 Task: Find connections with filter location Epping with filter topic #Believewith filter profile language German with filter current company Iris Software Inc. with filter school SQL School (SQL Server DEV, DBA , MSBI & Power BI) Training Institute with filter industry Pet Services with filter service category Negotiation with filter keywords title Quality Control Coordinator
Action: Mouse moved to (203, 239)
Screenshot: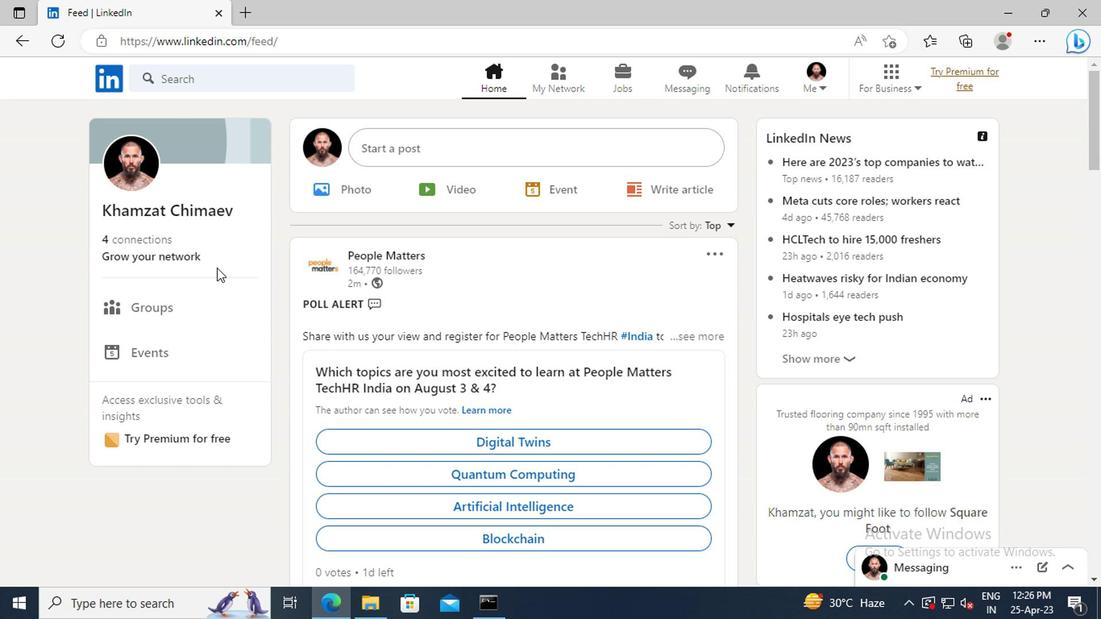 
Action: Mouse pressed left at (203, 239)
Screenshot: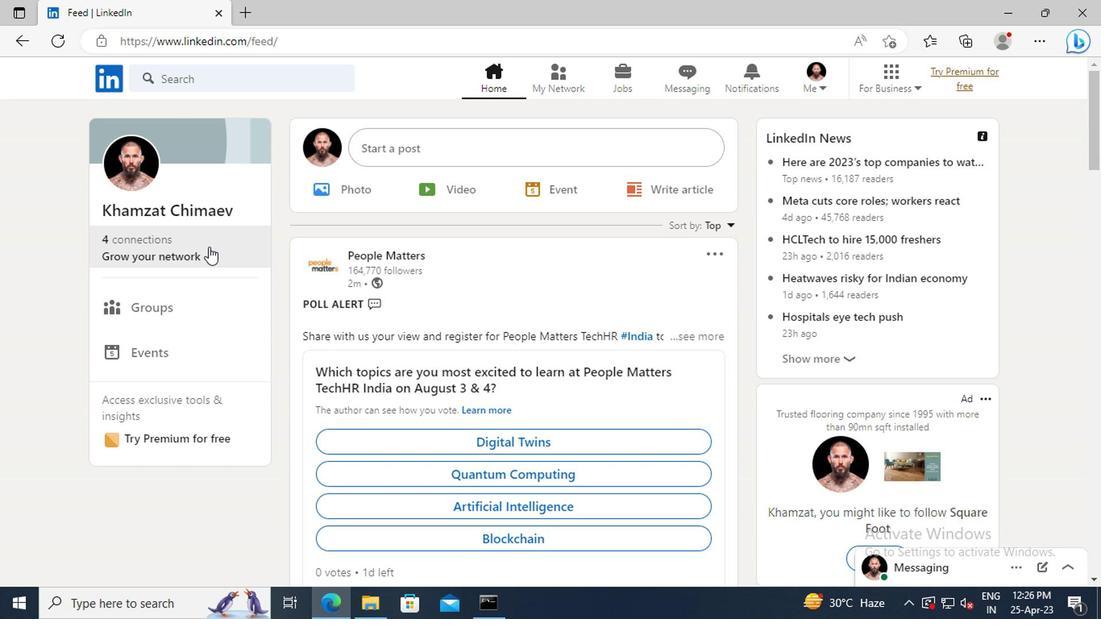 
Action: Mouse moved to (212, 176)
Screenshot: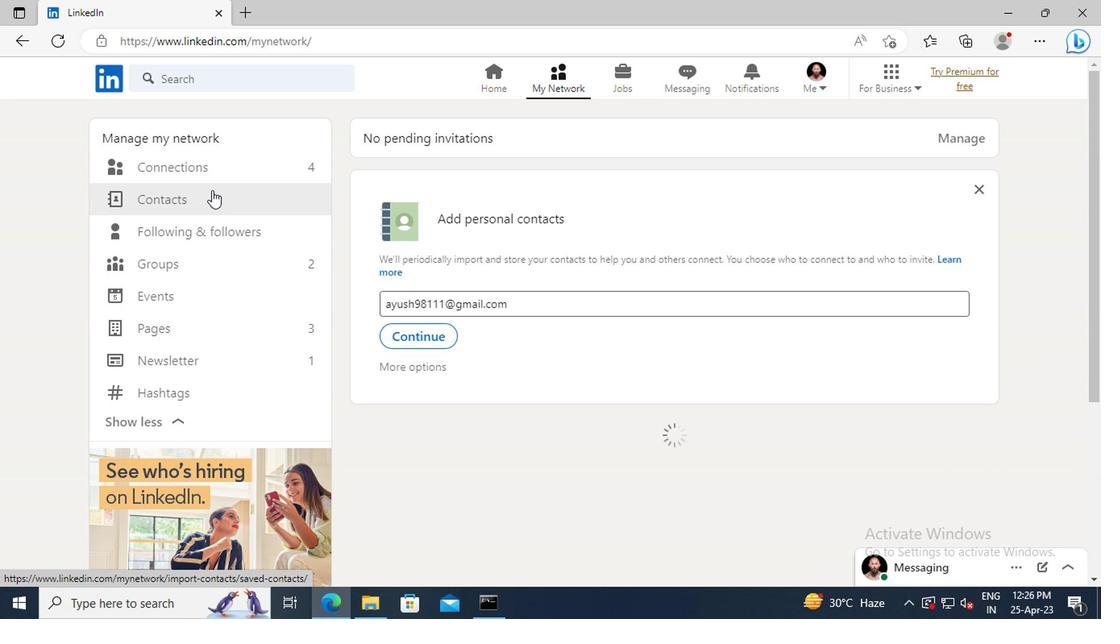 
Action: Mouse pressed left at (212, 176)
Screenshot: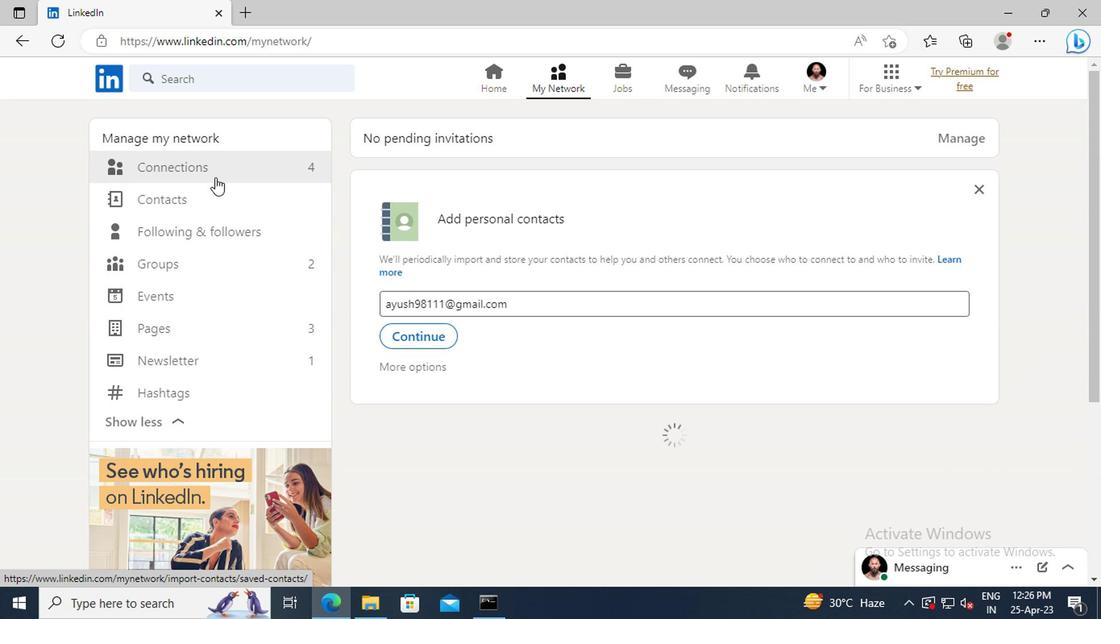 
Action: Mouse moved to (657, 171)
Screenshot: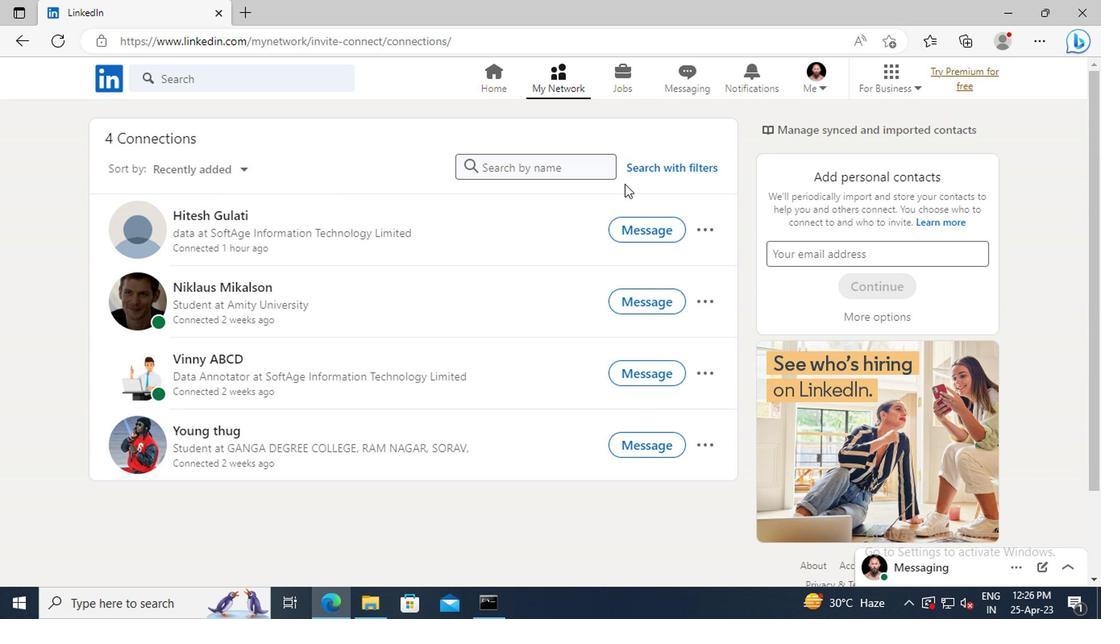 
Action: Mouse pressed left at (657, 171)
Screenshot: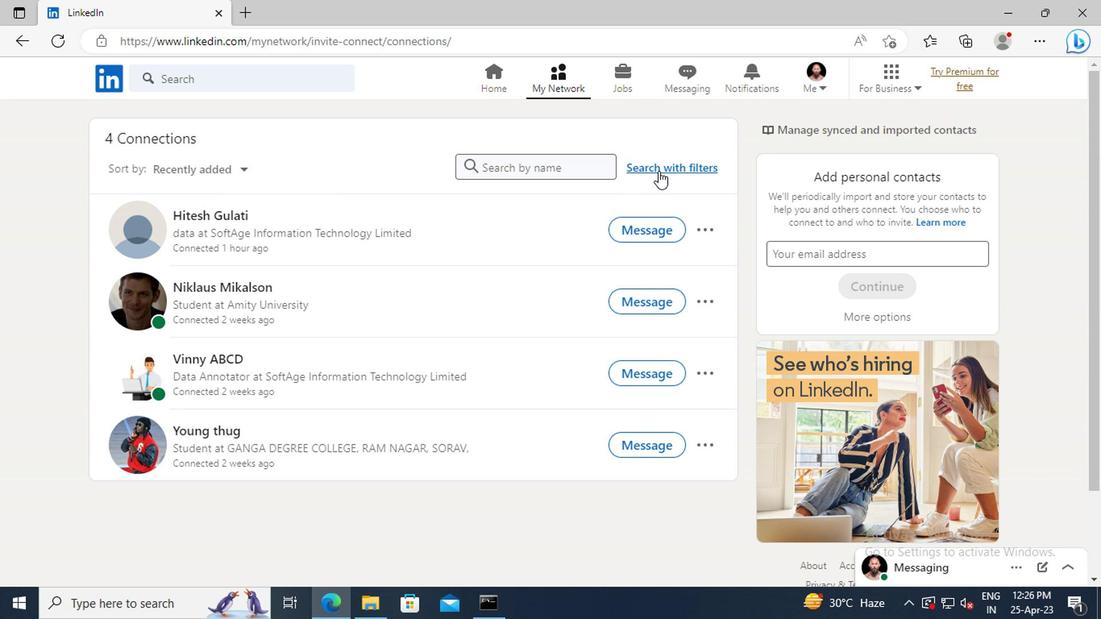 
Action: Mouse moved to (603, 128)
Screenshot: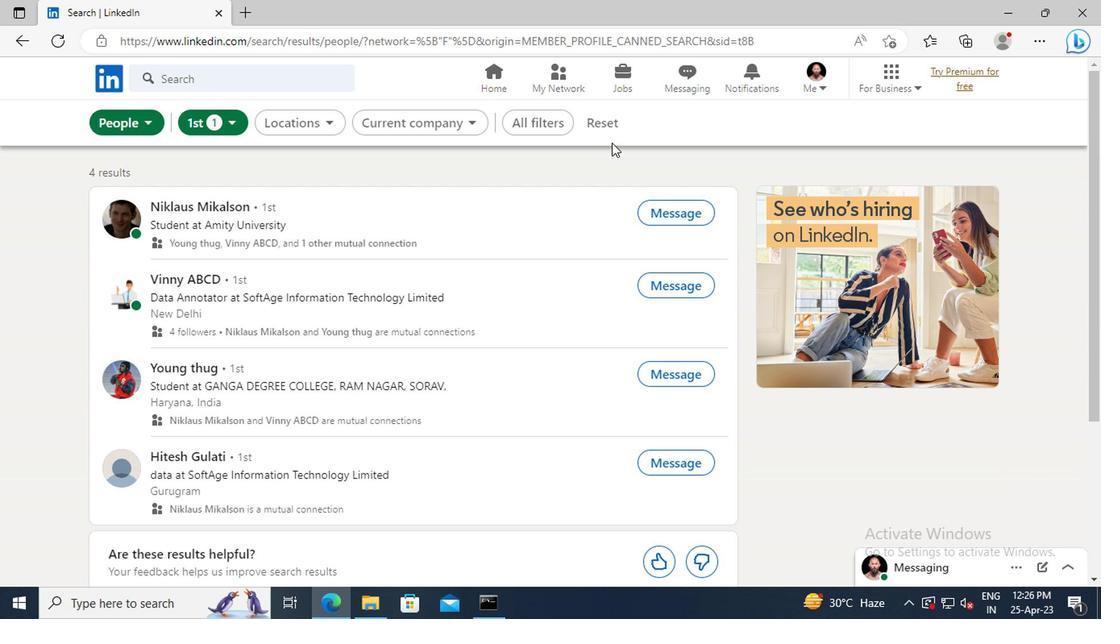 
Action: Mouse pressed left at (603, 128)
Screenshot: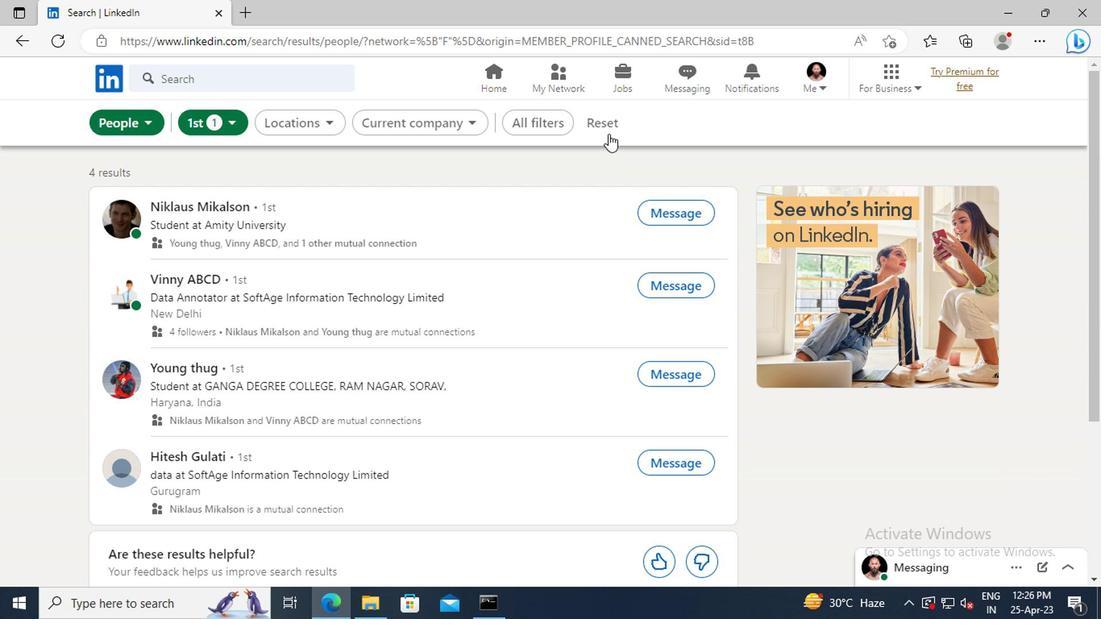 
Action: Mouse moved to (573, 129)
Screenshot: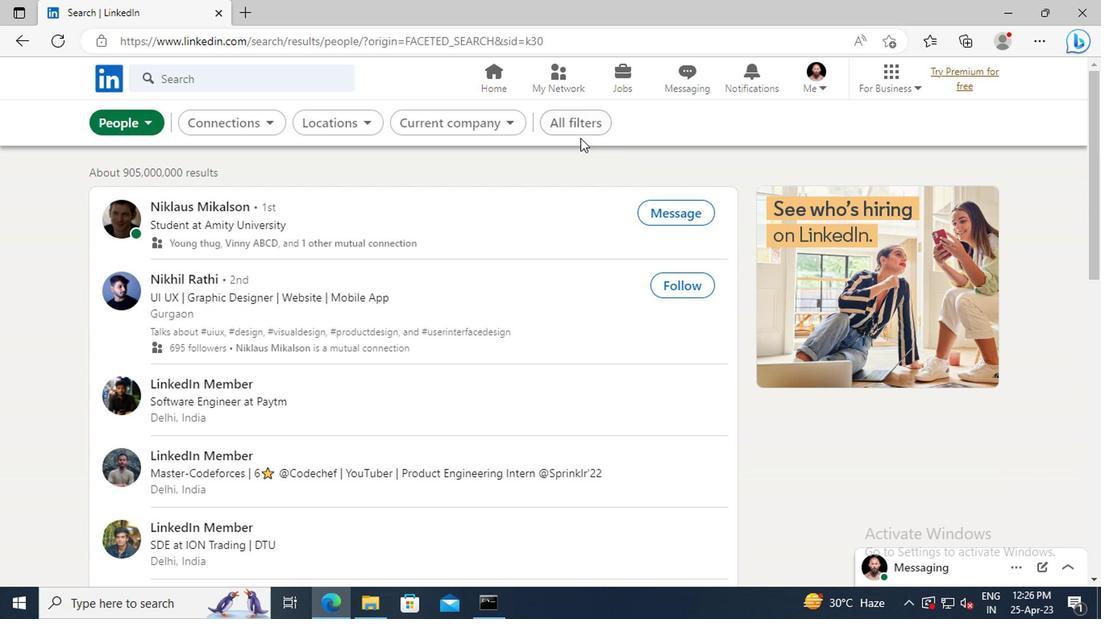 
Action: Mouse pressed left at (573, 129)
Screenshot: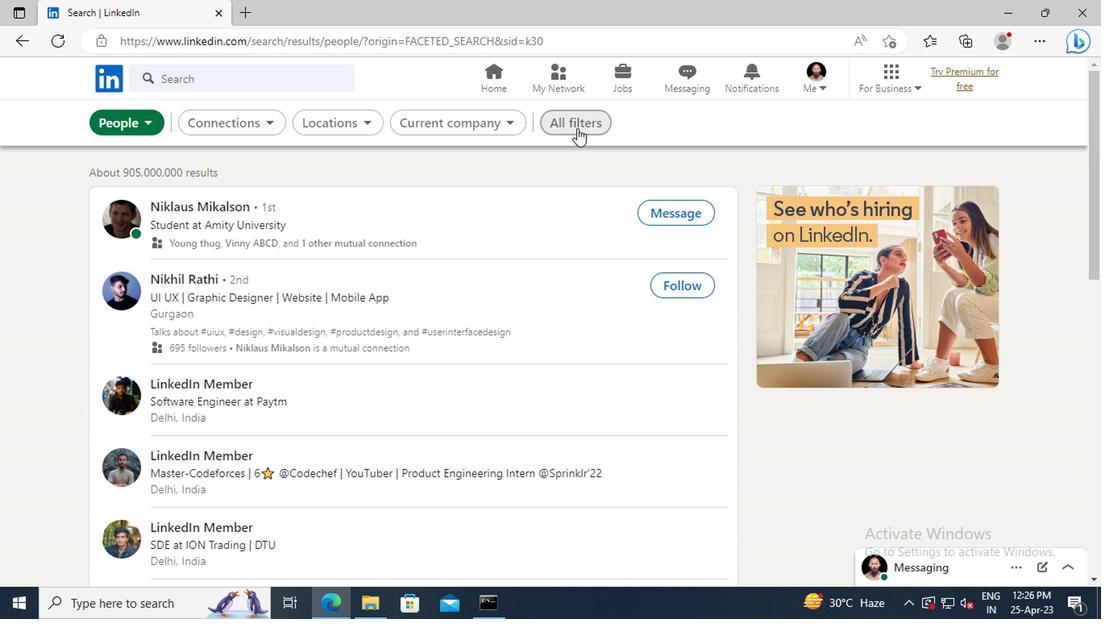 
Action: Mouse moved to (860, 271)
Screenshot: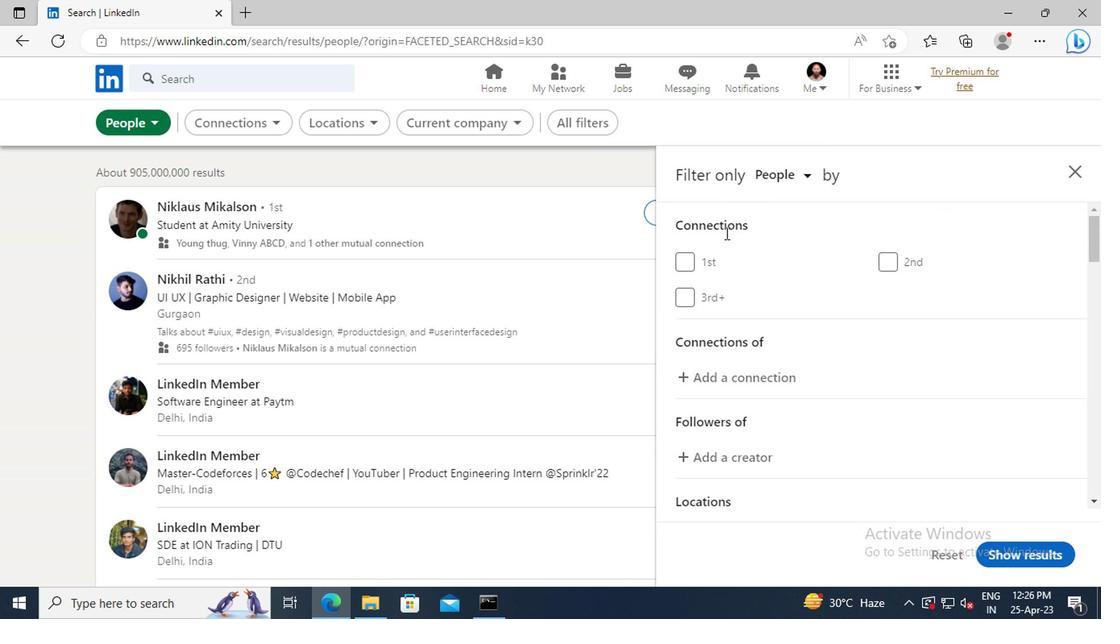 
Action: Mouse scrolled (860, 270) with delta (0, 0)
Screenshot: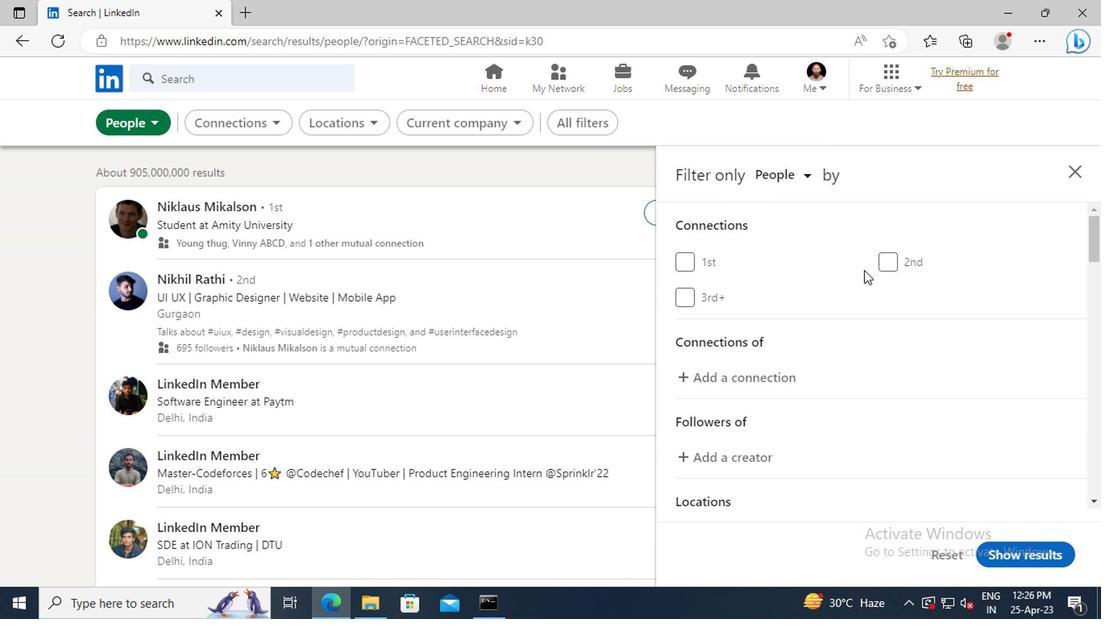 
Action: Mouse scrolled (860, 270) with delta (0, 0)
Screenshot: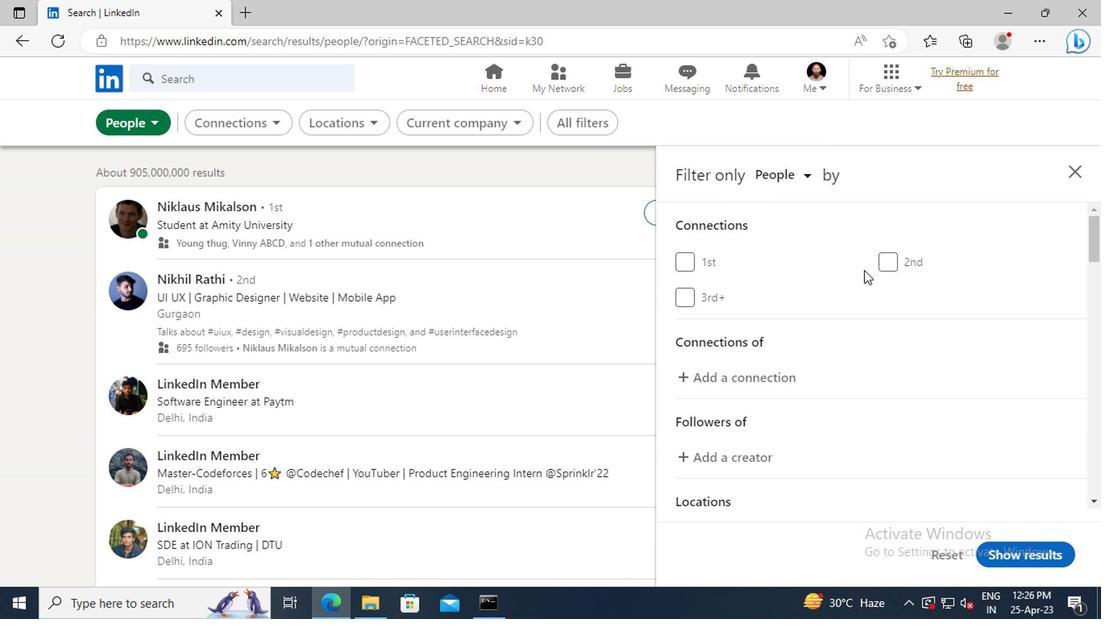 
Action: Mouse scrolled (860, 270) with delta (0, 0)
Screenshot: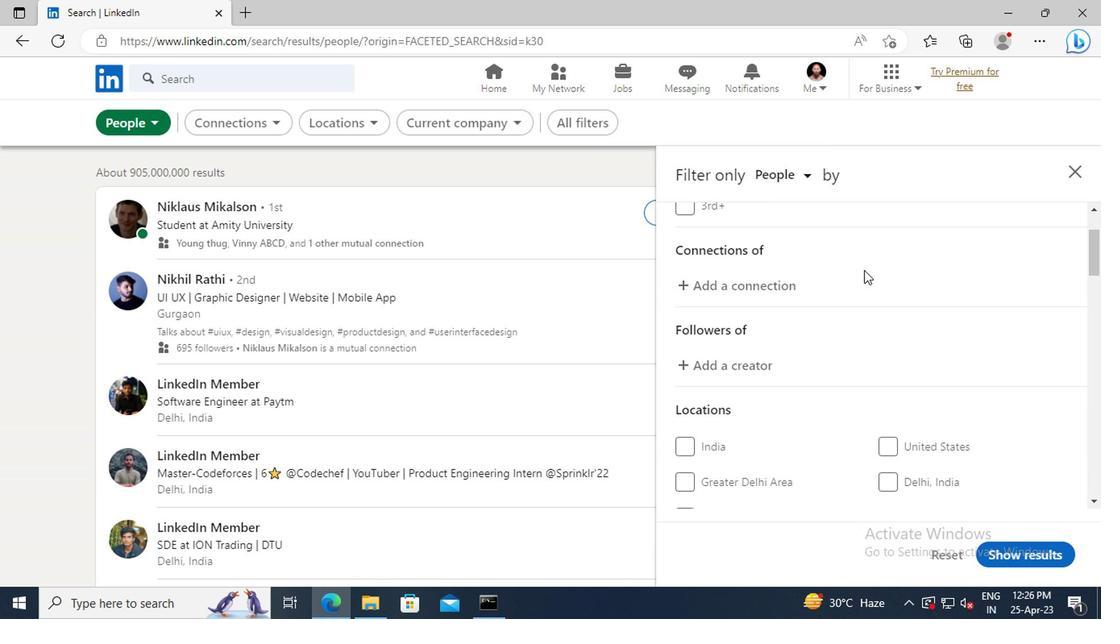 
Action: Mouse scrolled (860, 270) with delta (0, 0)
Screenshot: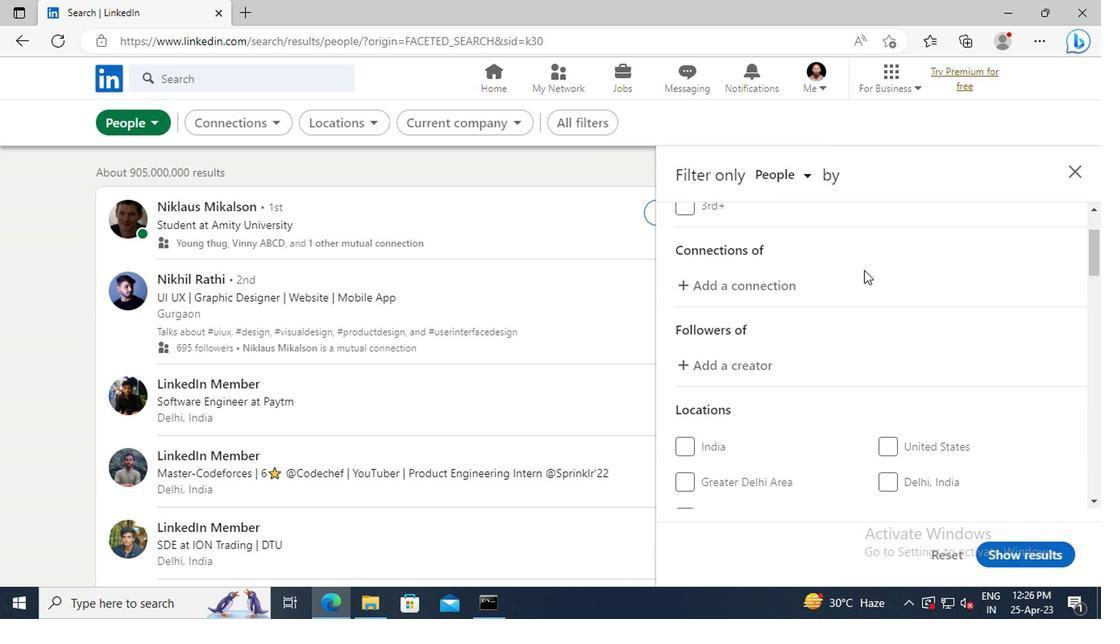 
Action: Mouse scrolled (860, 270) with delta (0, 0)
Screenshot: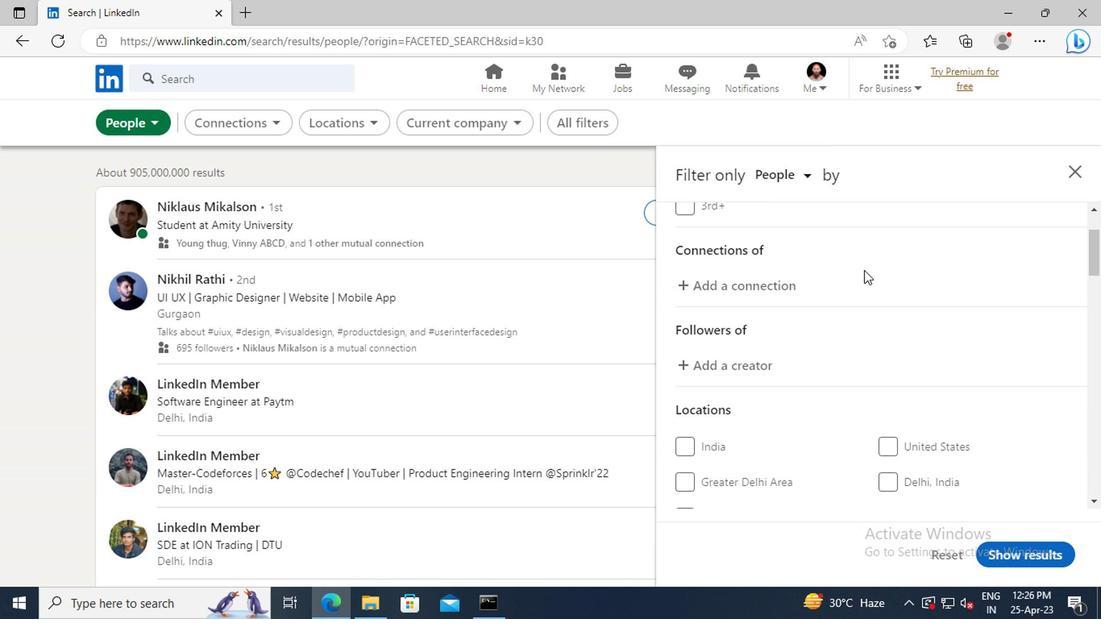 
Action: Mouse moved to (907, 383)
Screenshot: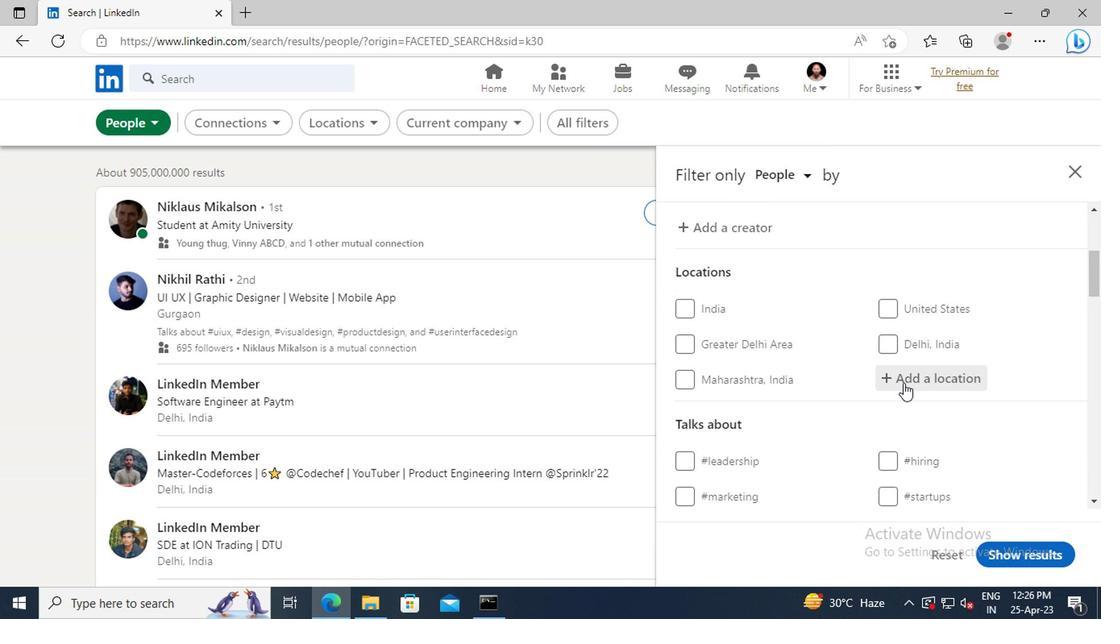 
Action: Mouse pressed left at (907, 383)
Screenshot: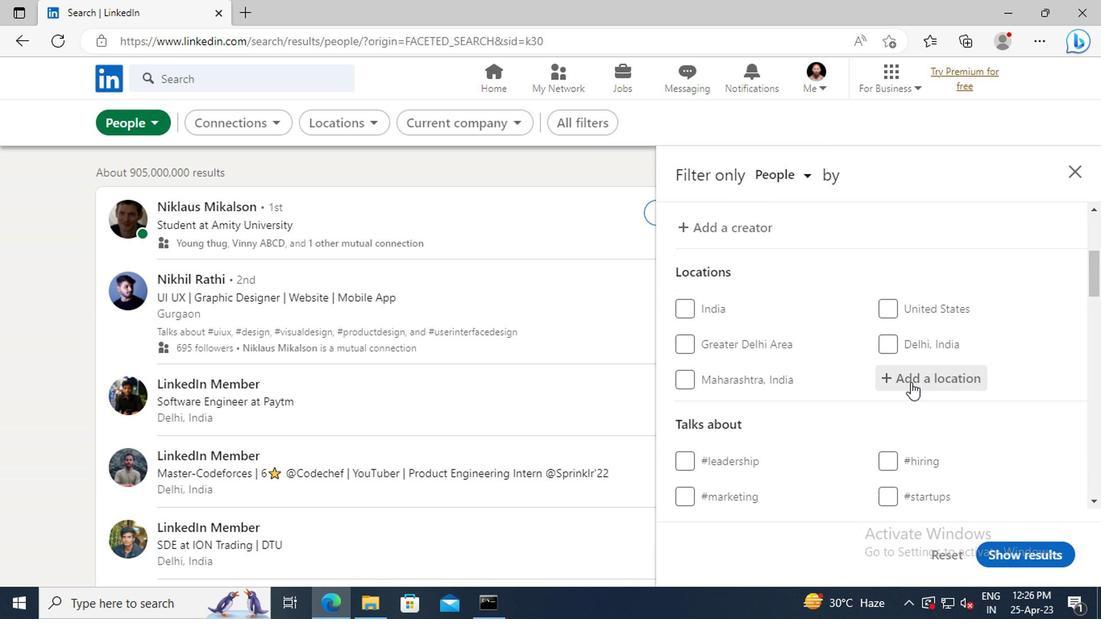 
Action: Key pressed <Key.shift>EPPING
Screenshot: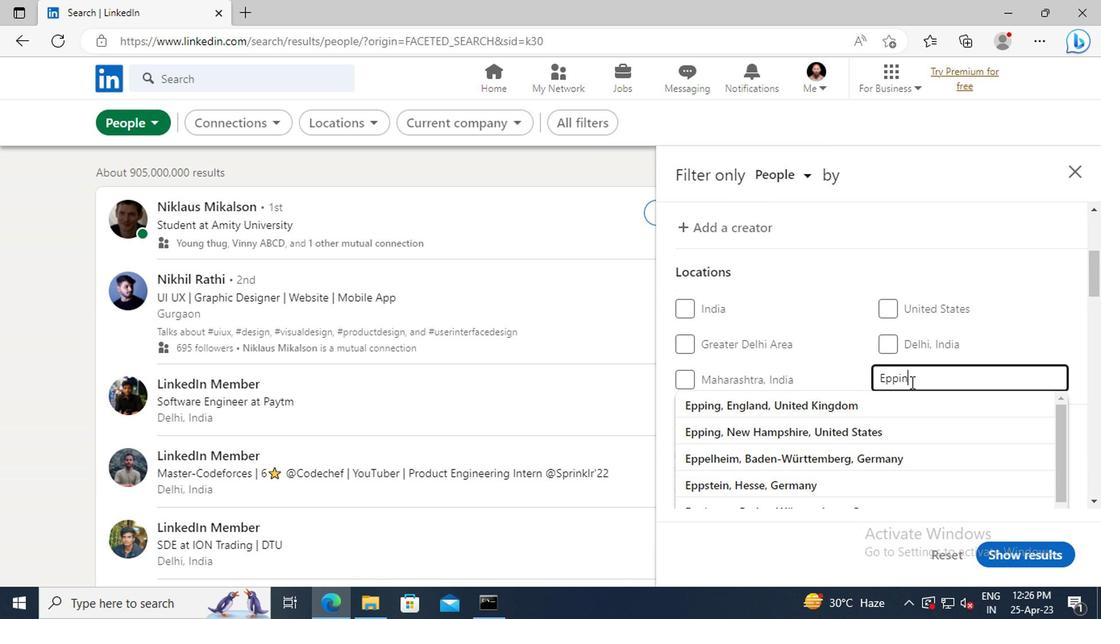 
Action: Mouse moved to (837, 408)
Screenshot: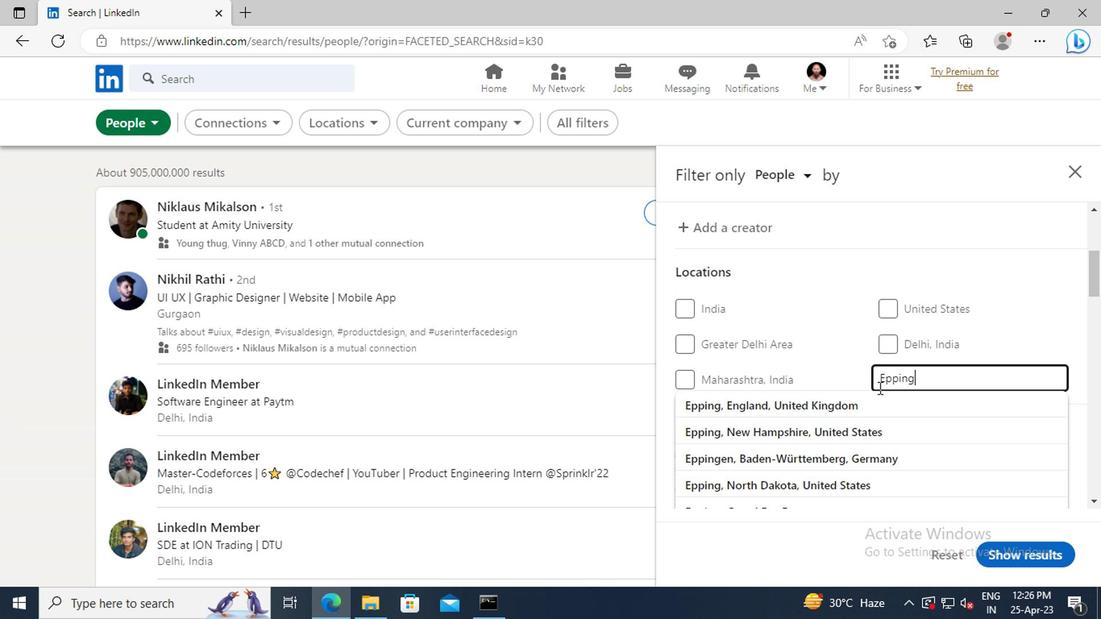 
Action: Mouse pressed left at (837, 408)
Screenshot: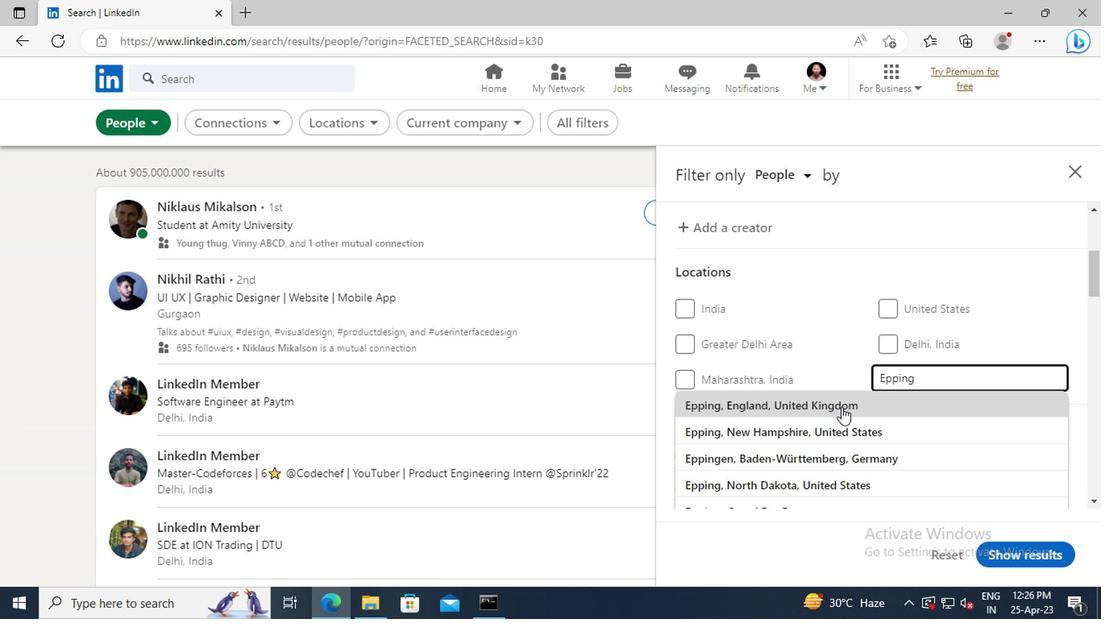 
Action: Mouse moved to (901, 325)
Screenshot: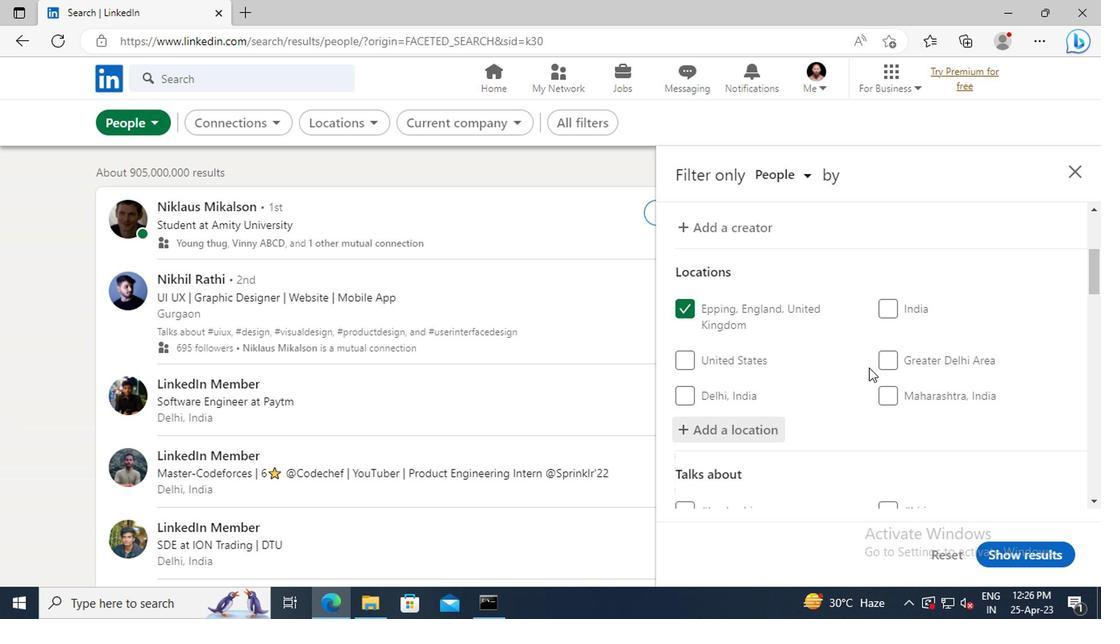
Action: Mouse scrolled (901, 324) with delta (0, 0)
Screenshot: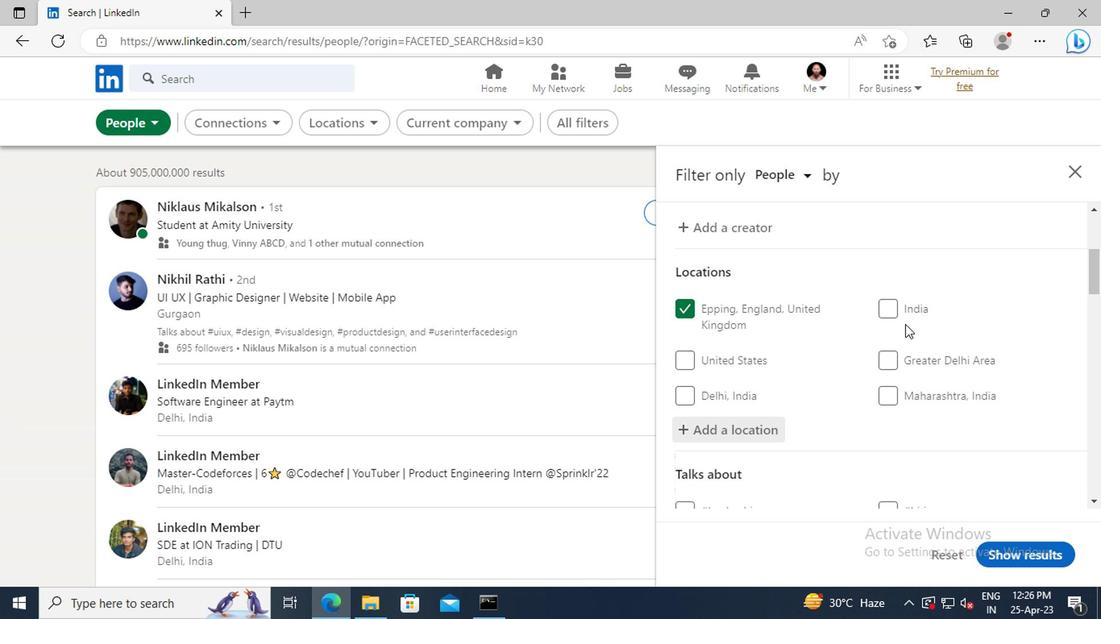 
Action: Mouse scrolled (901, 324) with delta (0, 0)
Screenshot: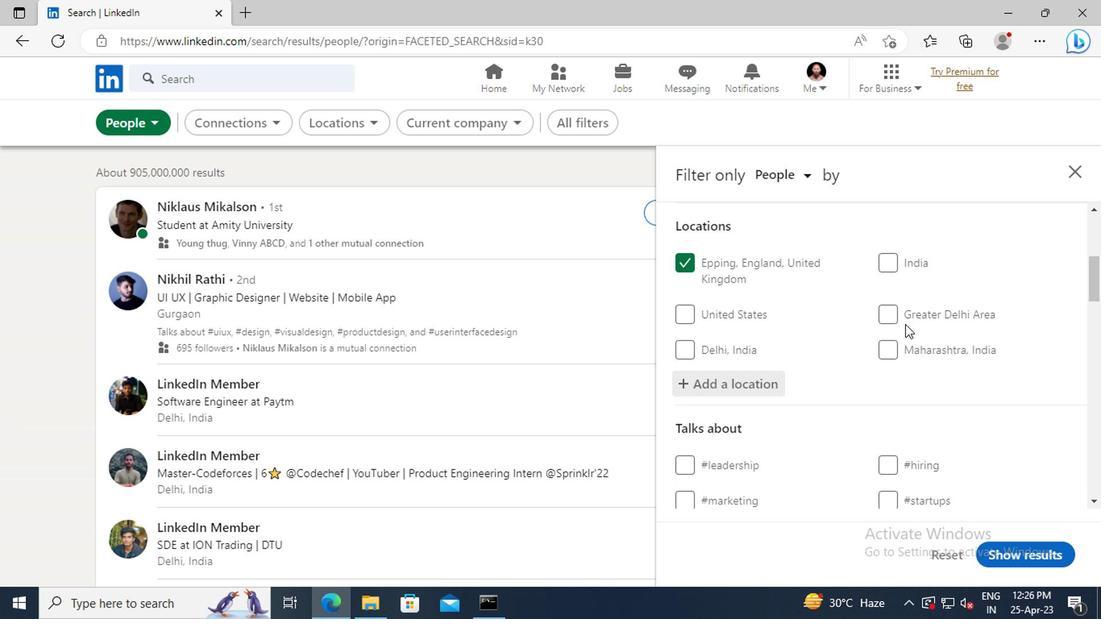 
Action: Mouse scrolled (901, 324) with delta (0, 0)
Screenshot: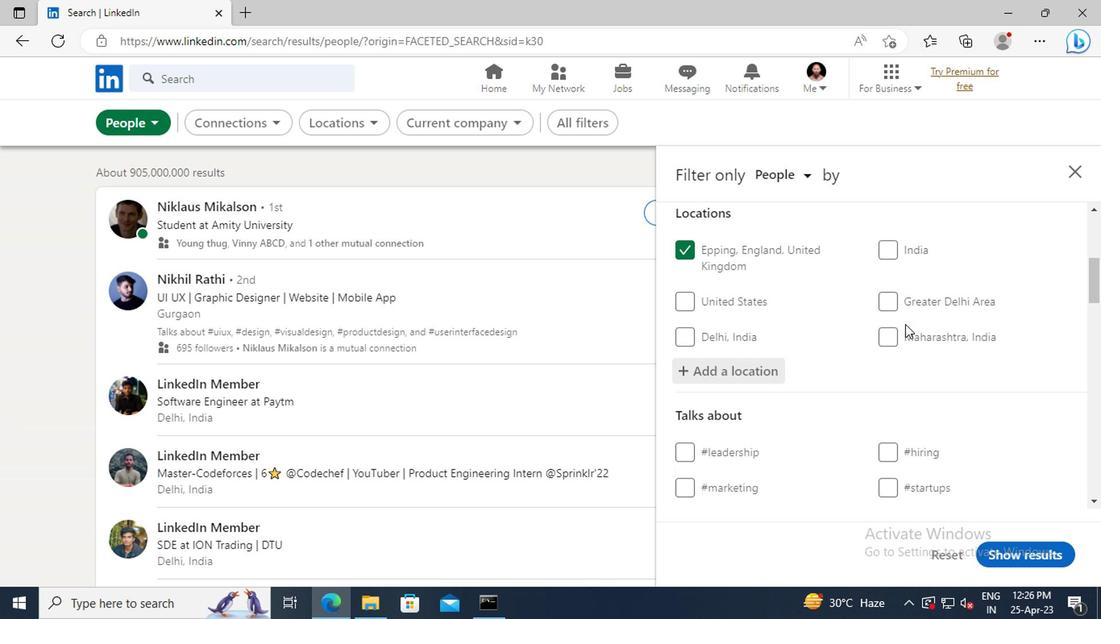 
Action: Mouse scrolled (901, 324) with delta (0, 0)
Screenshot: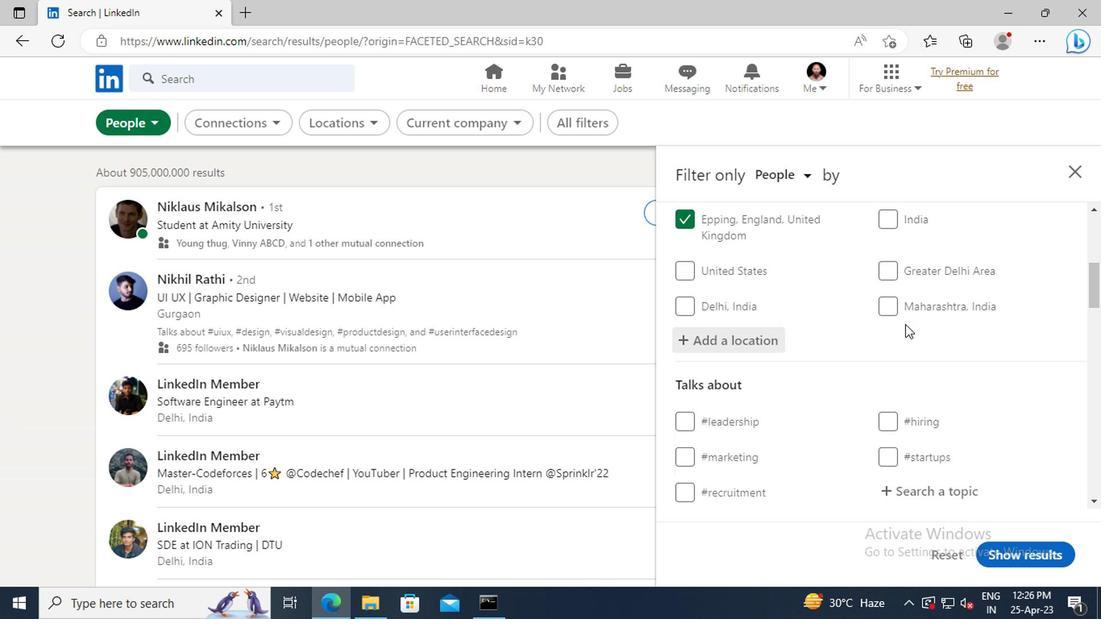 
Action: Mouse moved to (919, 401)
Screenshot: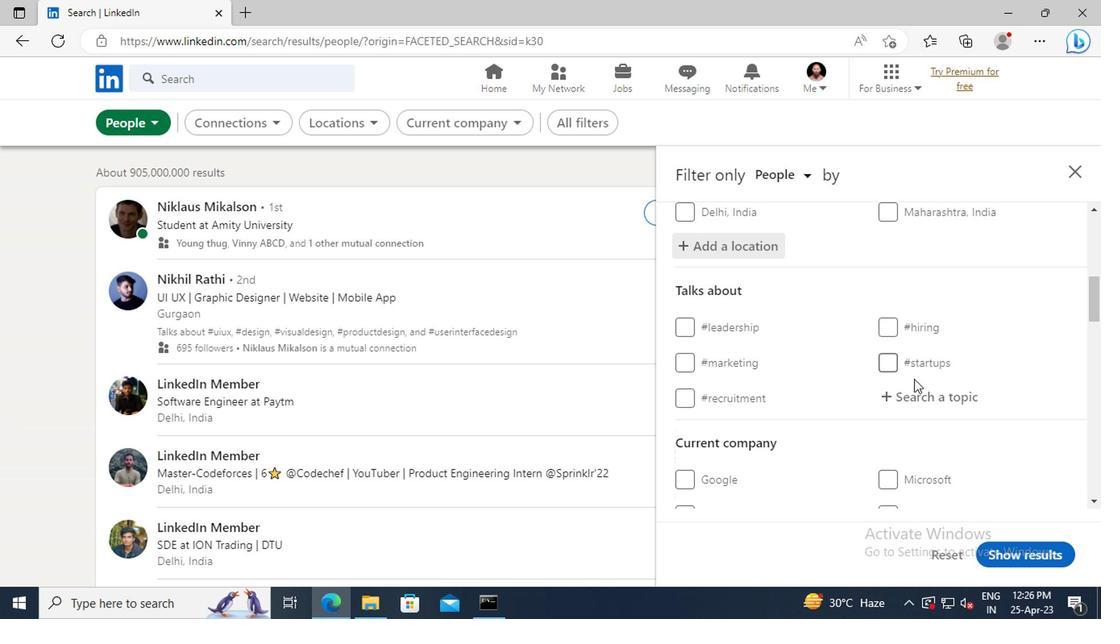 
Action: Mouse pressed left at (919, 401)
Screenshot: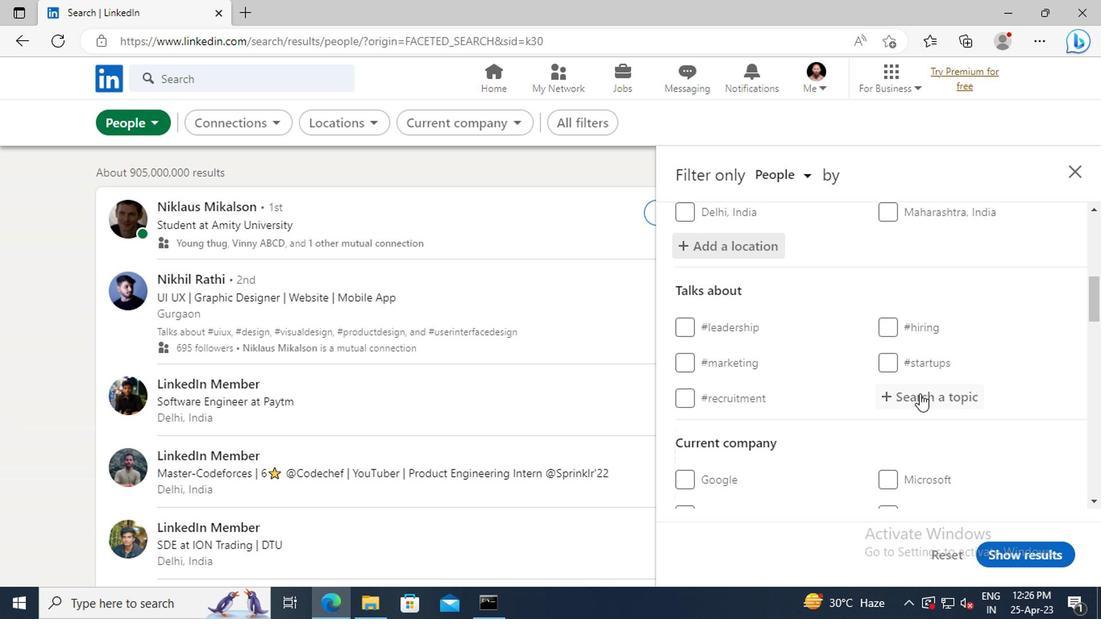 
Action: Key pressed <Key.shift>#BELIEVEWITH
Screenshot: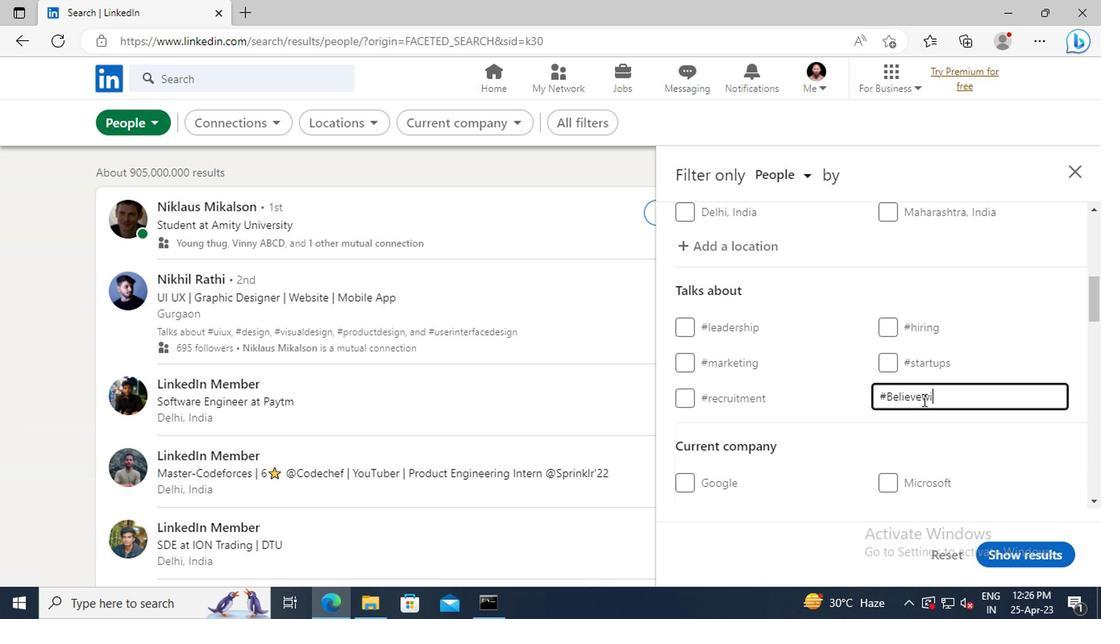 
Action: Mouse scrolled (919, 400) with delta (0, -1)
Screenshot: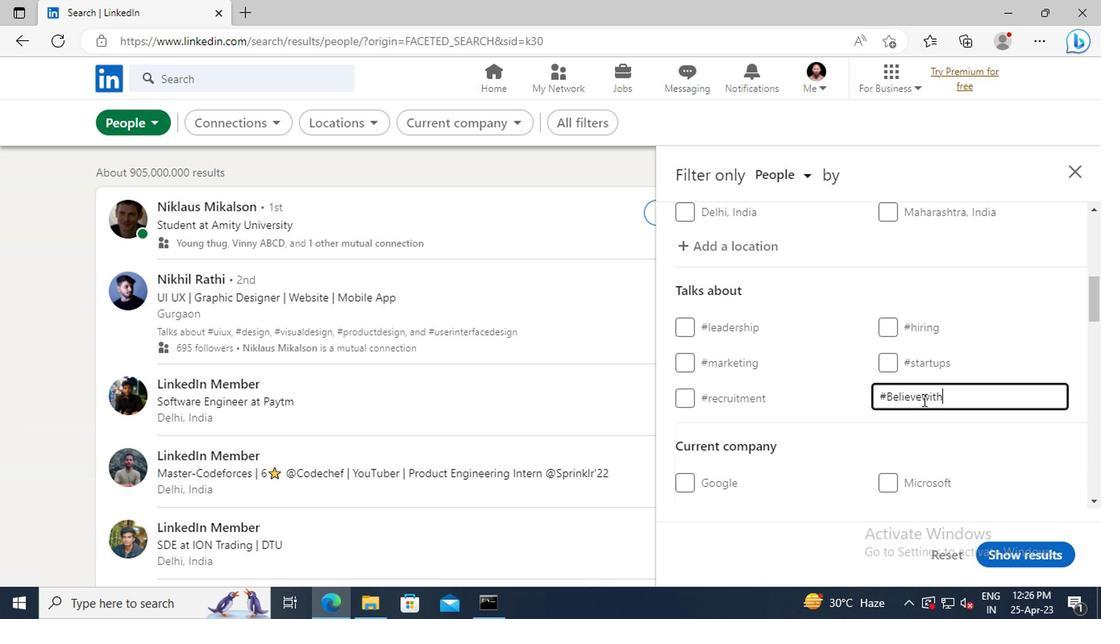 
Action: Mouse scrolled (919, 400) with delta (0, -1)
Screenshot: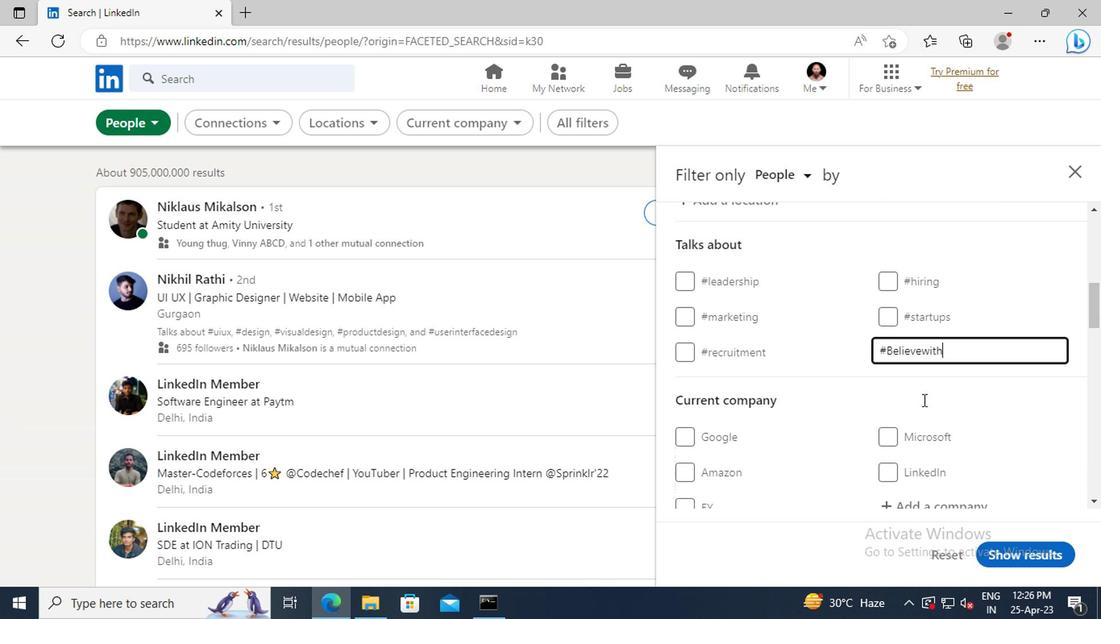 
Action: Mouse scrolled (919, 400) with delta (0, -1)
Screenshot: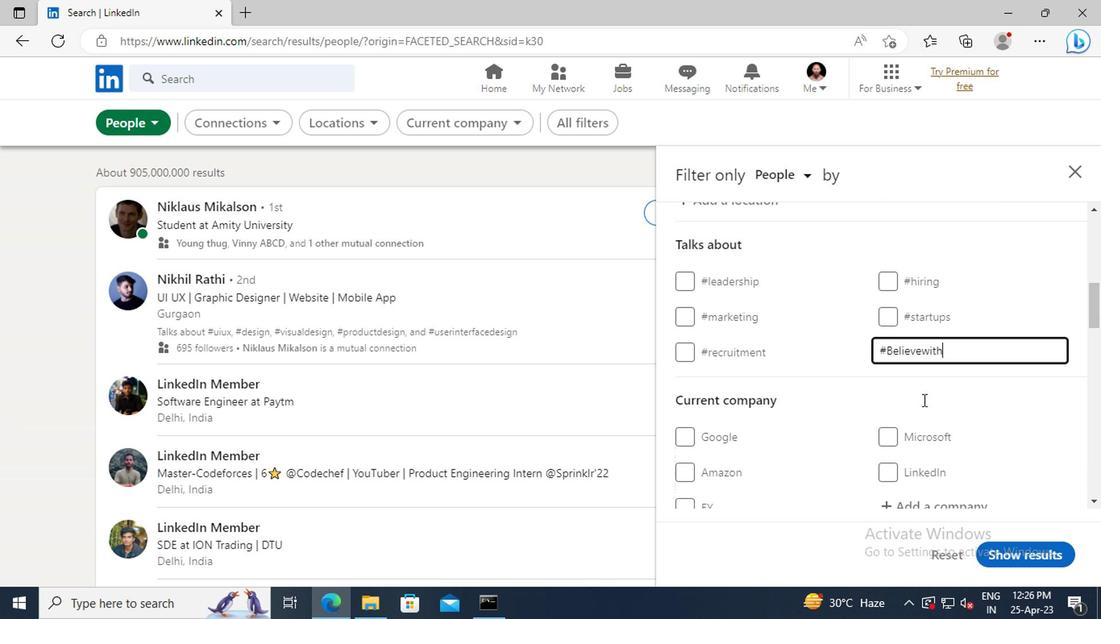 
Action: Mouse scrolled (919, 400) with delta (0, -1)
Screenshot: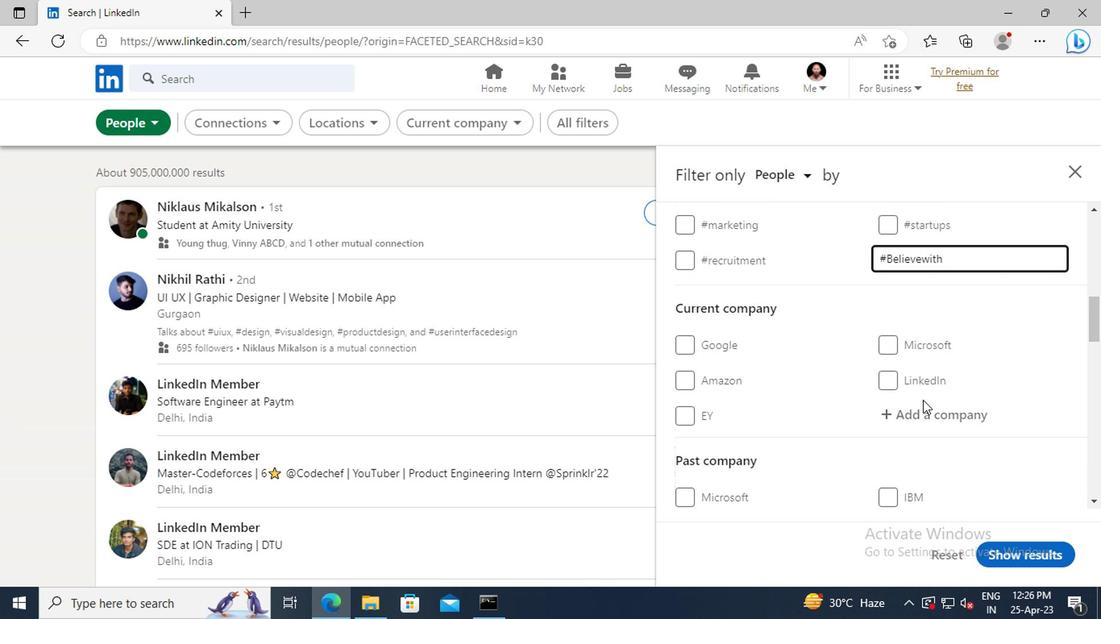 
Action: Mouse scrolled (919, 400) with delta (0, -1)
Screenshot: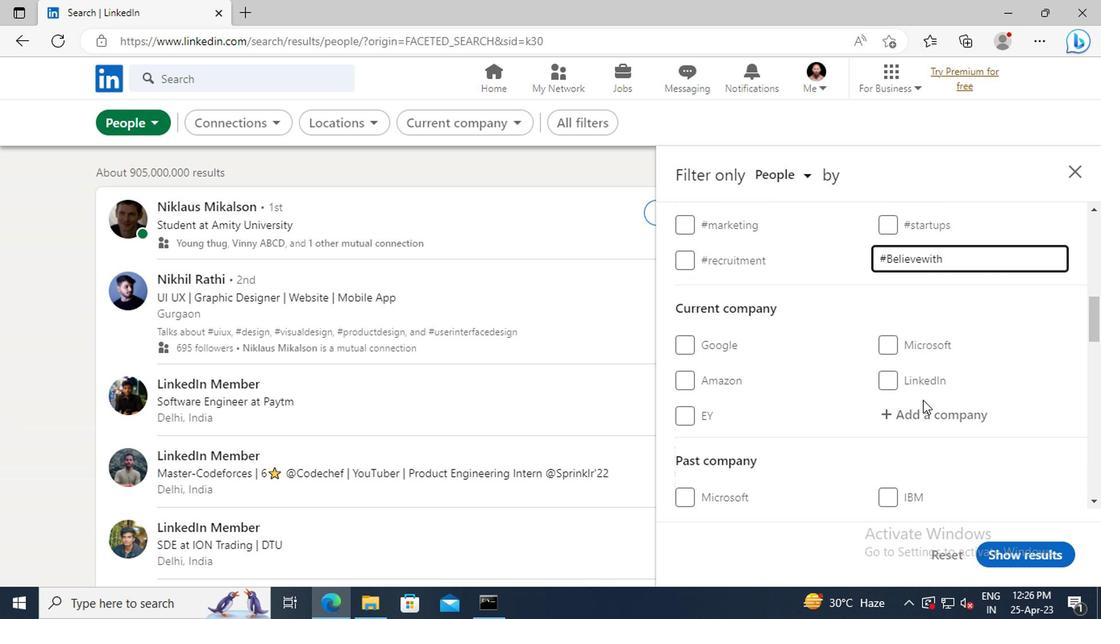 
Action: Mouse scrolled (919, 400) with delta (0, -1)
Screenshot: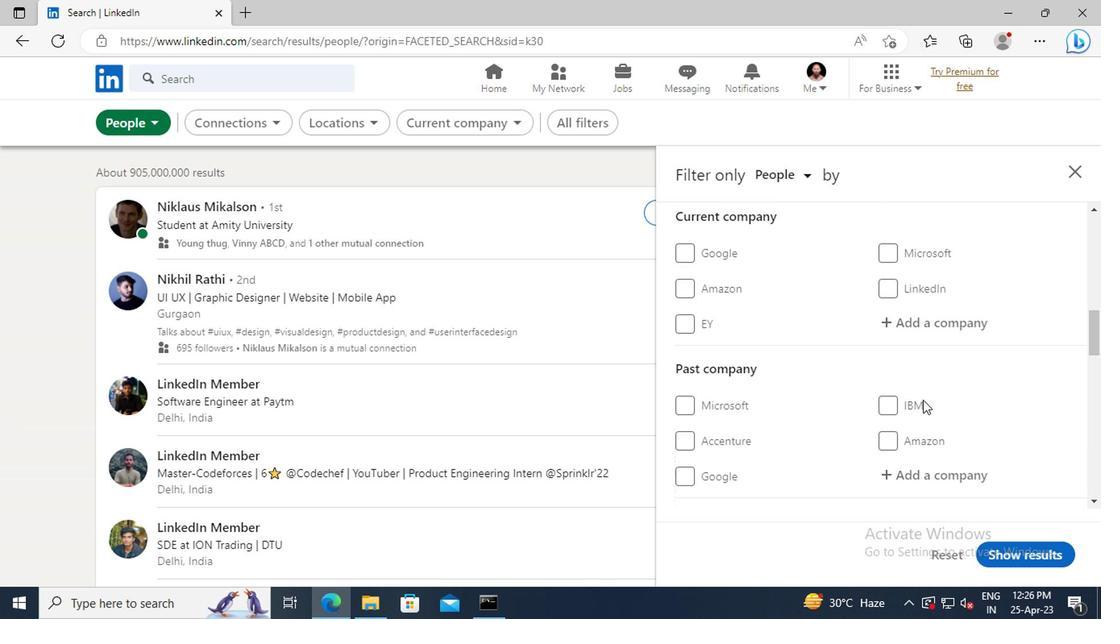 
Action: Mouse scrolled (919, 400) with delta (0, -1)
Screenshot: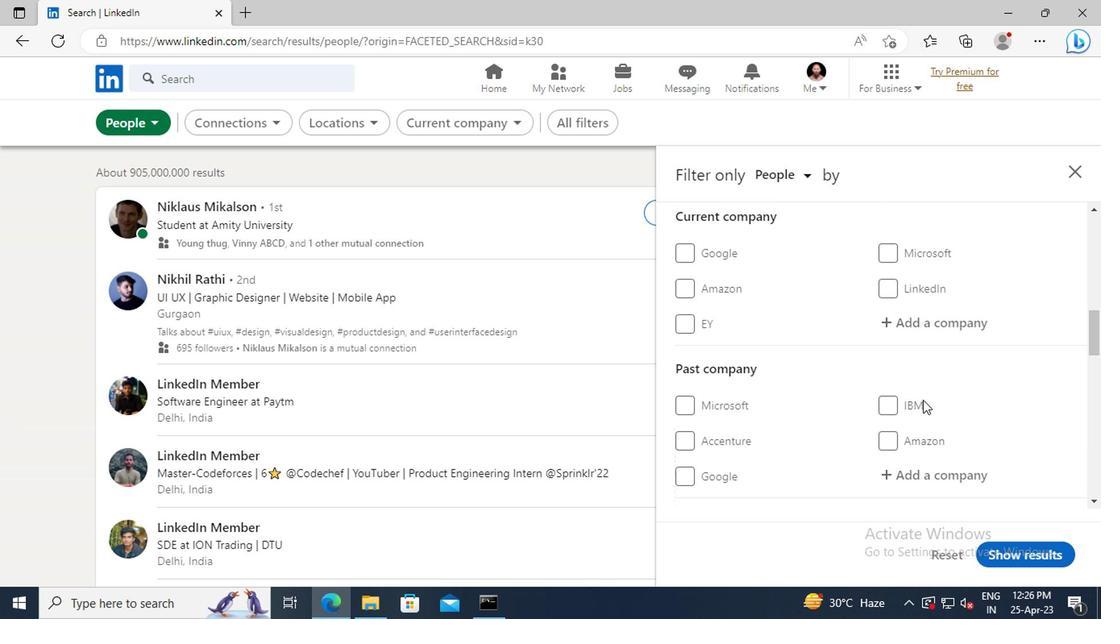 
Action: Mouse scrolled (919, 400) with delta (0, -1)
Screenshot: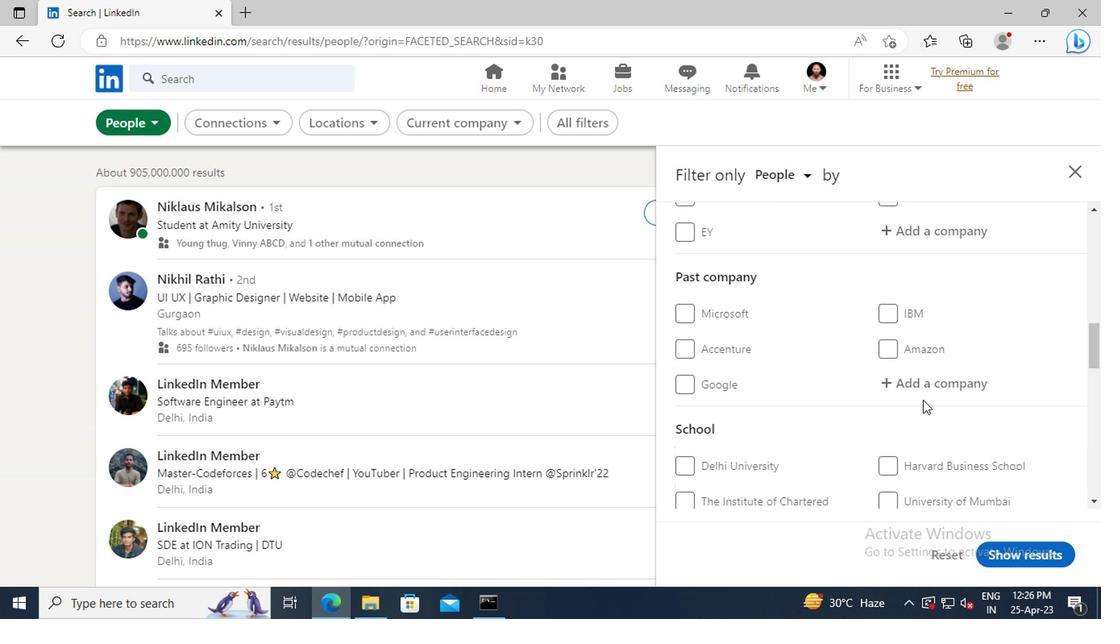 
Action: Mouse scrolled (919, 400) with delta (0, -1)
Screenshot: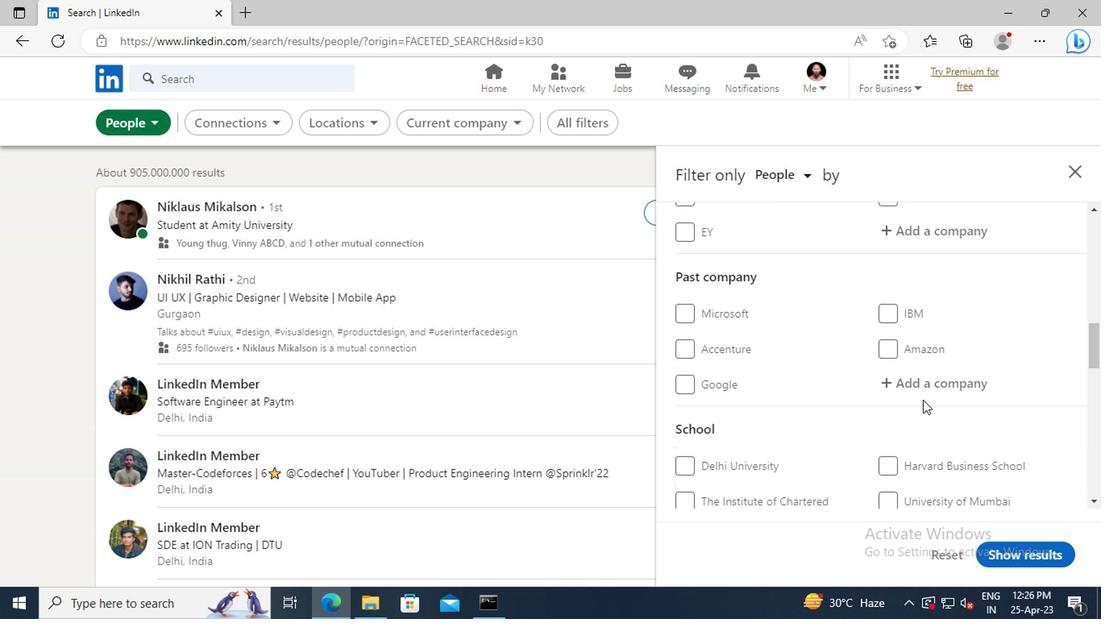 
Action: Mouse scrolled (919, 400) with delta (0, -1)
Screenshot: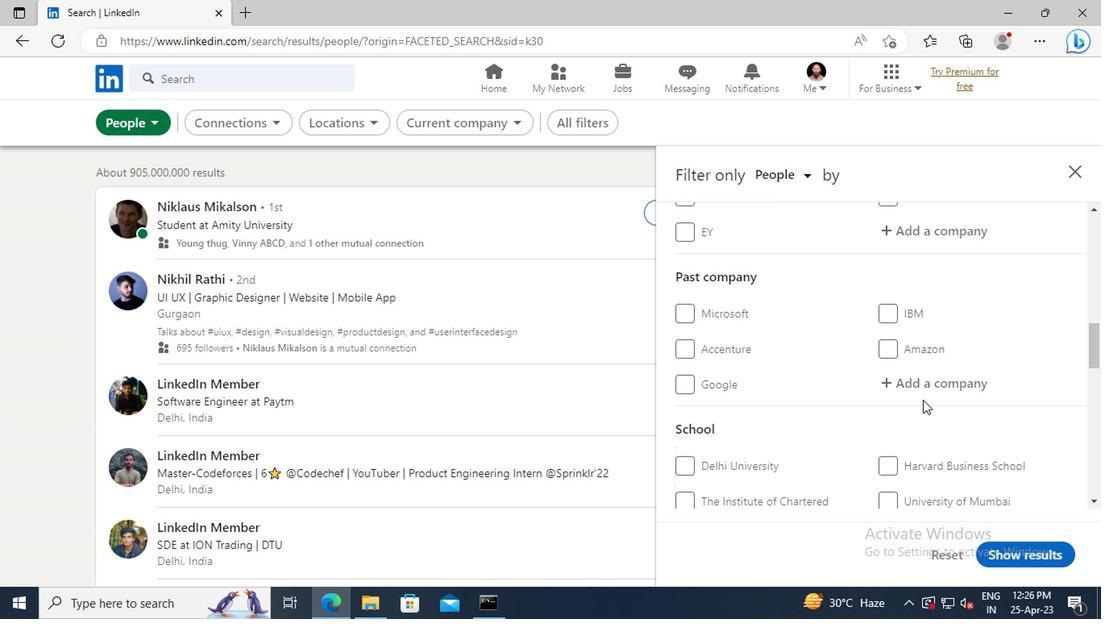 
Action: Mouse scrolled (919, 400) with delta (0, -1)
Screenshot: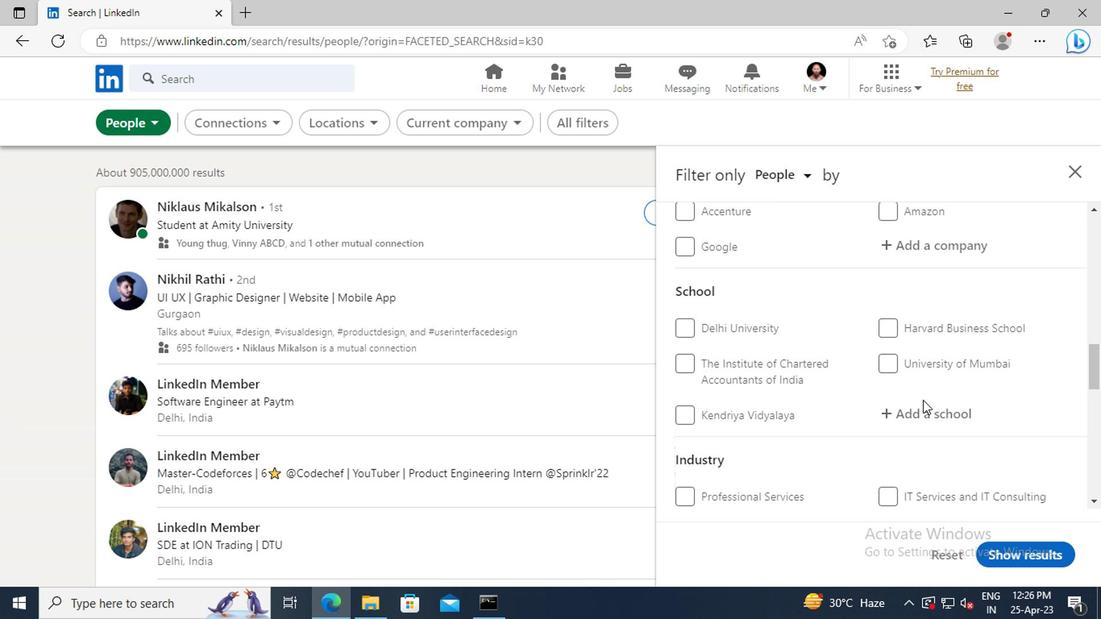
Action: Mouse scrolled (919, 400) with delta (0, -1)
Screenshot: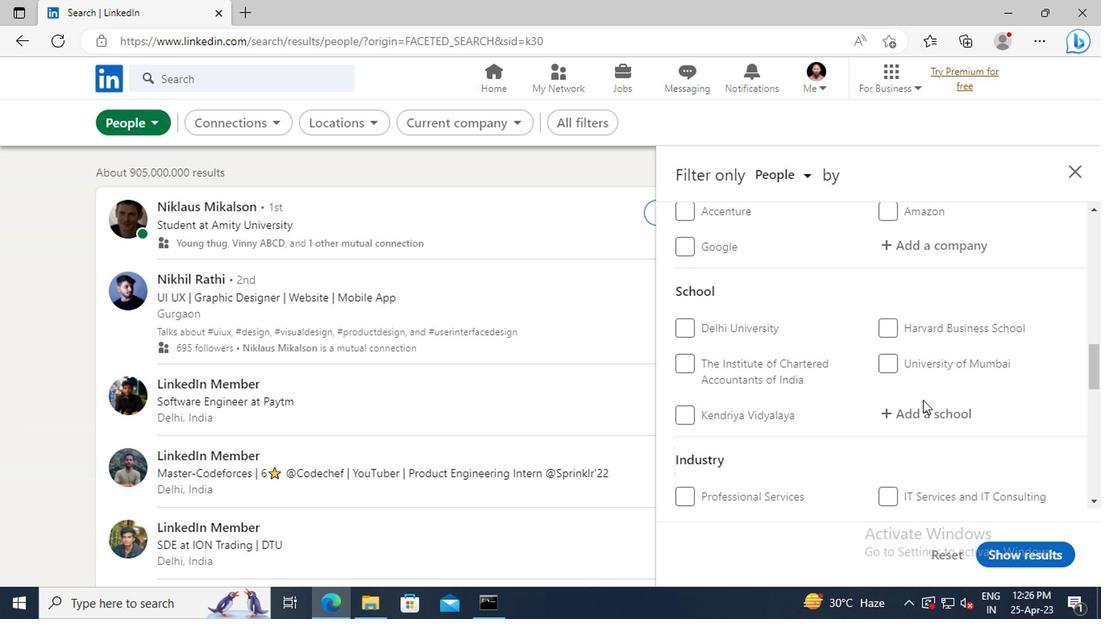 
Action: Mouse scrolled (919, 400) with delta (0, -1)
Screenshot: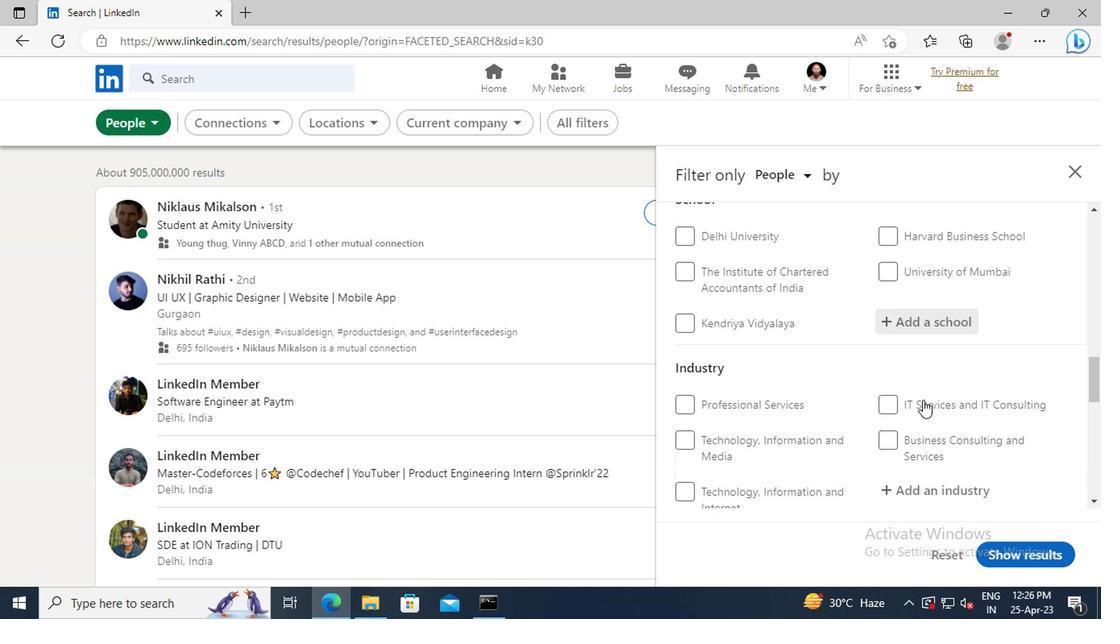 
Action: Mouse scrolled (919, 400) with delta (0, -1)
Screenshot: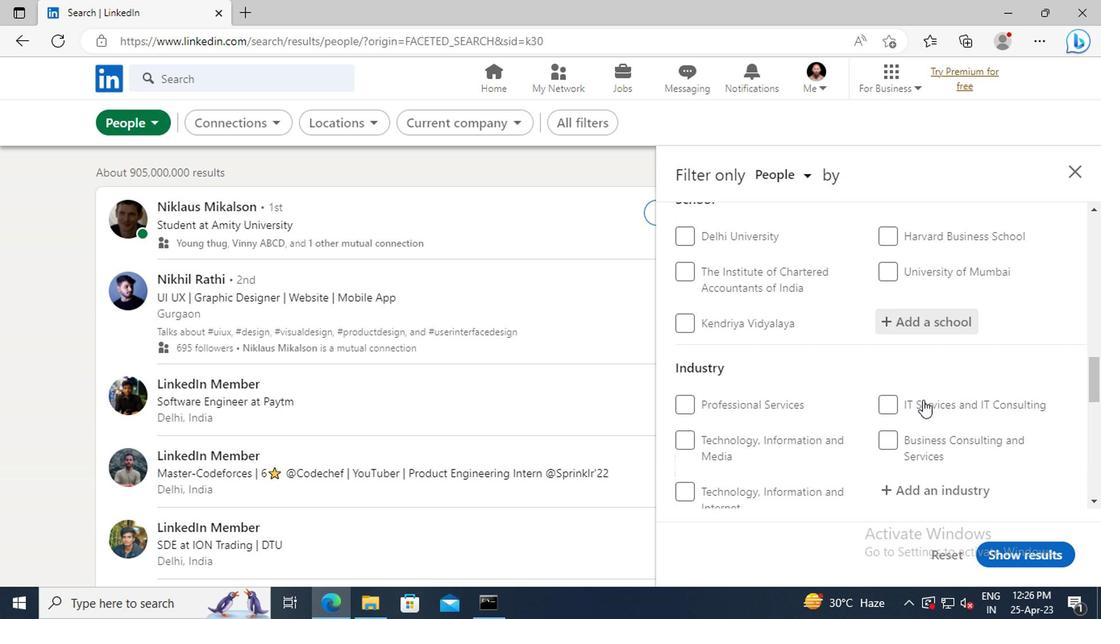 
Action: Mouse scrolled (919, 400) with delta (0, -1)
Screenshot: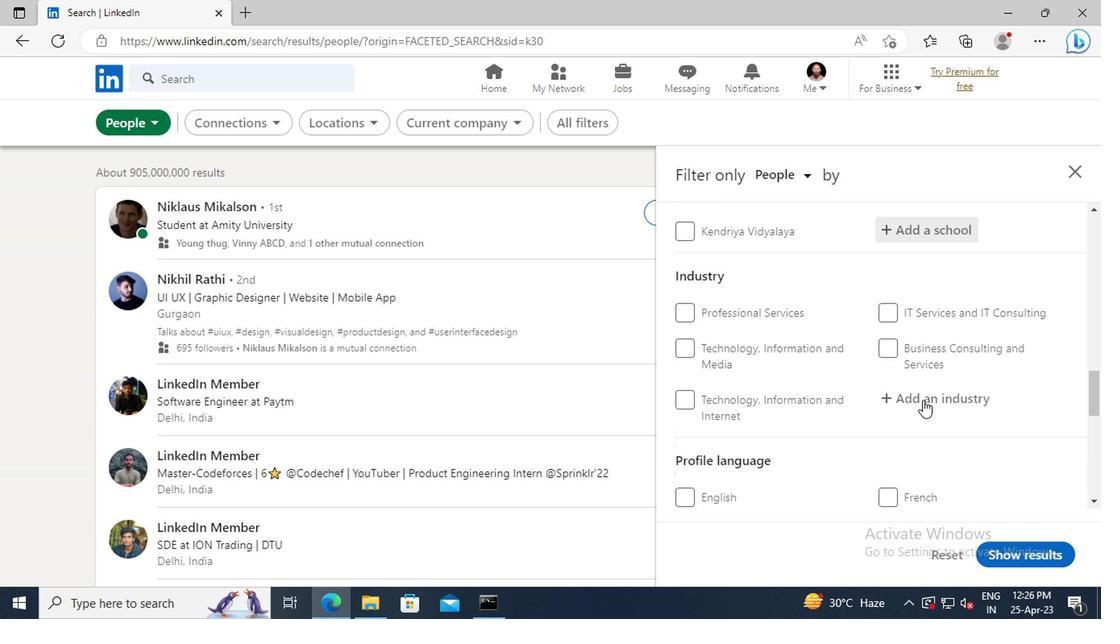 
Action: Mouse scrolled (919, 400) with delta (0, -1)
Screenshot: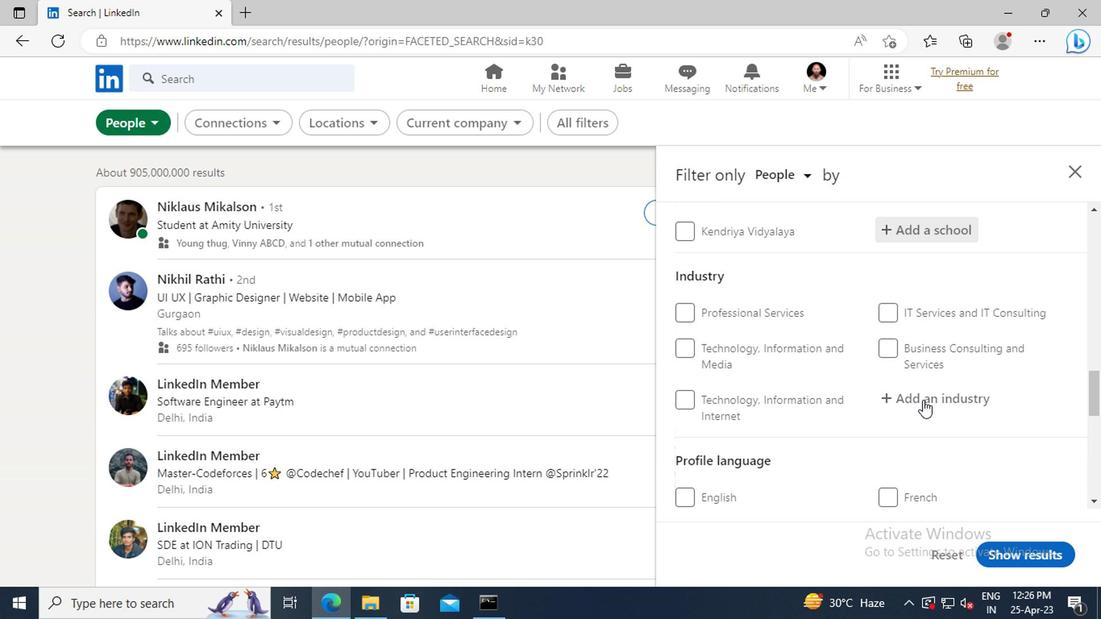 
Action: Mouse moved to (688, 477)
Screenshot: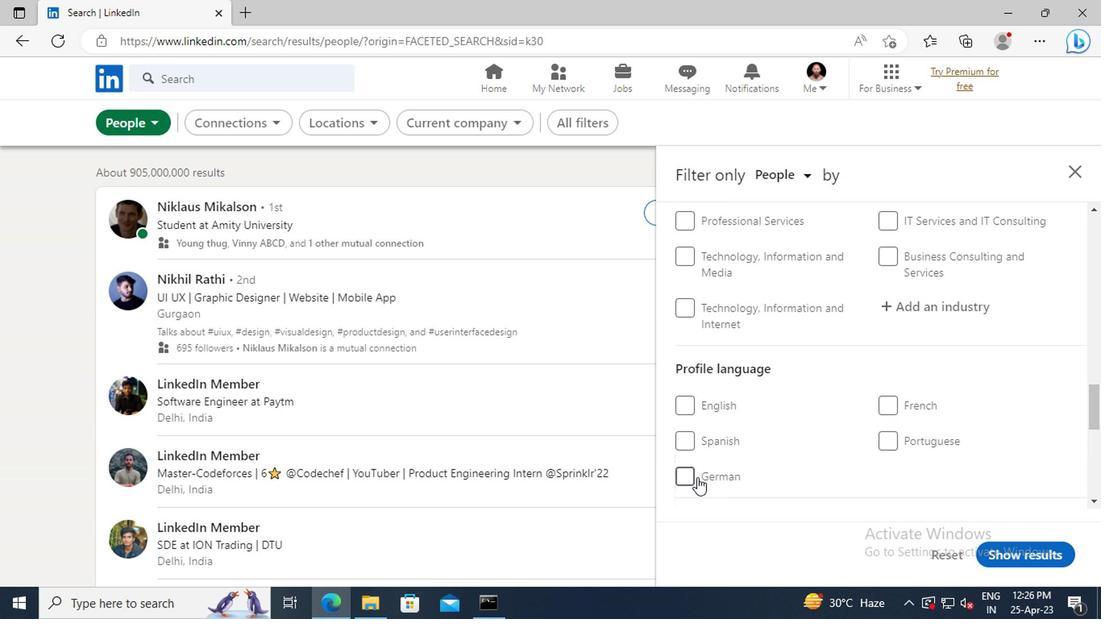 
Action: Mouse pressed left at (688, 477)
Screenshot: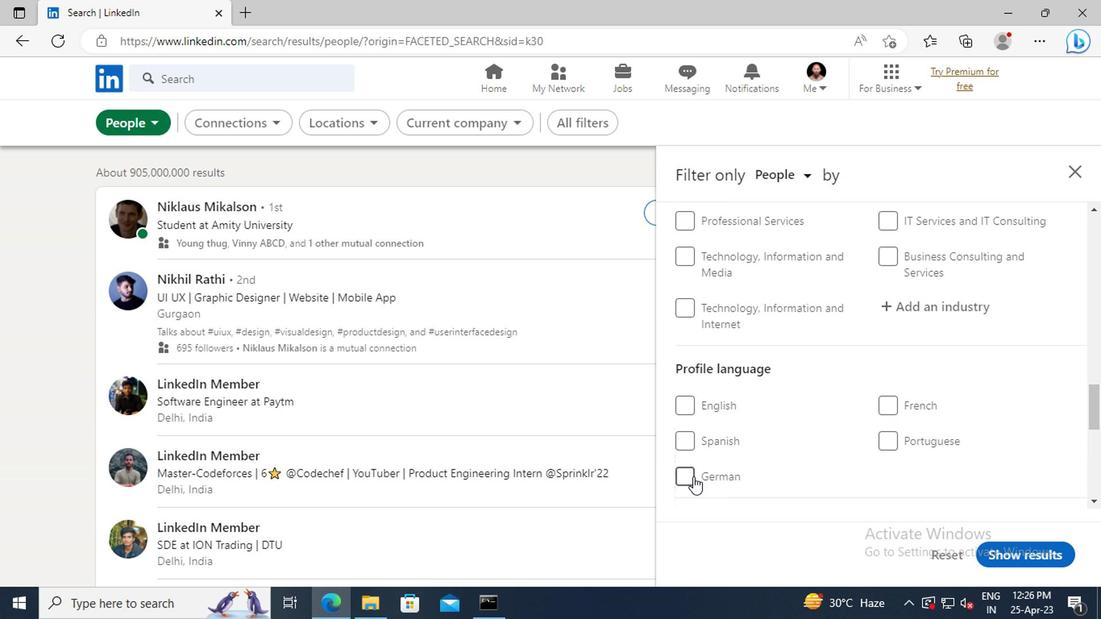 
Action: Mouse moved to (888, 456)
Screenshot: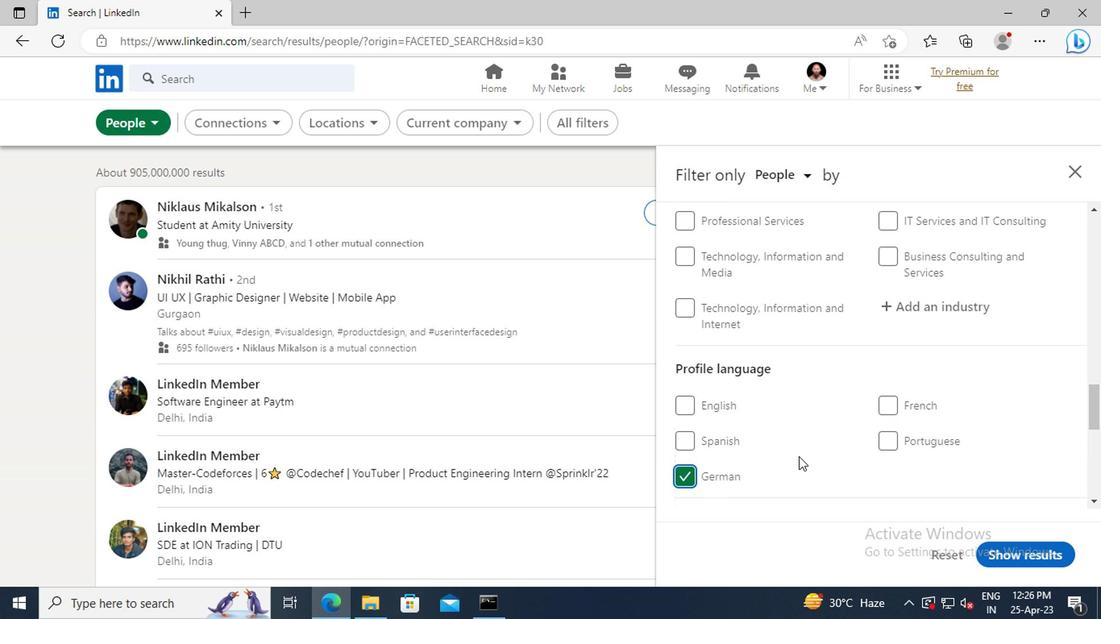 
Action: Mouse scrolled (888, 457) with delta (0, 1)
Screenshot: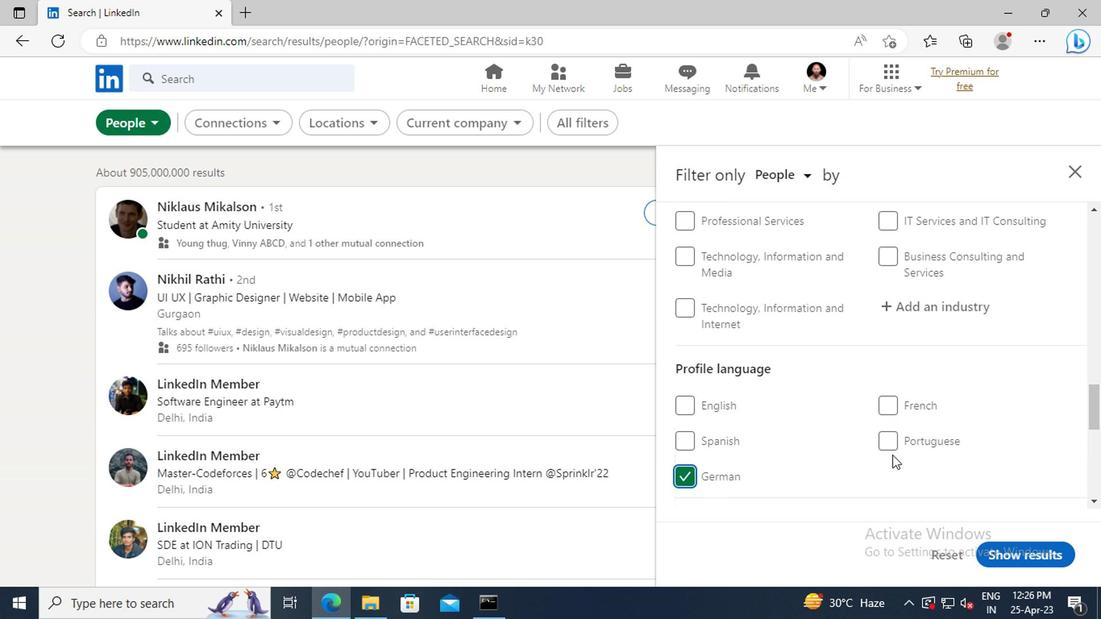 
Action: Mouse scrolled (888, 457) with delta (0, 1)
Screenshot: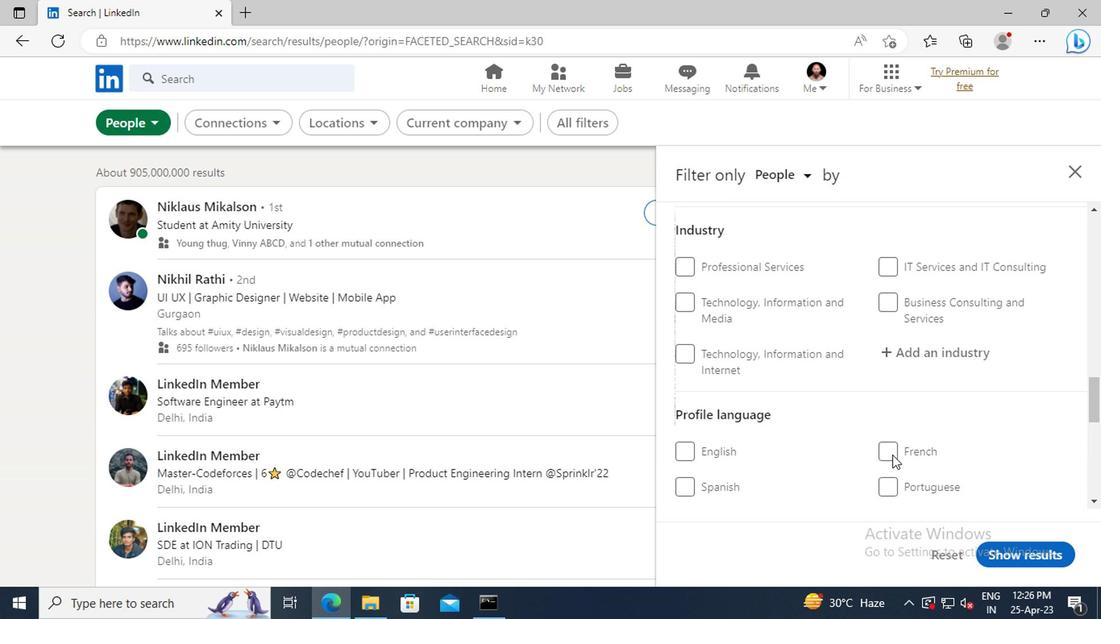 
Action: Mouse scrolled (888, 457) with delta (0, 1)
Screenshot: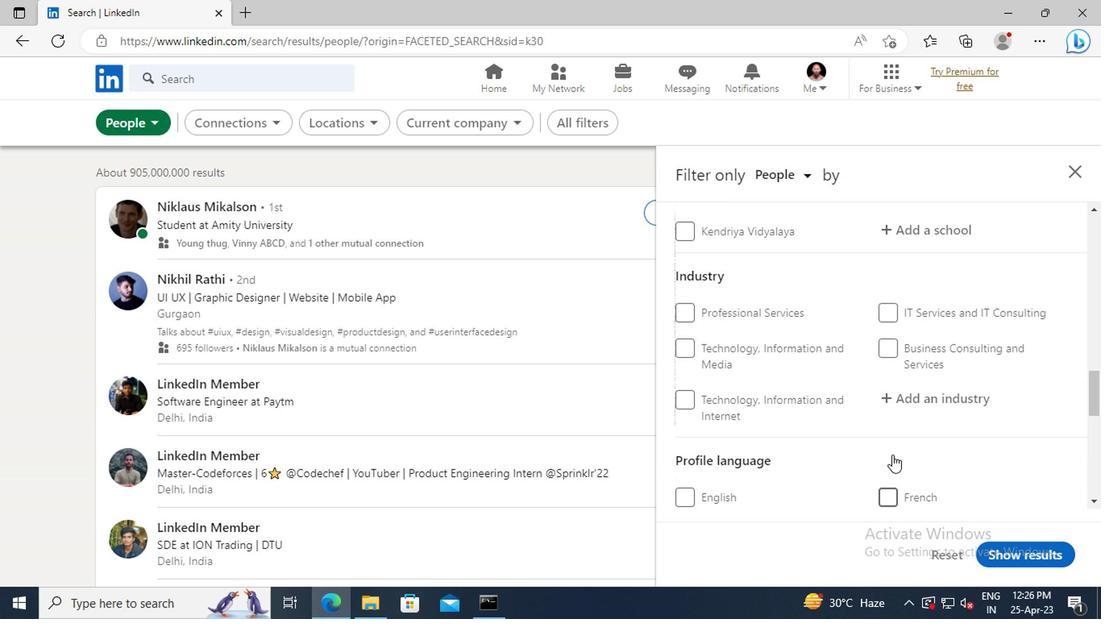 
Action: Mouse scrolled (888, 457) with delta (0, 1)
Screenshot: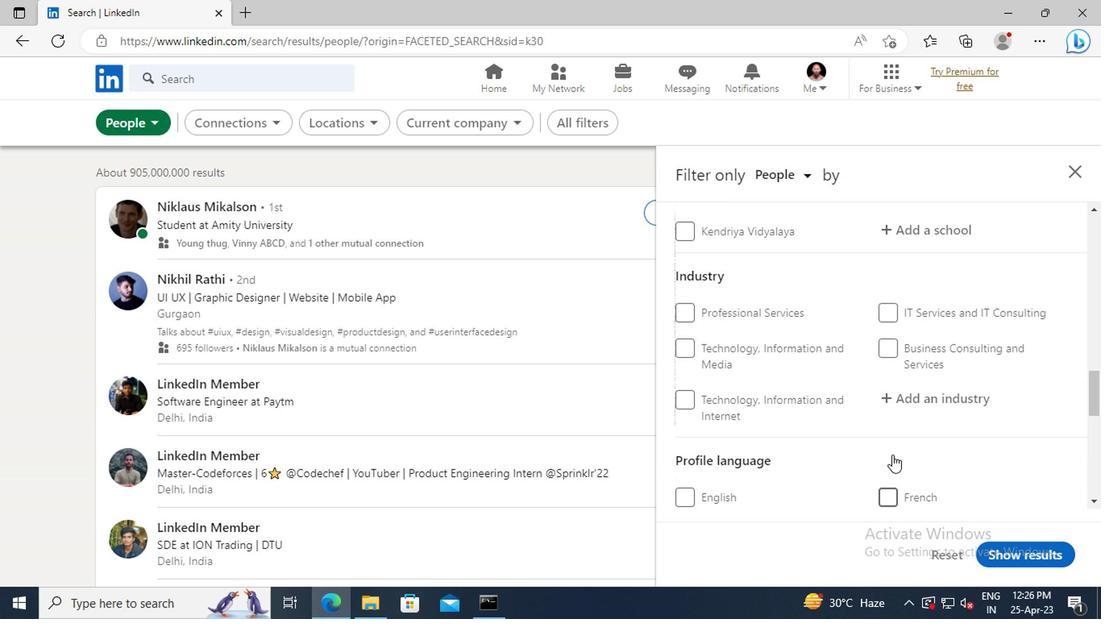 
Action: Mouse scrolled (888, 457) with delta (0, 1)
Screenshot: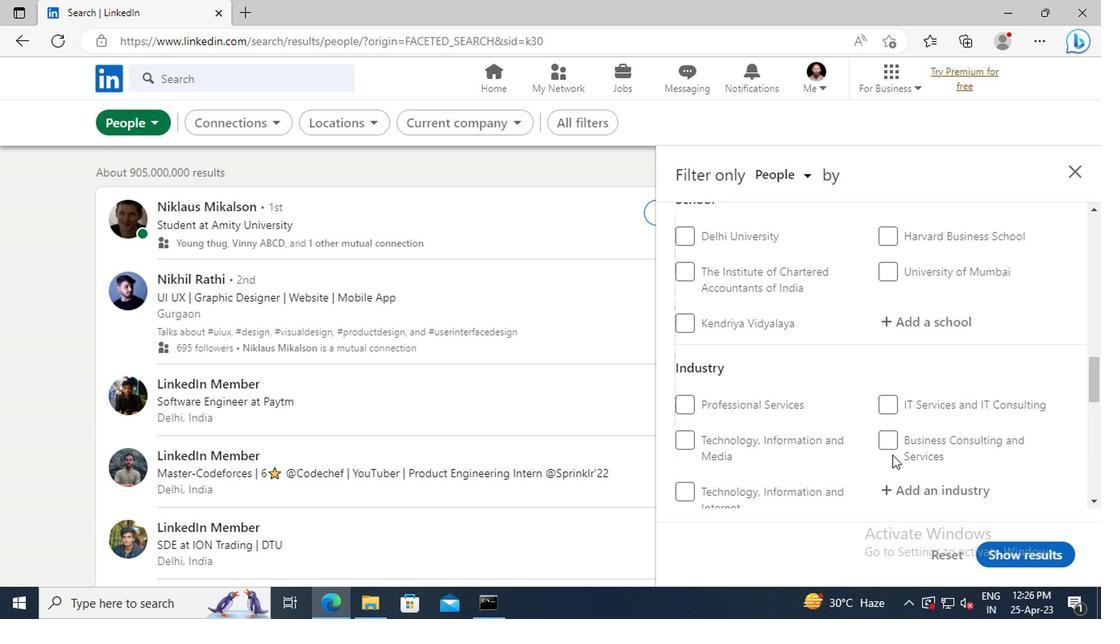 
Action: Mouse scrolled (888, 457) with delta (0, 1)
Screenshot: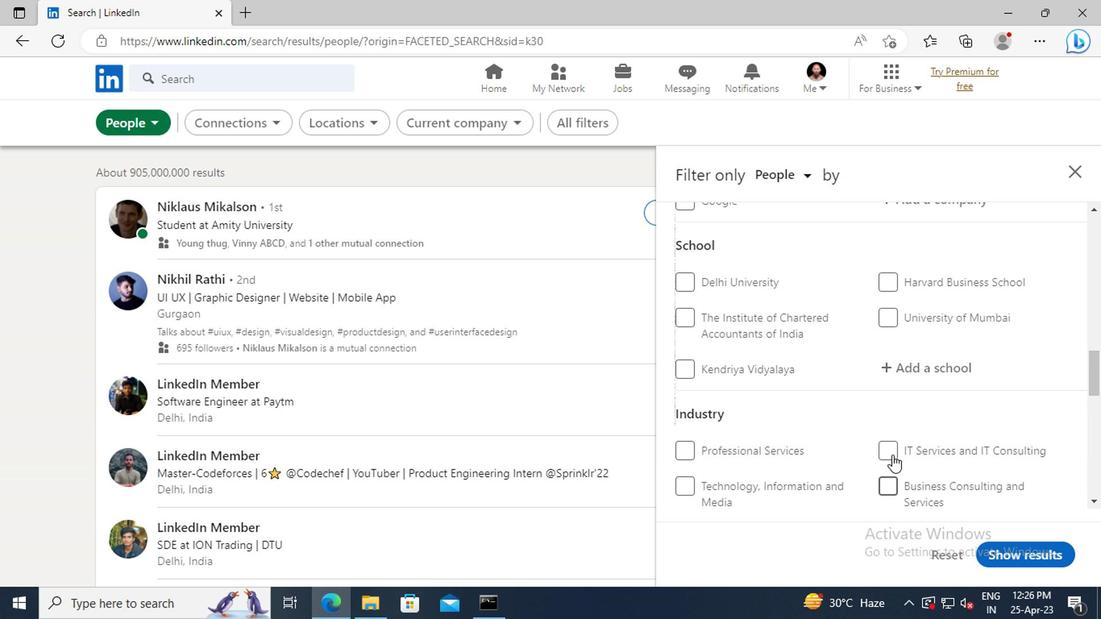 
Action: Mouse scrolled (888, 457) with delta (0, 1)
Screenshot: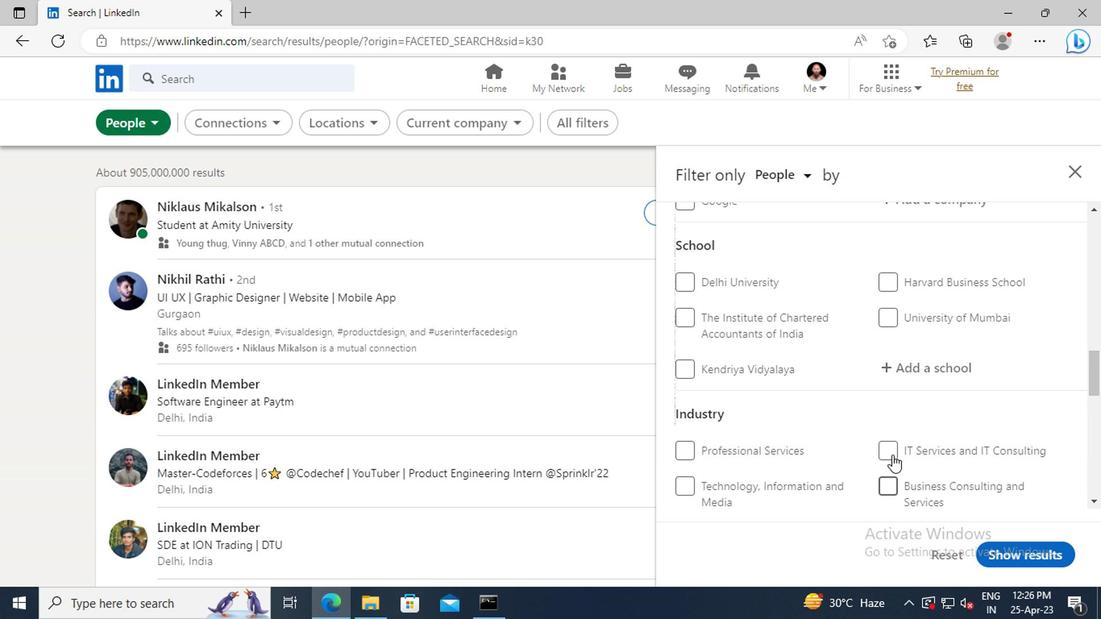 
Action: Mouse scrolled (888, 457) with delta (0, 1)
Screenshot: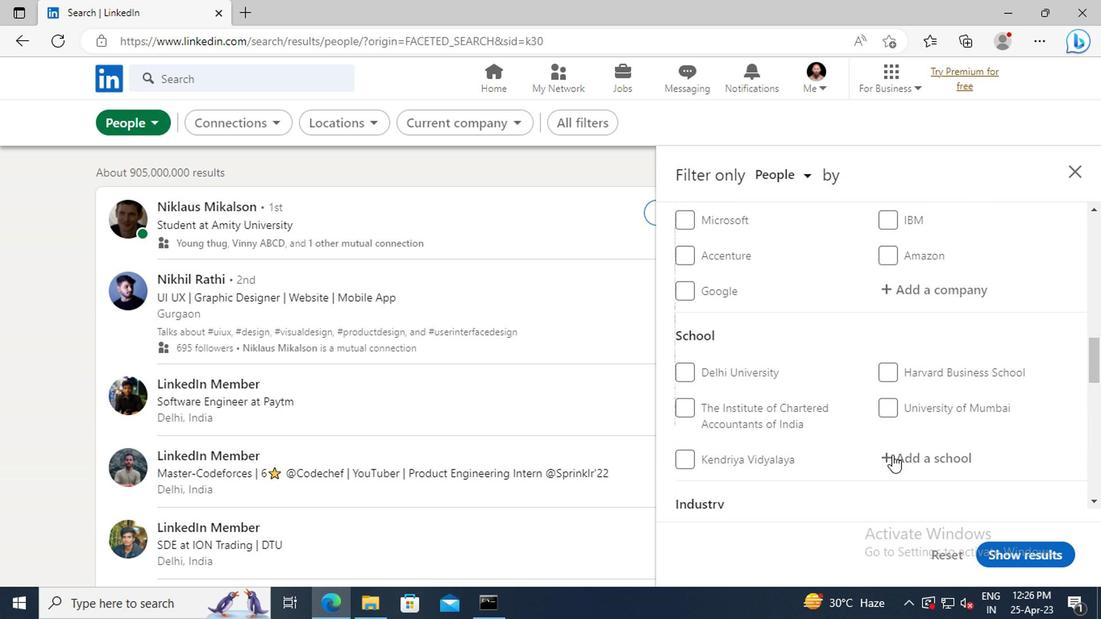 
Action: Mouse scrolled (888, 457) with delta (0, 1)
Screenshot: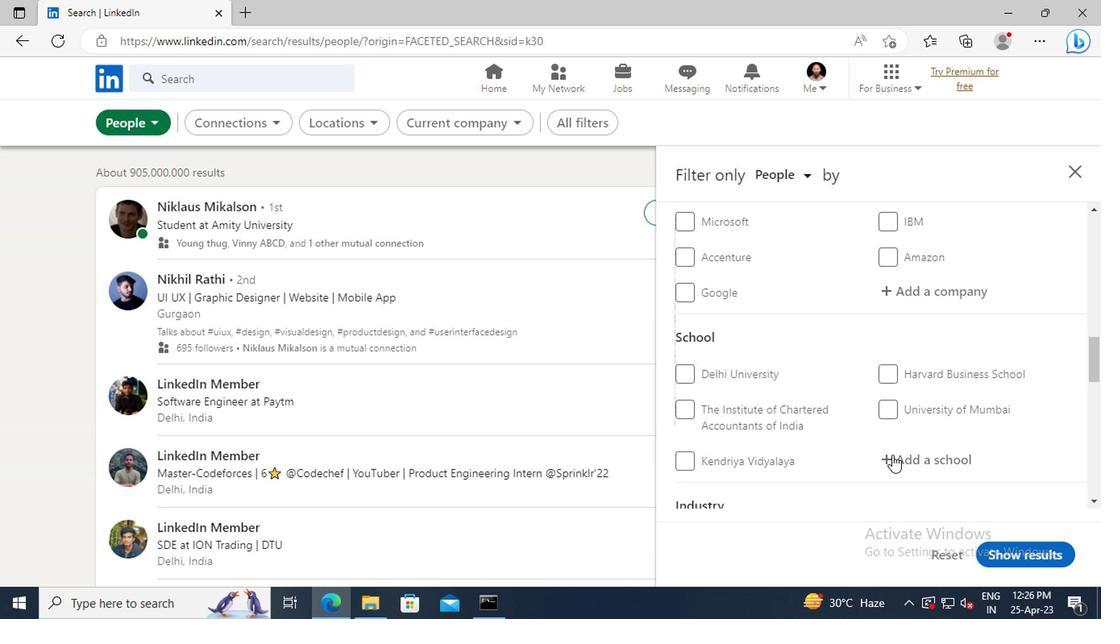
Action: Mouse scrolled (888, 457) with delta (0, 1)
Screenshot: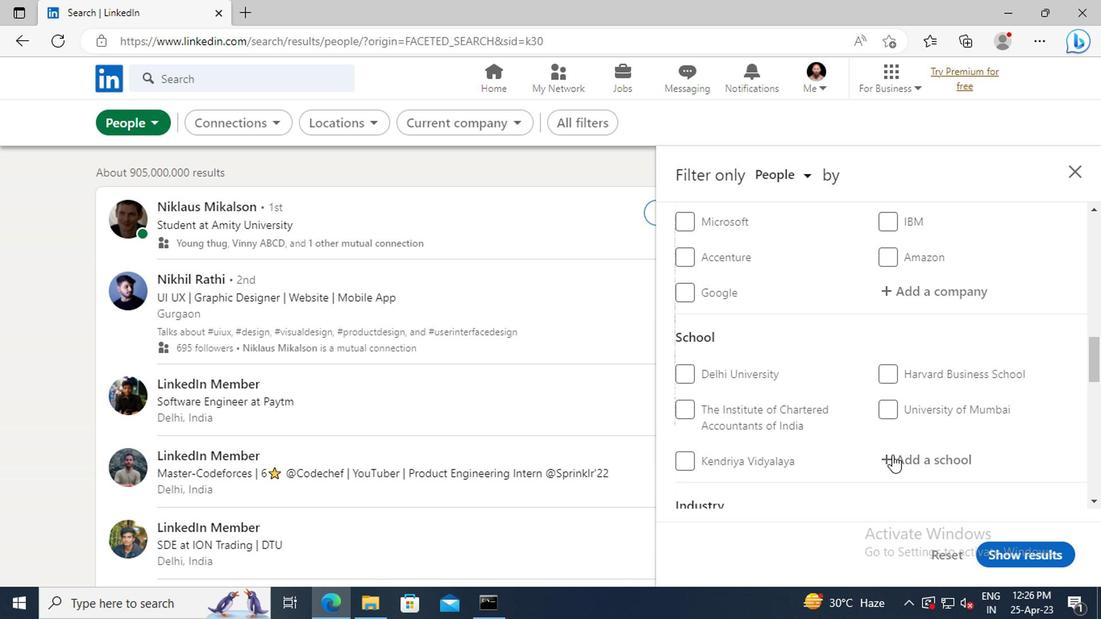 
Action: Mouse scrolled (888, 457) with delta (0, 1)
Screenshot: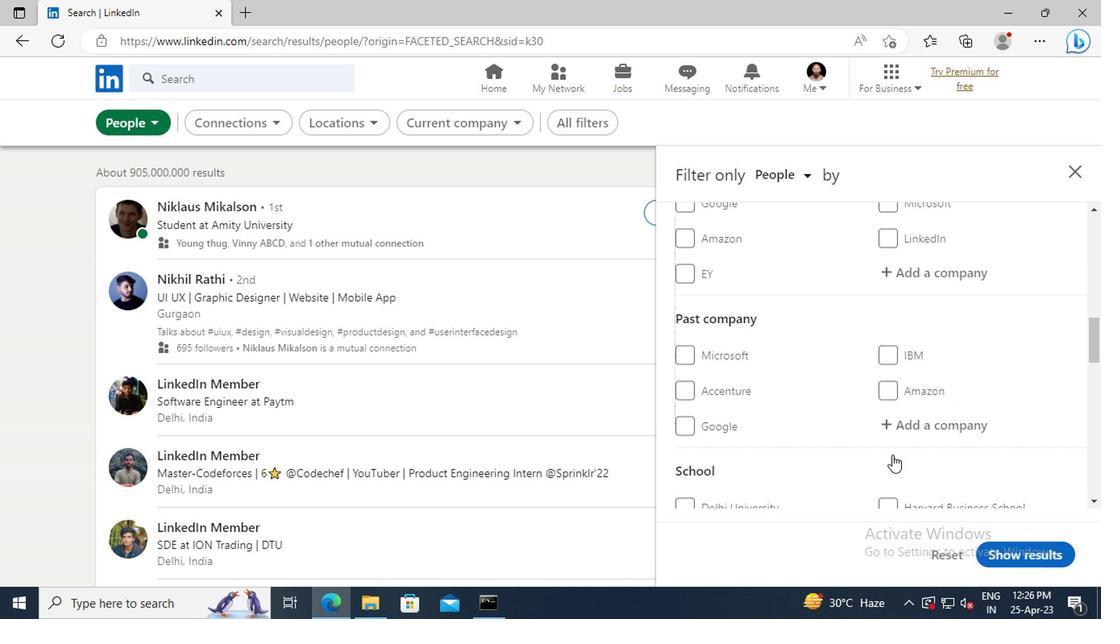 
Action: Mouse scrolled (888, 457) with delta (0, 1)
Screenshot: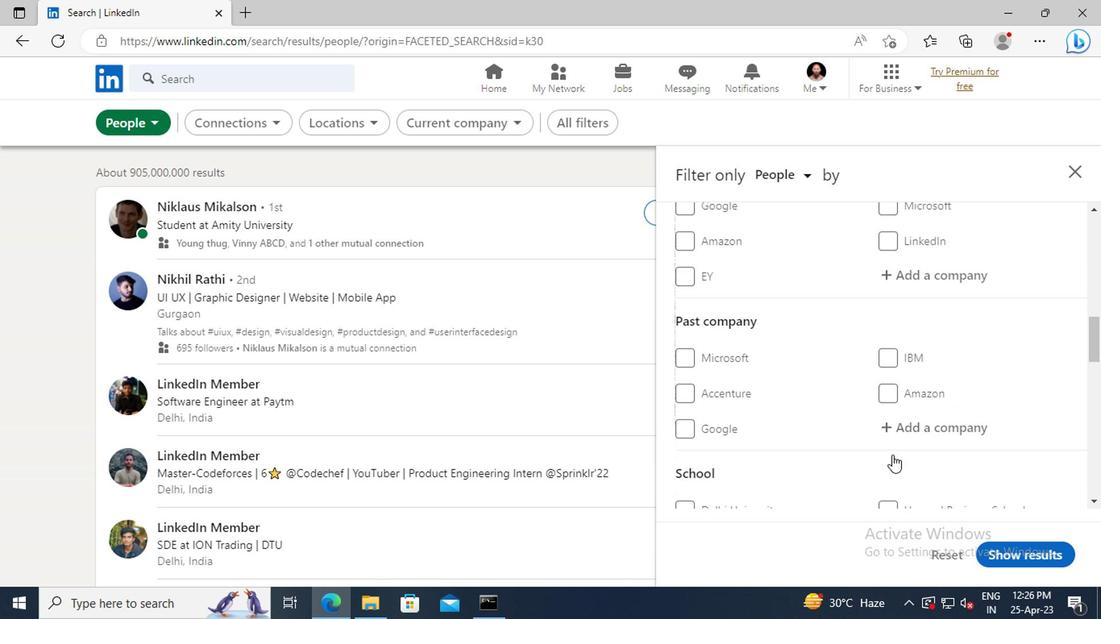 
Action: Mouse scrolled (888, 457) with delta (0, 1)
Screenshot: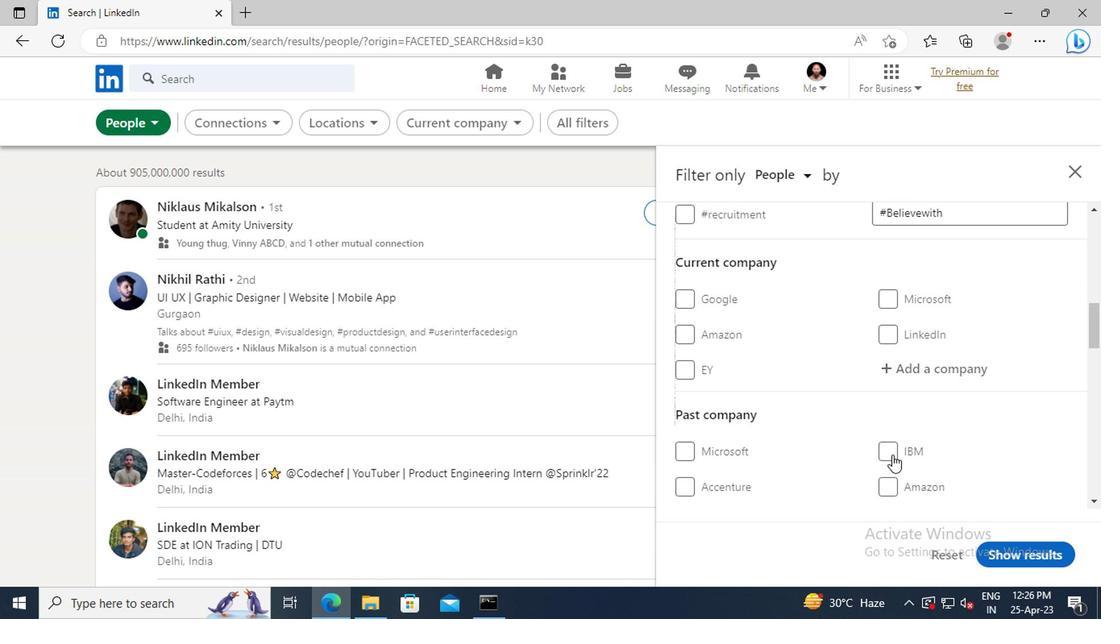 
Action: Mouse moved to (892, 421)
Screenshot: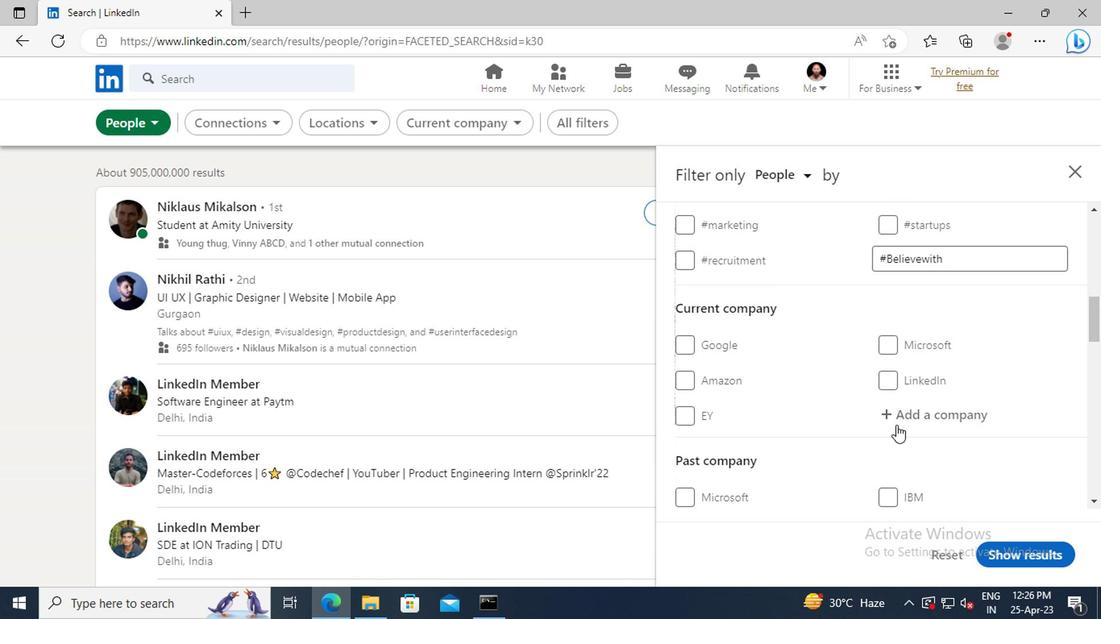 
Action: Mouse pressed left at (892, 421)
Screenshot: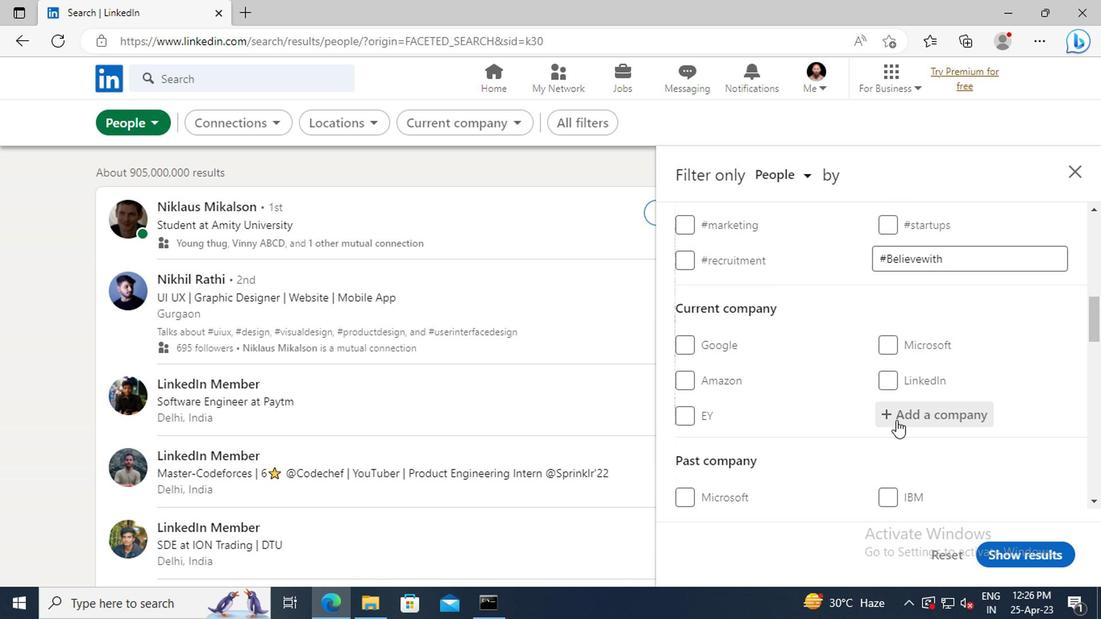 
Action: Key pressed <Key.shift>IRIS<Key.space><Key.shift>SOFTWARE<Key.space><Key.shift>INC.
Screenshot: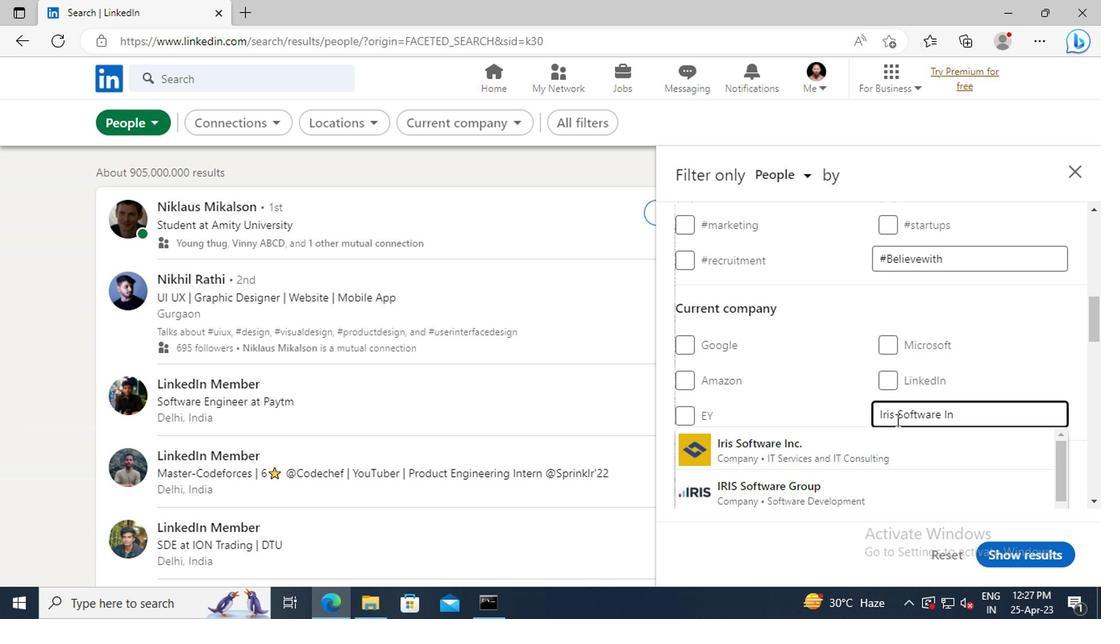 
Action: Mouse moved to (882, 445)
Screenshot: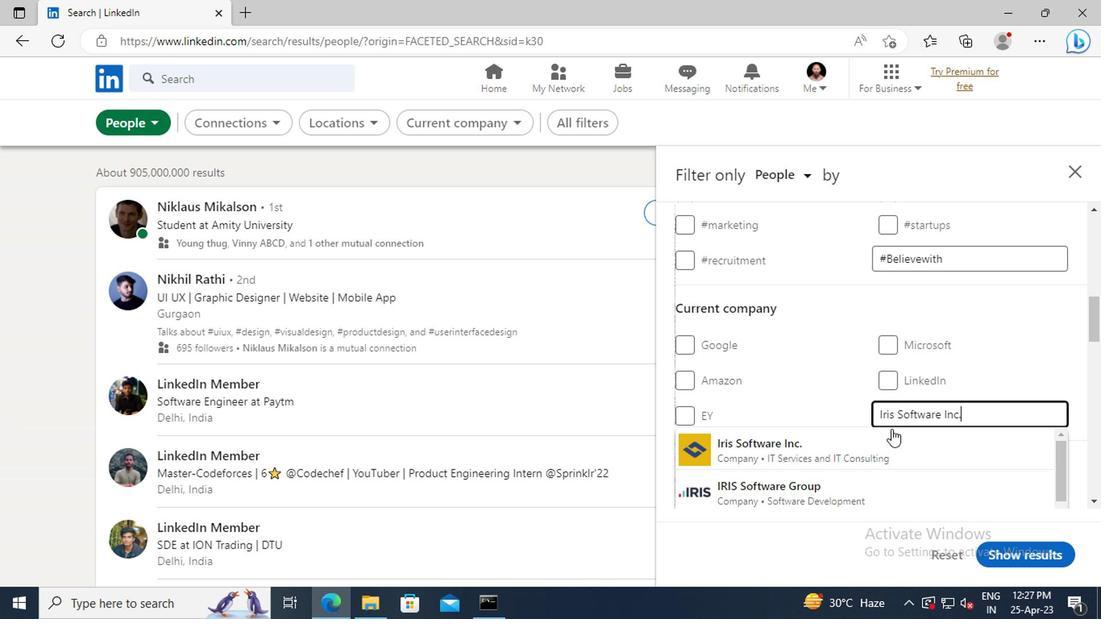 
Action: Mouse pressed left at (882, 445)
Screenshot: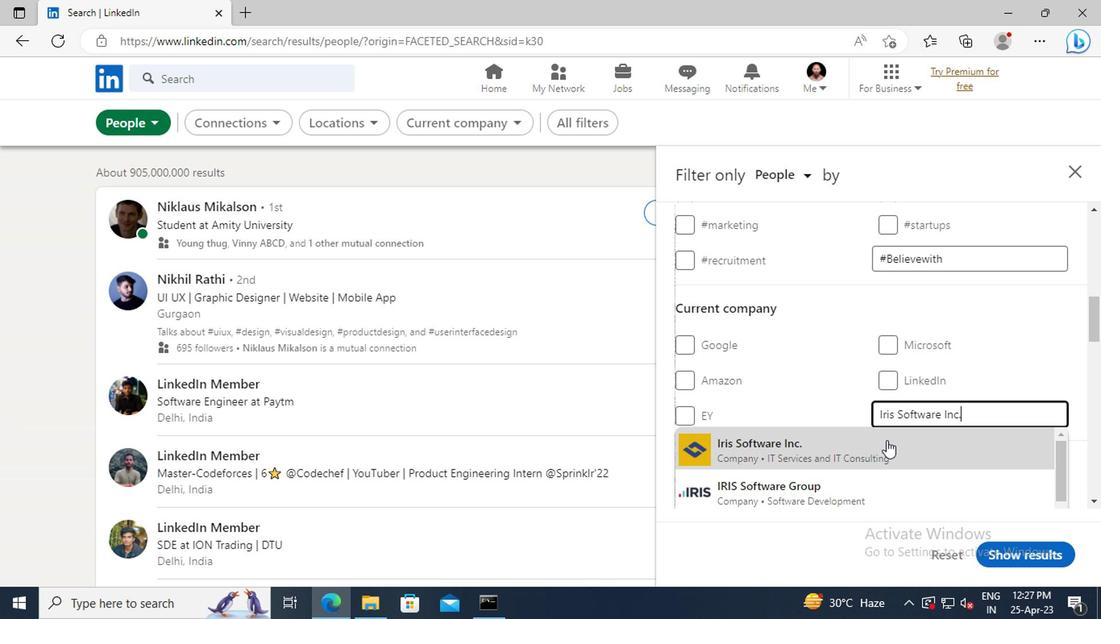 
Action: Mouse moved to (856, 350)
Screenshot: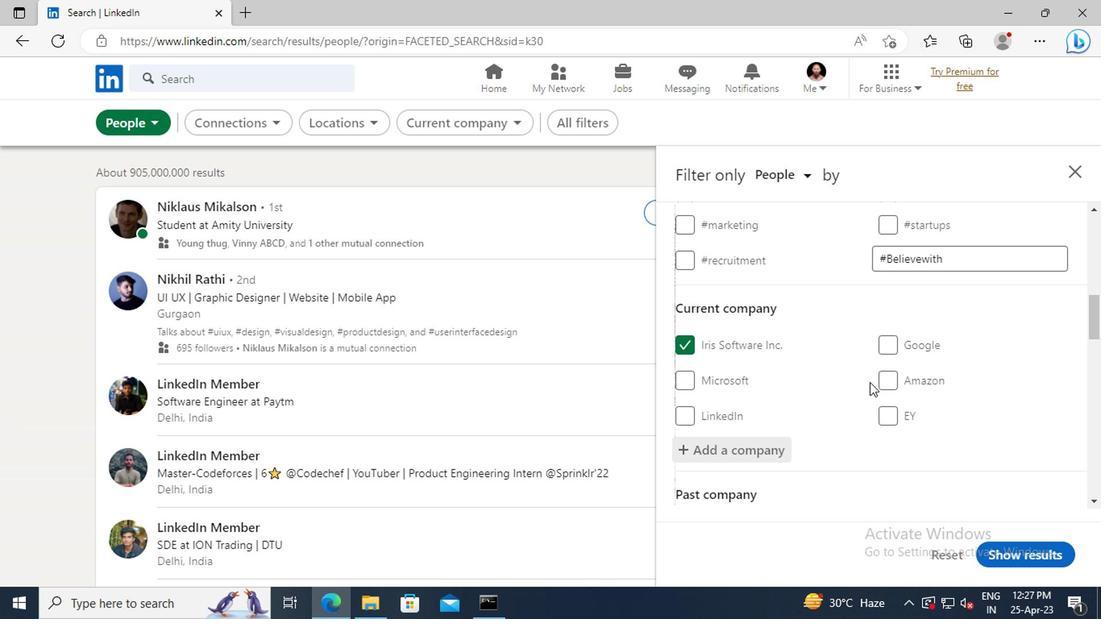 
Action: Mouse scrolled (856, 350) with delta (0, 0)
Screenshot: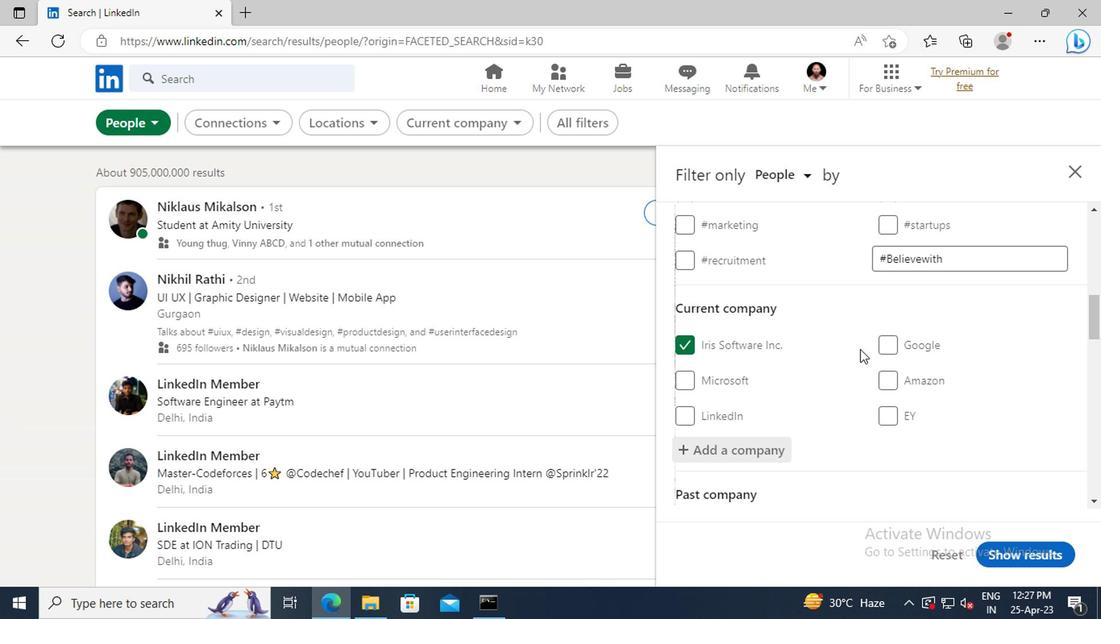 
Action: Mouse scrolled (856, 350) with delta (0, 0)
Screenshot: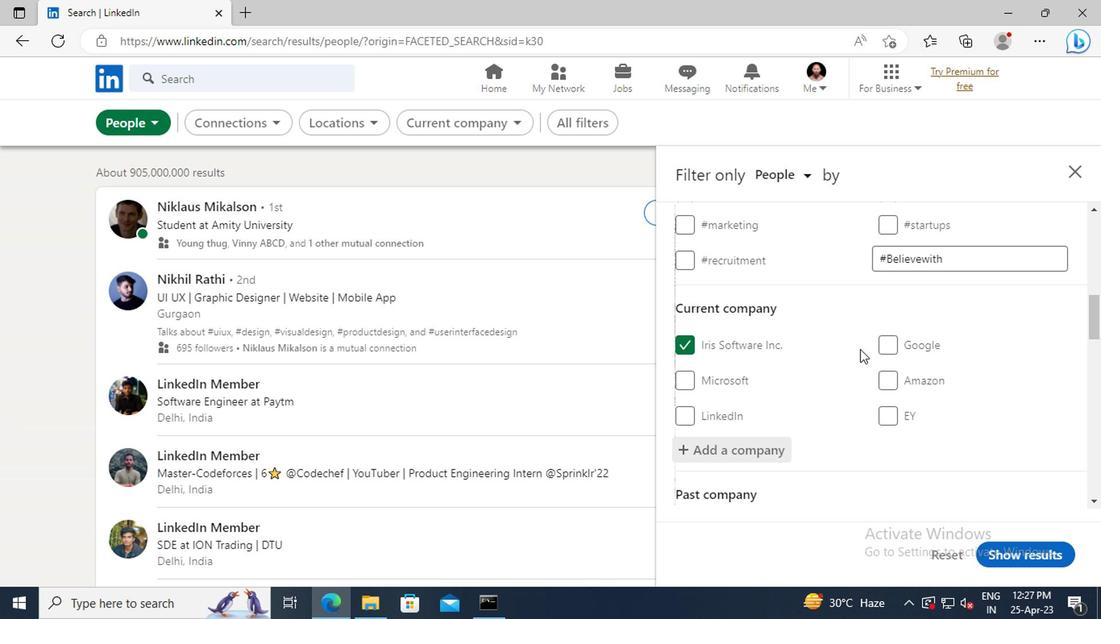 
Action: Mouse scrolled (856, 350) with delta (0, 0)
Screenshot: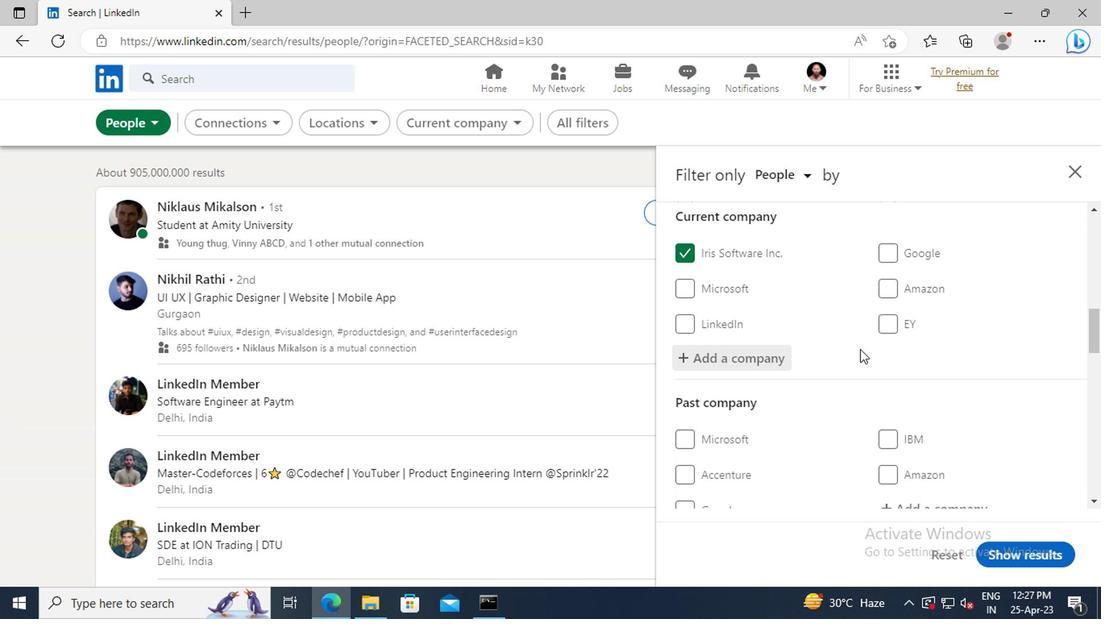 
Action: Mouse scrolled (856, 350) with delta (0, 0)
Screenshot: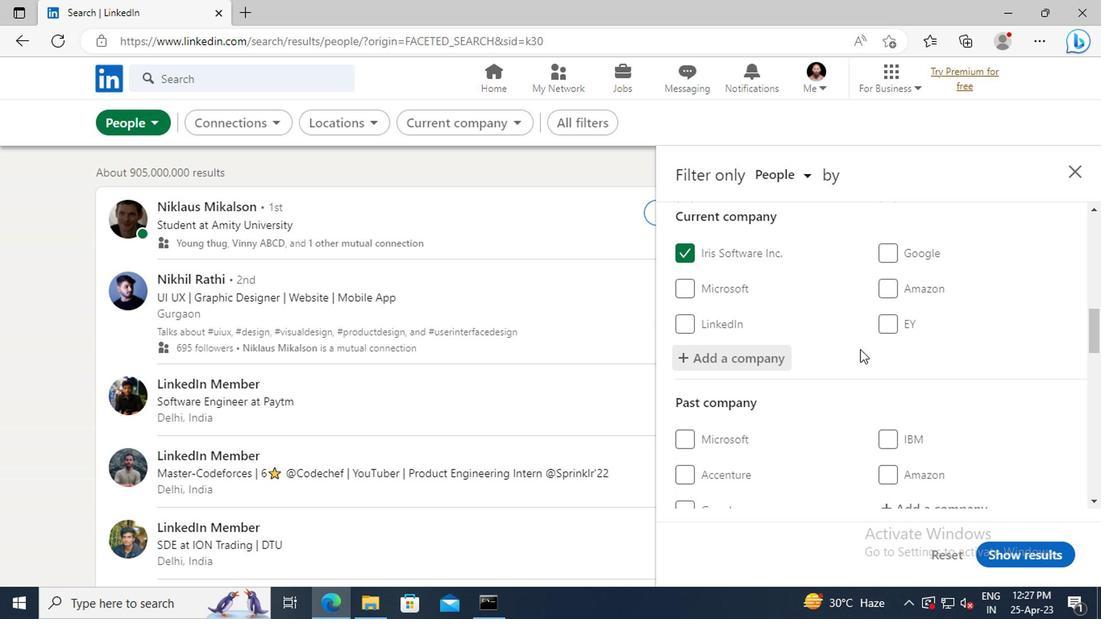 
Action: Mouse scrolled (856, 350) with delta (0, 0)
Screenshot: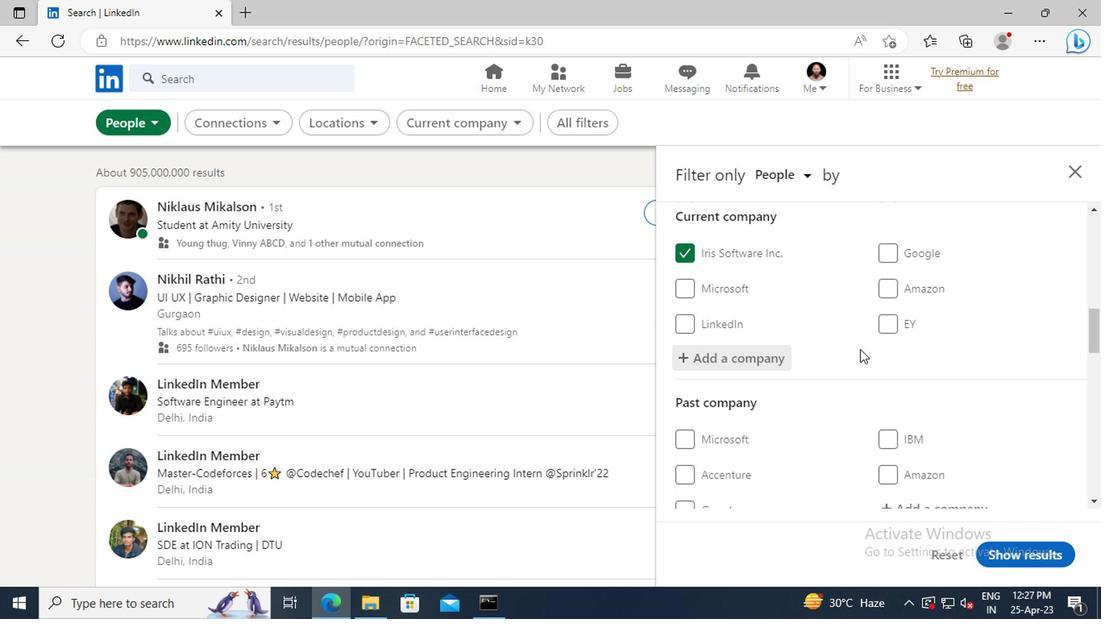 
Action: Mouse scrolled (856, 350) with delta (0, 0)
Screenshot: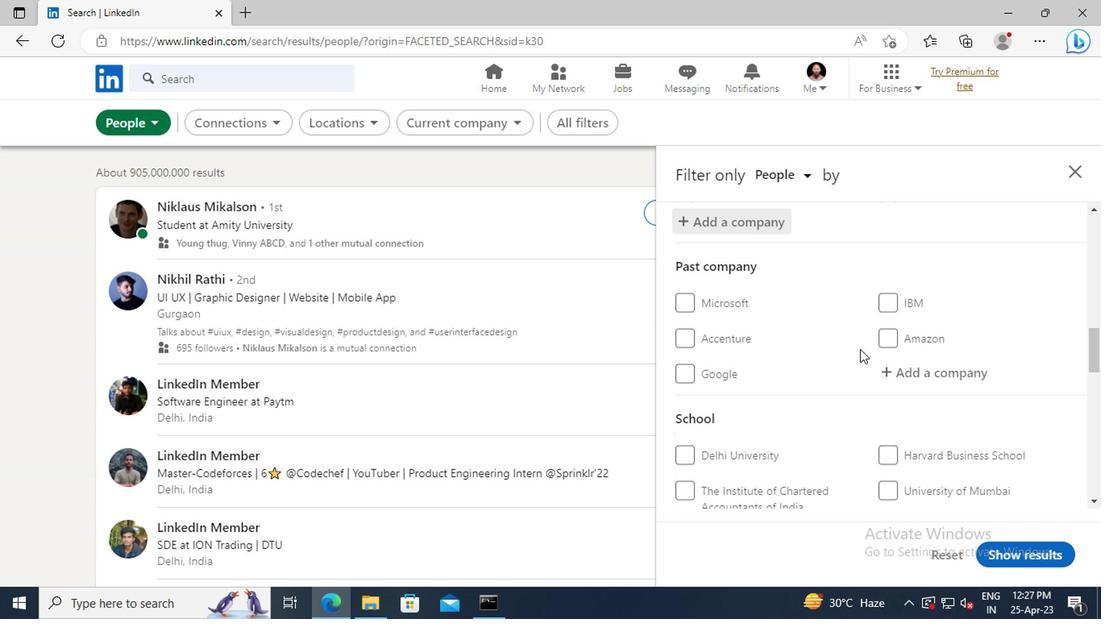 
Action: Mouse scrolled (856, 350) with delta (0, 0)
Screenshot: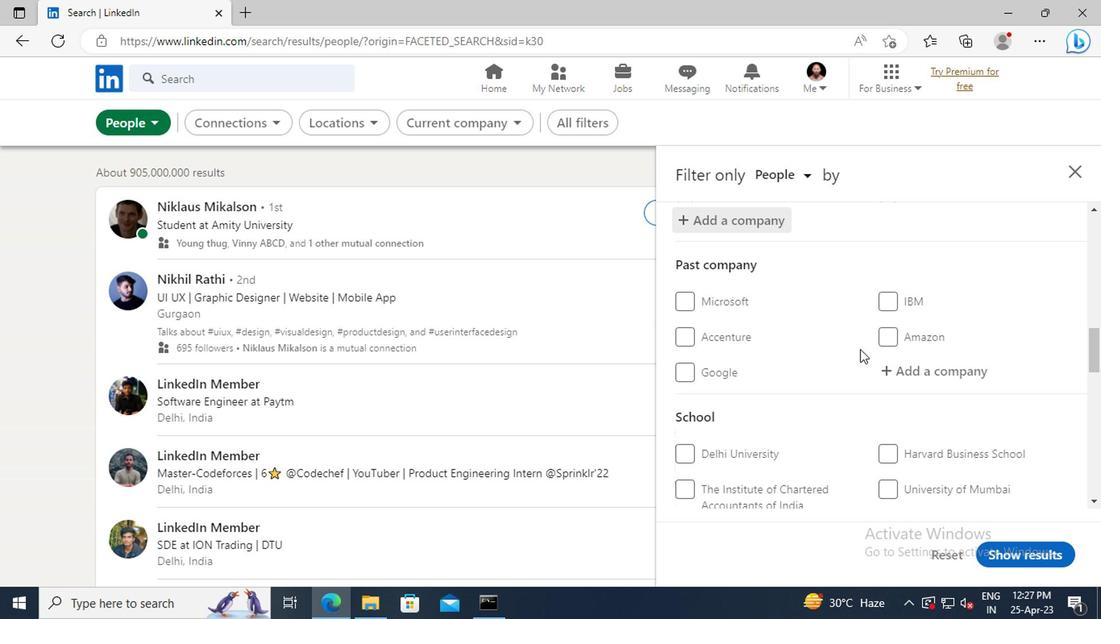 
Action: Mouse scrolled (856, 350) with delta (0, 0)
Screenshot: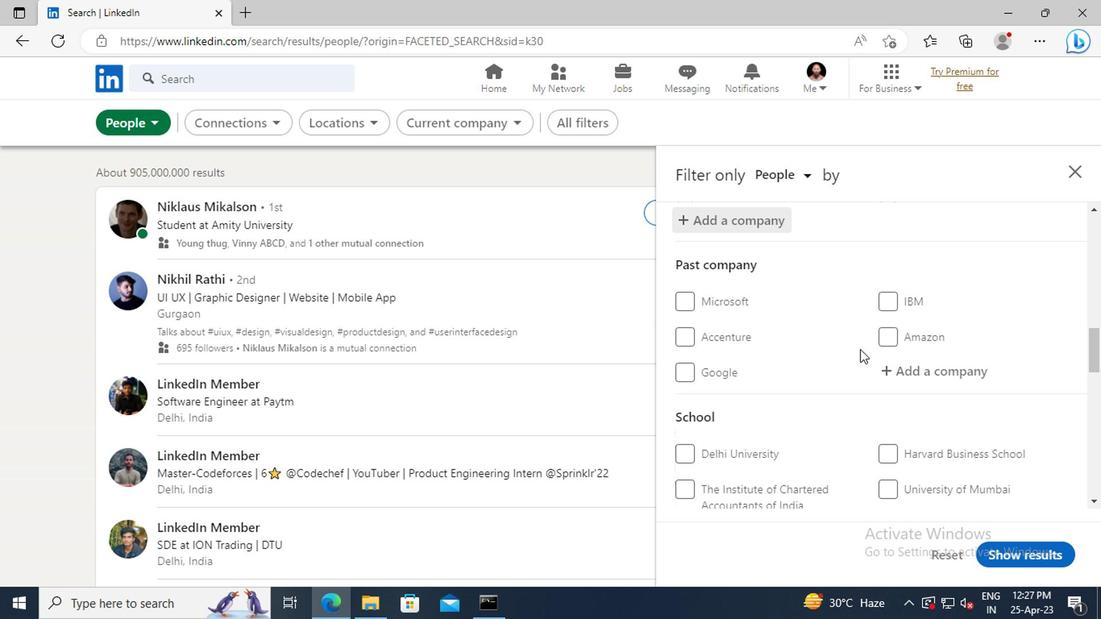 
Action: Mouse moved to (909, 404)
Screenshot: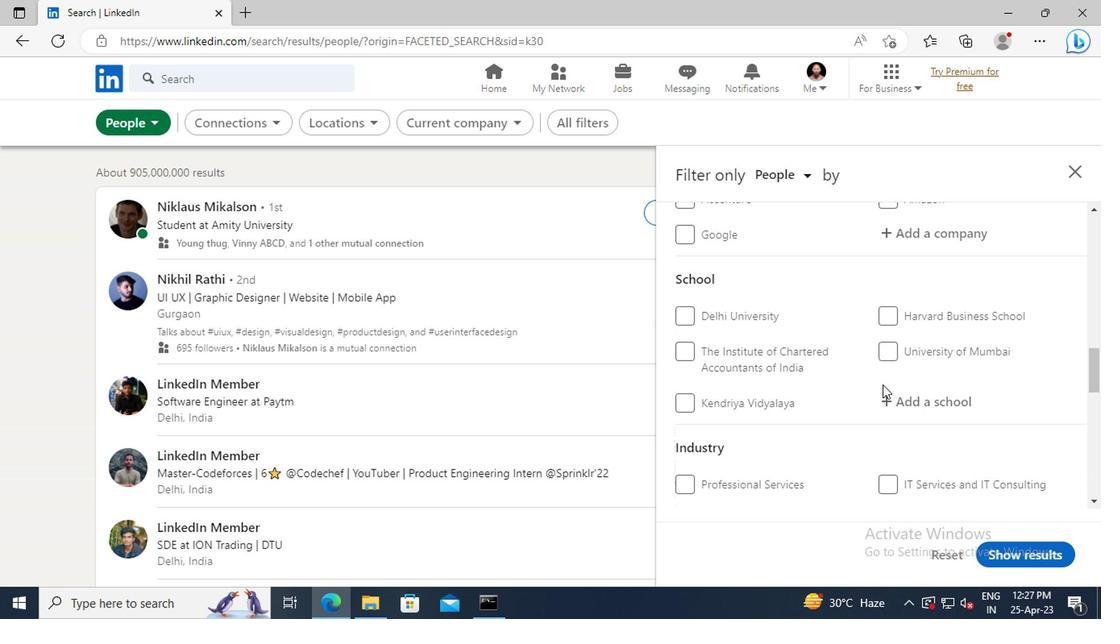 
Action: Mouse pressed left at (909, 404)
Screenshot: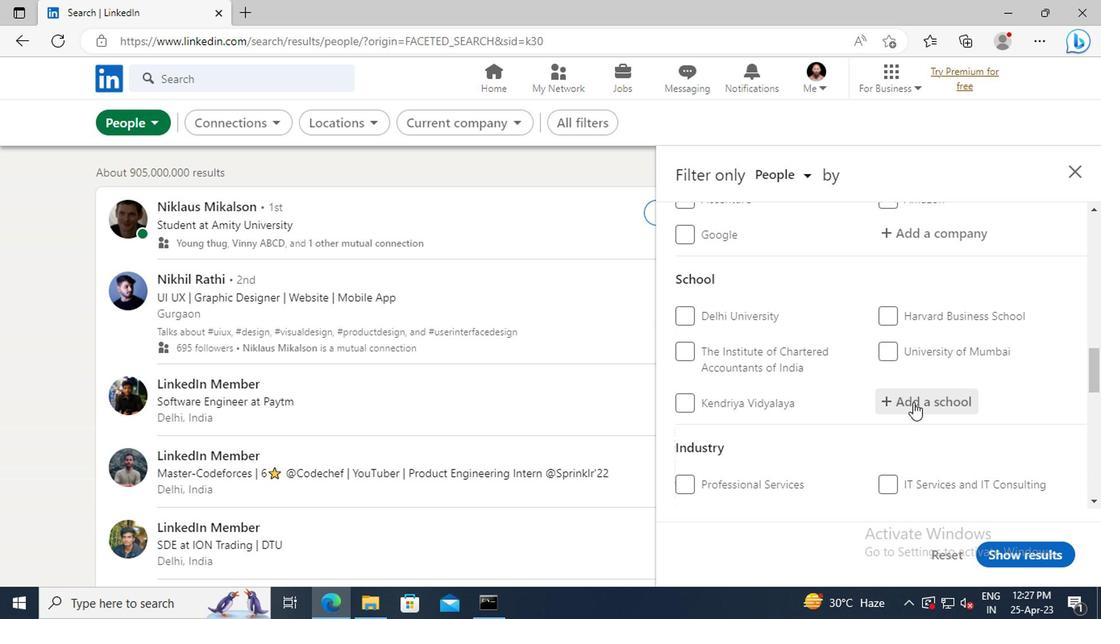 
Action: Key pressed <Key.shift>SQL<Key.space><Key.shift>SCHOOL<Key.space><Key.shift>(<Key.shift>SQL<Key.space><Key.shift>SERVER<Key.space><Key.shift>DEV,<Key.space><Key.shift>DBA,<Key.space><Key.shift>MSBI<Key.space><Key.shift>&<Key.space><Key.shift>POWER<Key.space><Key.shift>BI<Key.shift>)
Screenshot: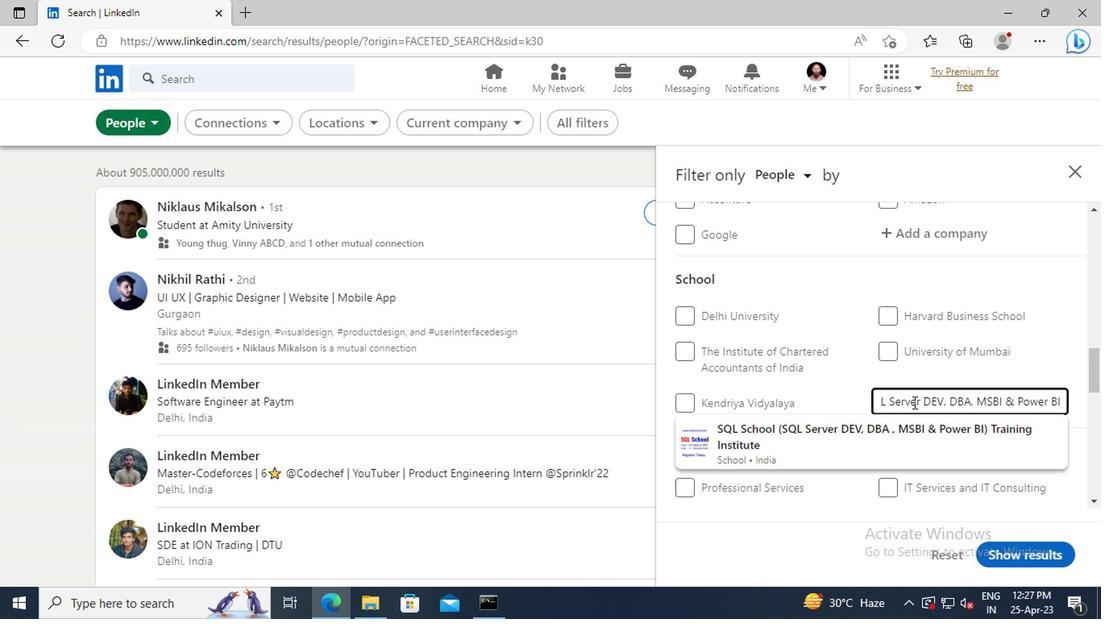 
Action: Mouse moved to (882, 441)
Screenshot: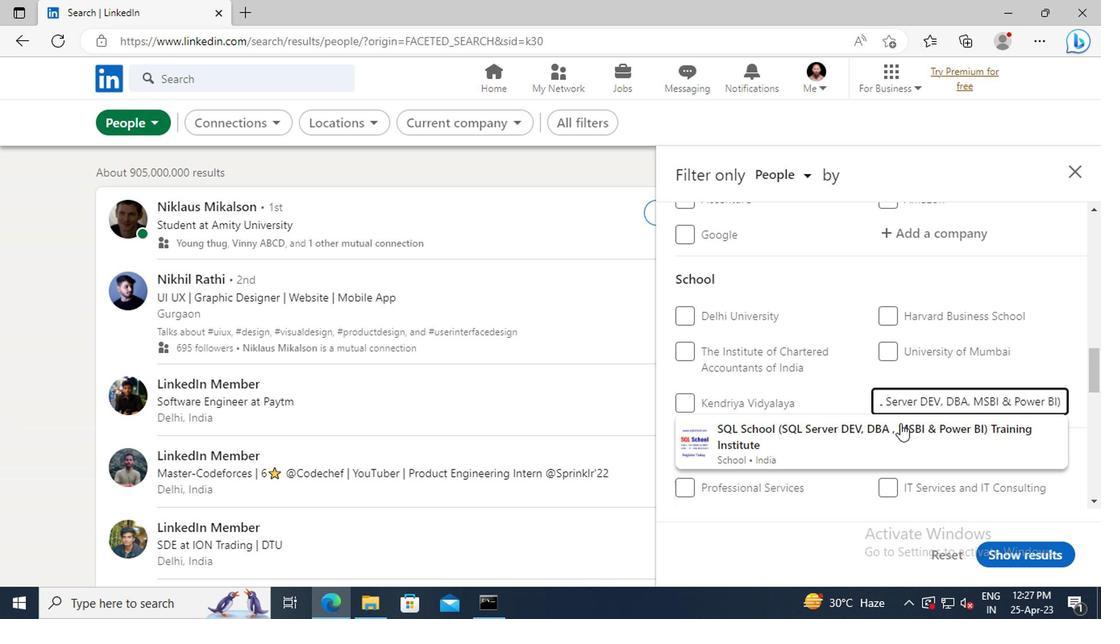 
Action: Mouse pressed left at (882, 441)
Screenshot: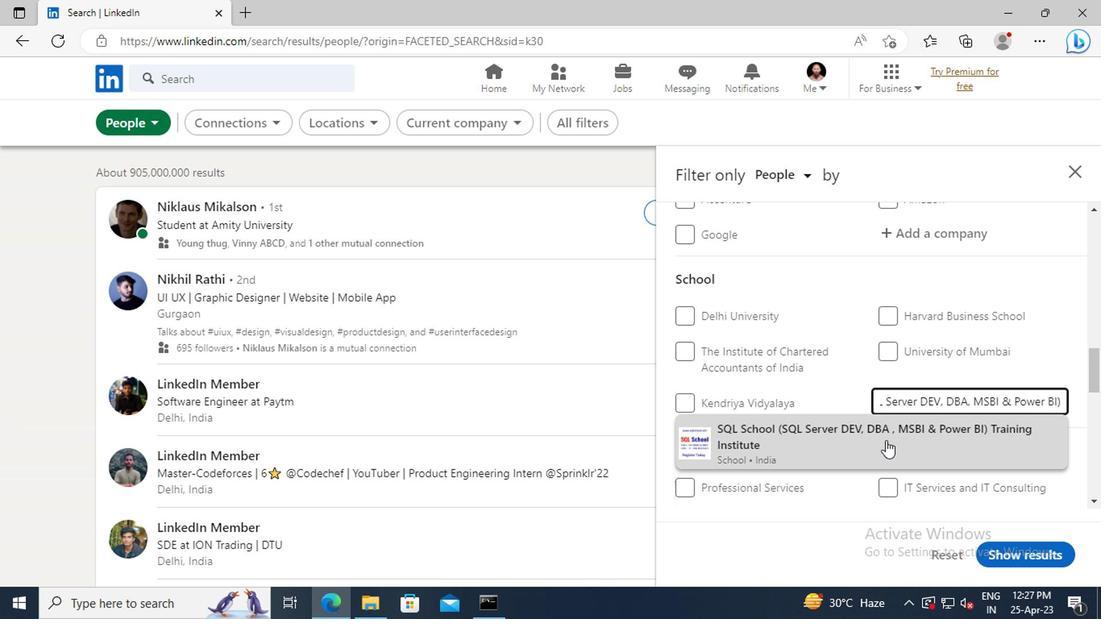 
Action: Mouse moved to (851, 370)
Screenshot: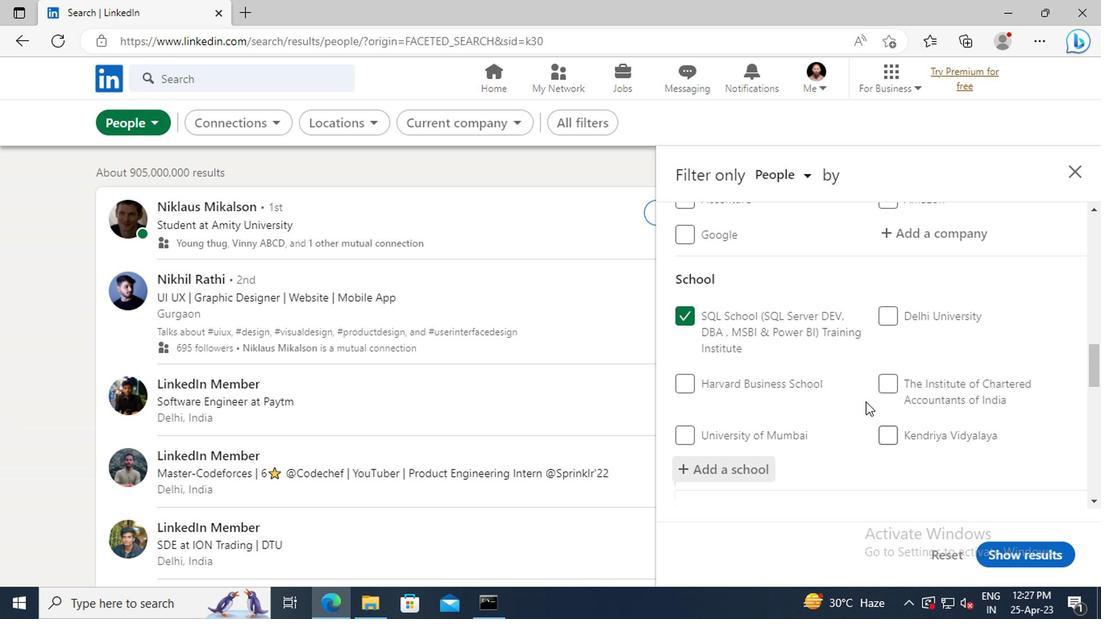 
Action: Mouse scrolled (851, 369) with delta (0, -1)
Screenshot: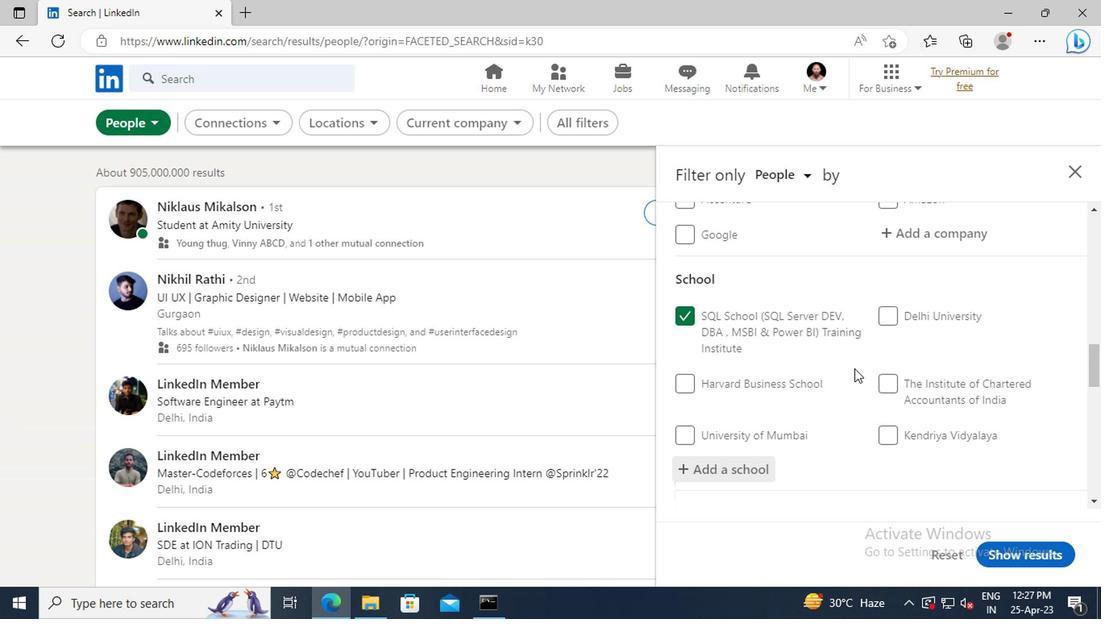 
Action: Mouse scrolled (851, 369) with delta (0, -1)
Screenshot: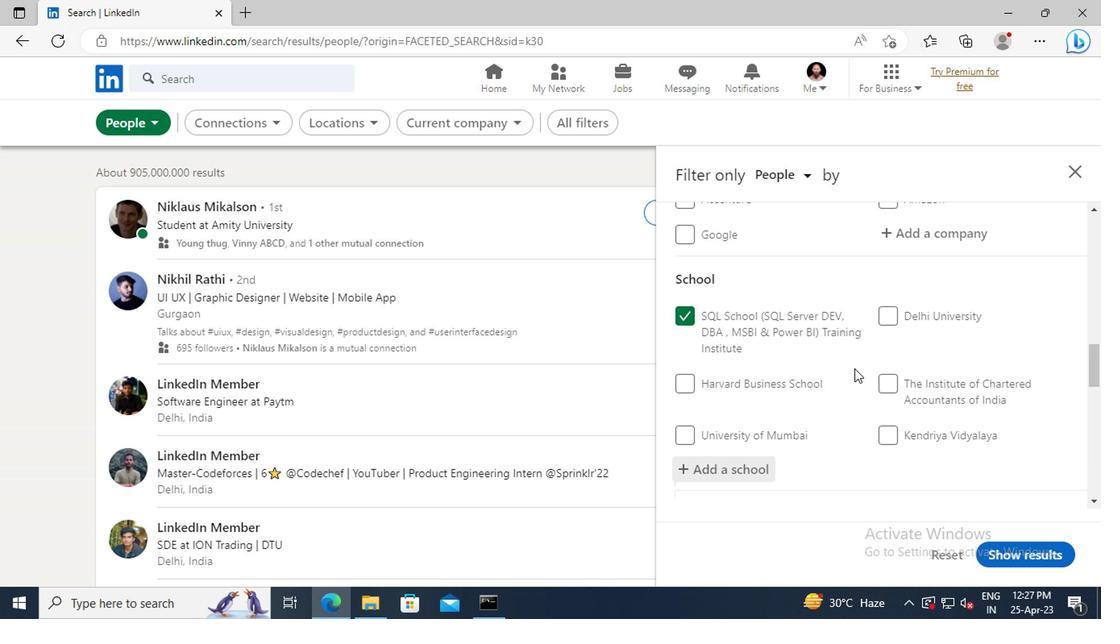 
Action: Mouse scrolled (851, 369) with delta (0, -1)
Screenshot: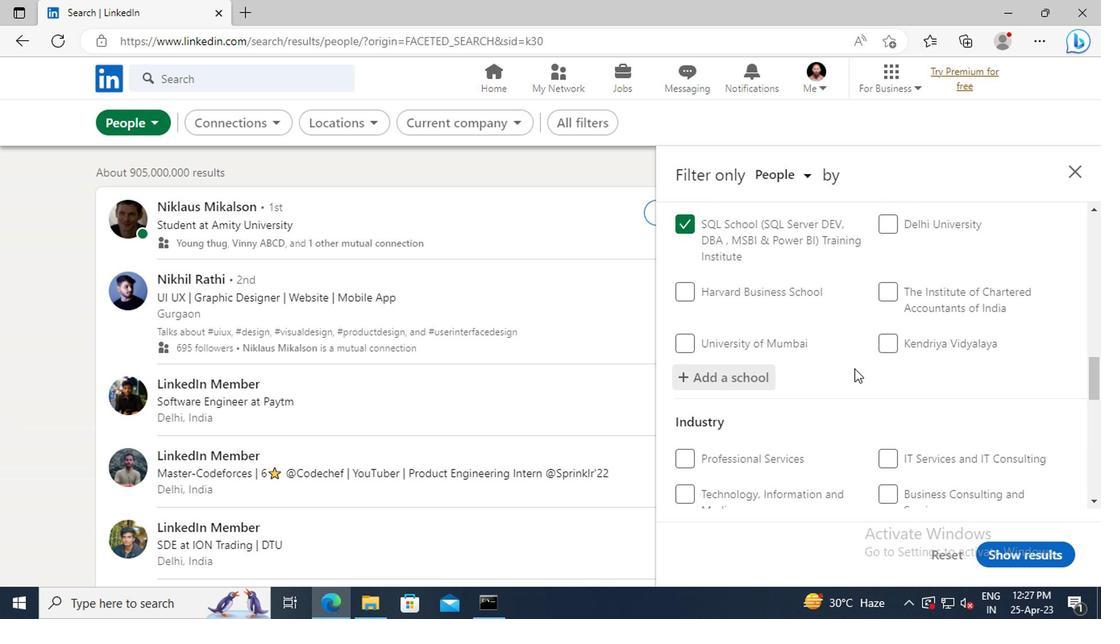 
Action: Mouse scrolled (851, 369) with delta (0, -1)
Screenshot: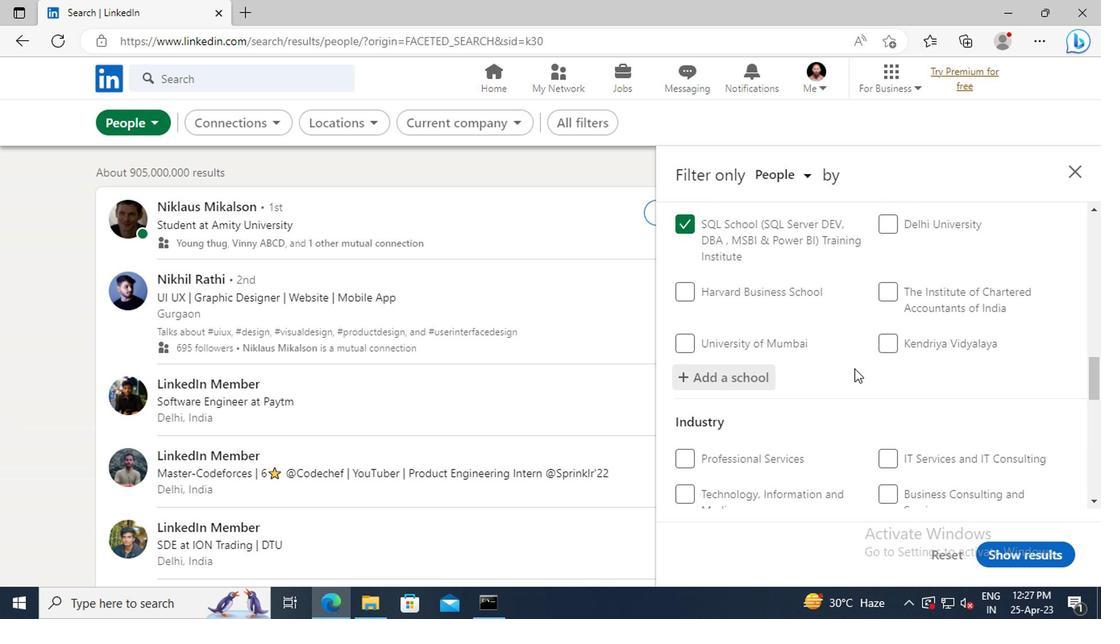 
Action: Mouse scrolled (851, 369) with delta (0, -1)
Screenshot: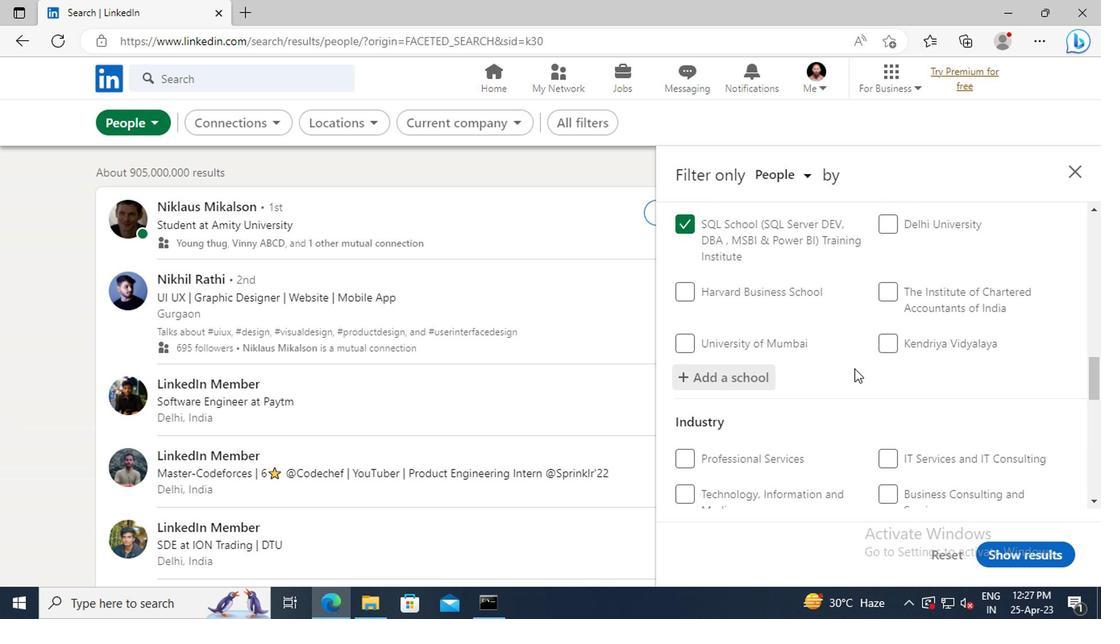 
Action: Mouse moved to (905, 408)
Screenshot: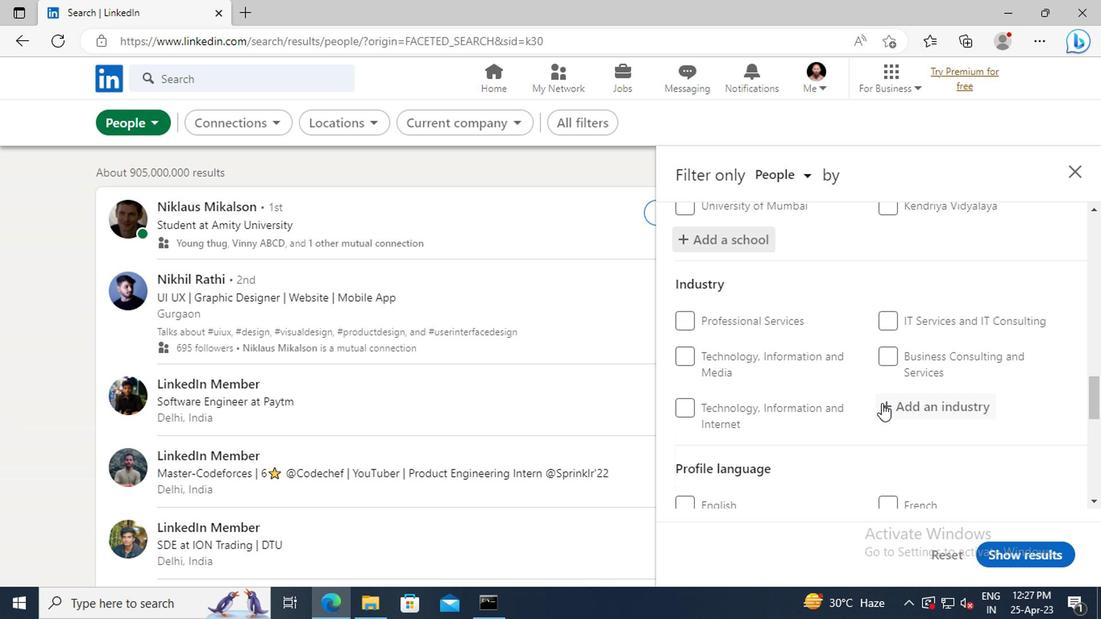 
Action: Mouse pressed left at (905, 408)
Screenshot: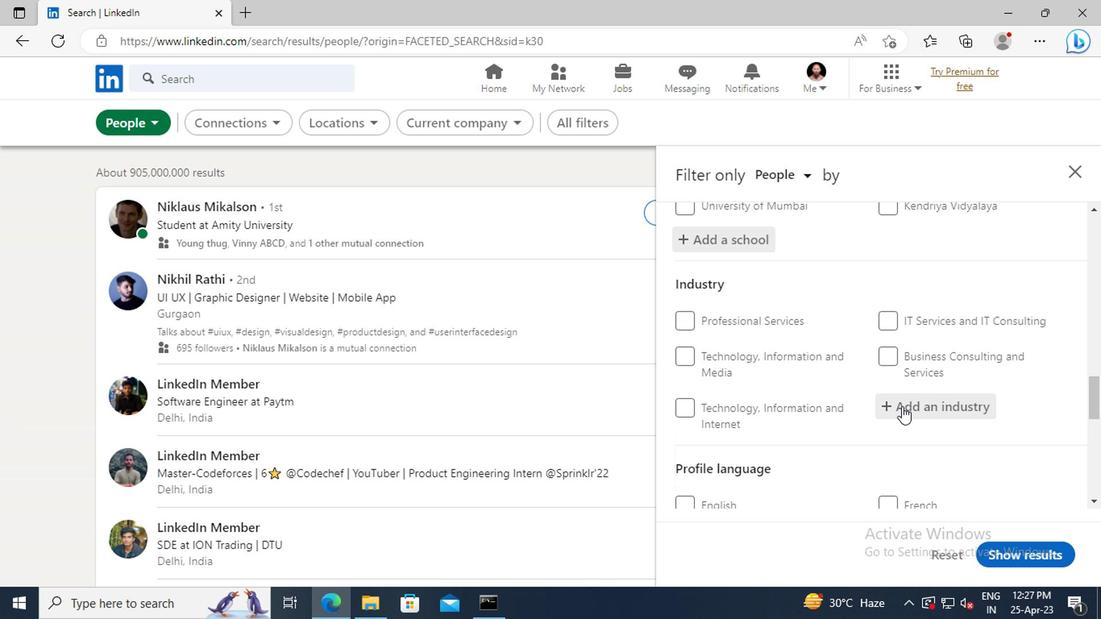 
Action: Key pressed <Key.shift>PET<Key.space><Key.shift>SERVICES
Screenshot: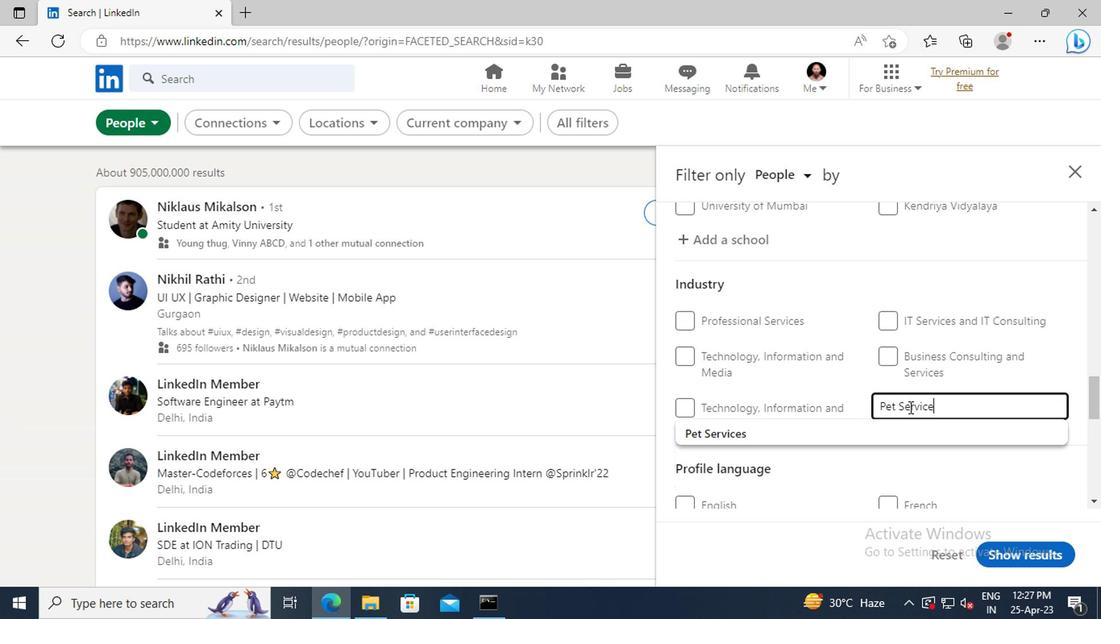
Action: Mouse moved to (859, 424)
Screenshot: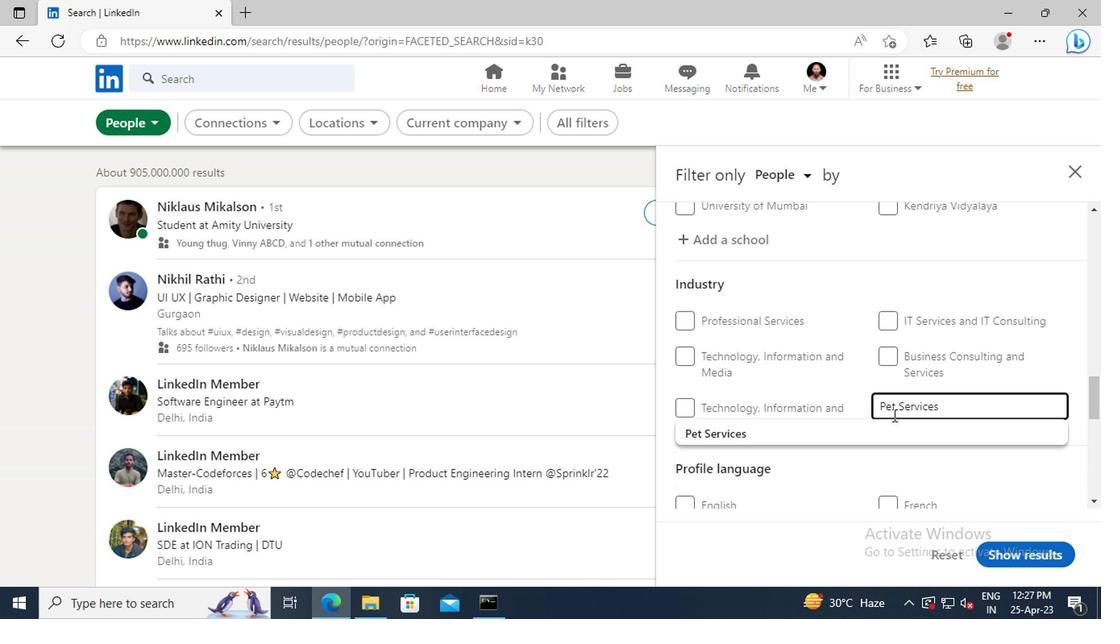 
Action: Mouse pressed left at (859, 424)
Screenshot: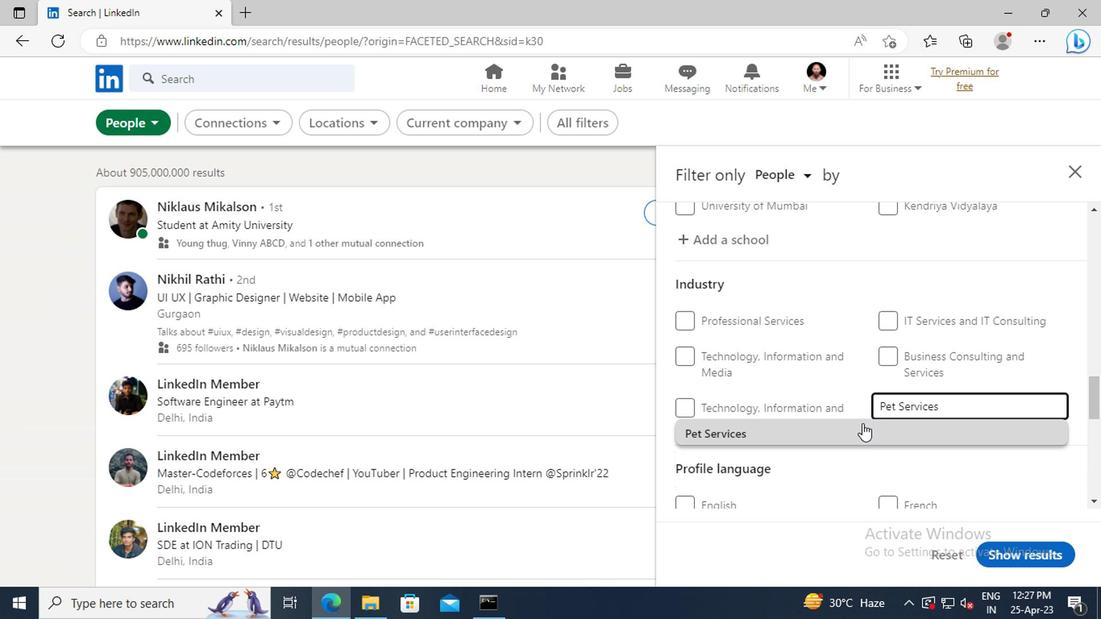 
Action: Mouse moved to (848, 375)
Screenshot: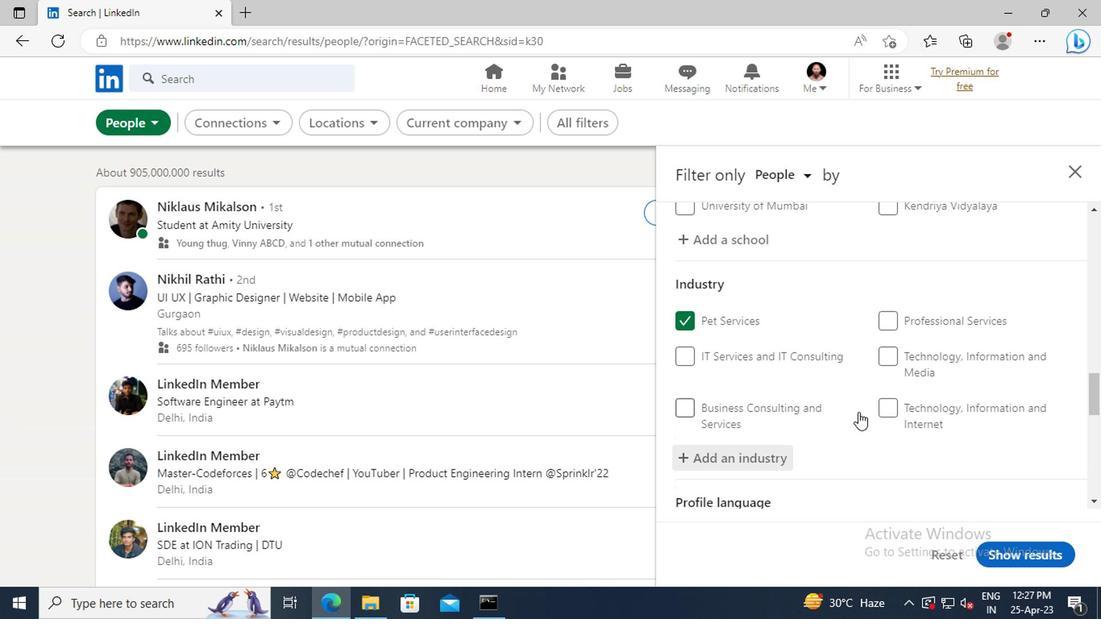 
Action: Mouse scrolled (848, 374) with delta (0, -1)
Screenshot: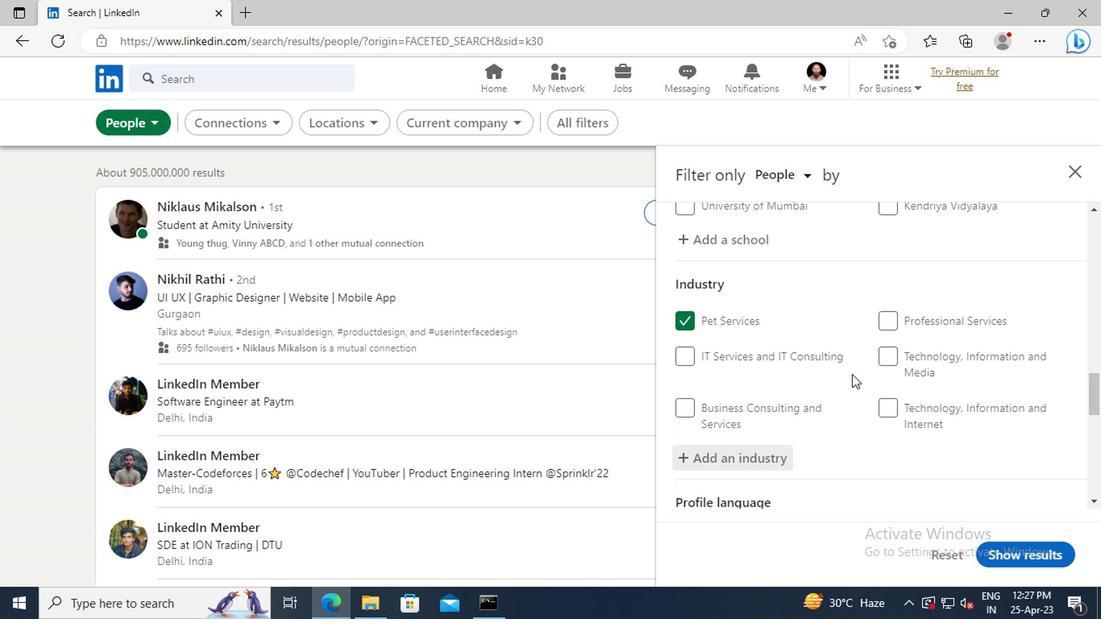 
Action: Mouse scrolled (848, 374) with delta (0, -1)
Screenshot: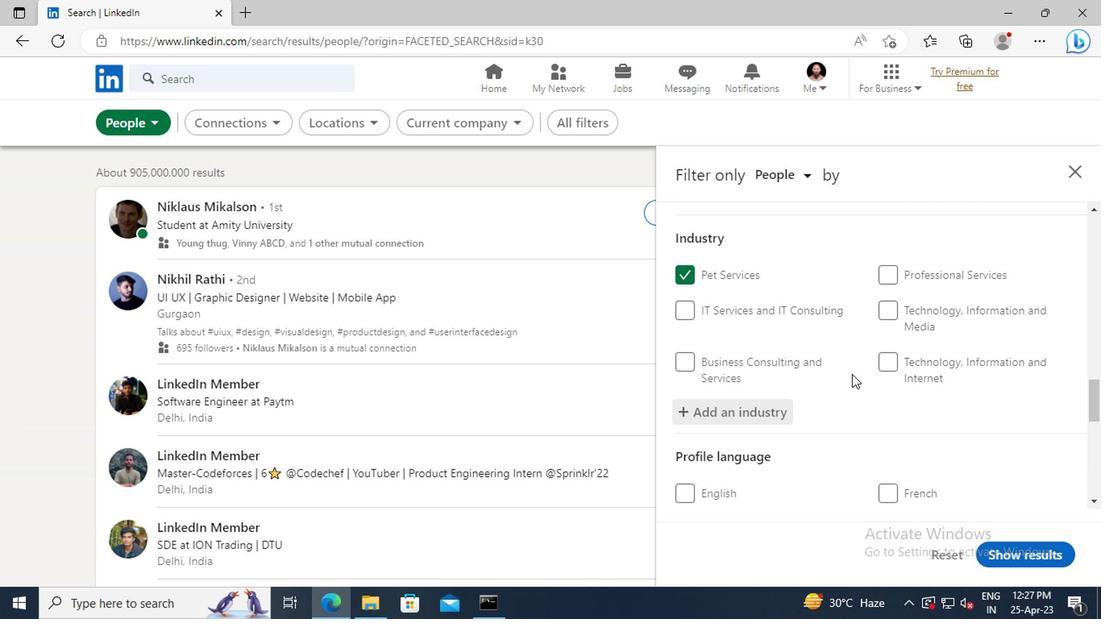 
Action: Mouse scrolled (848, 374) with delta (0, -1)
Screenshot: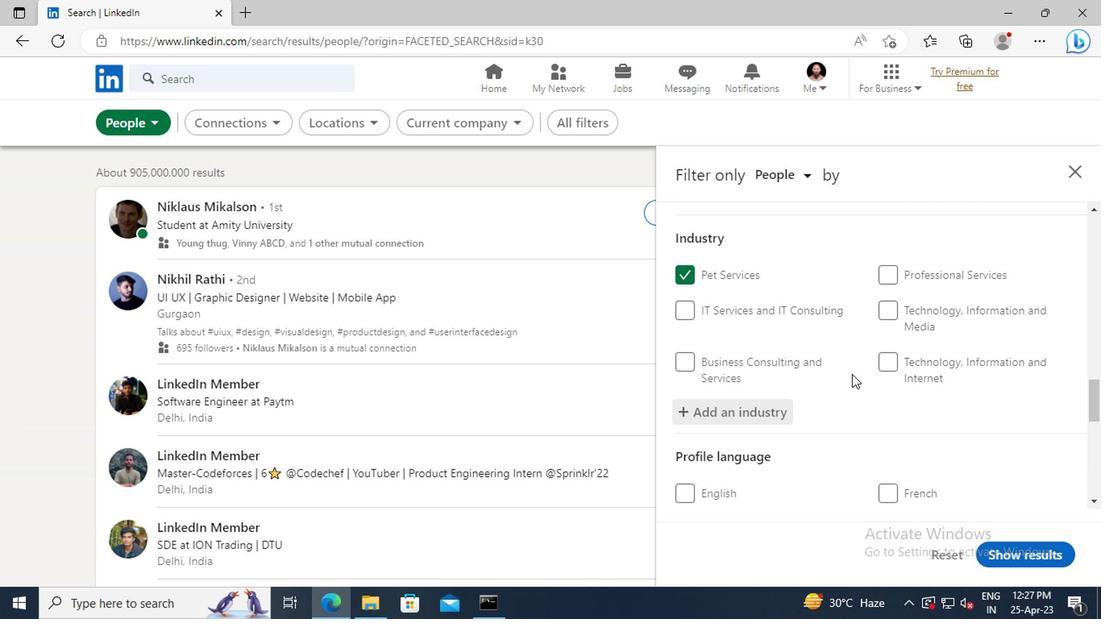 
Action: Mouse scrolled (848, 374) with delta (0, -1)
Screenshot: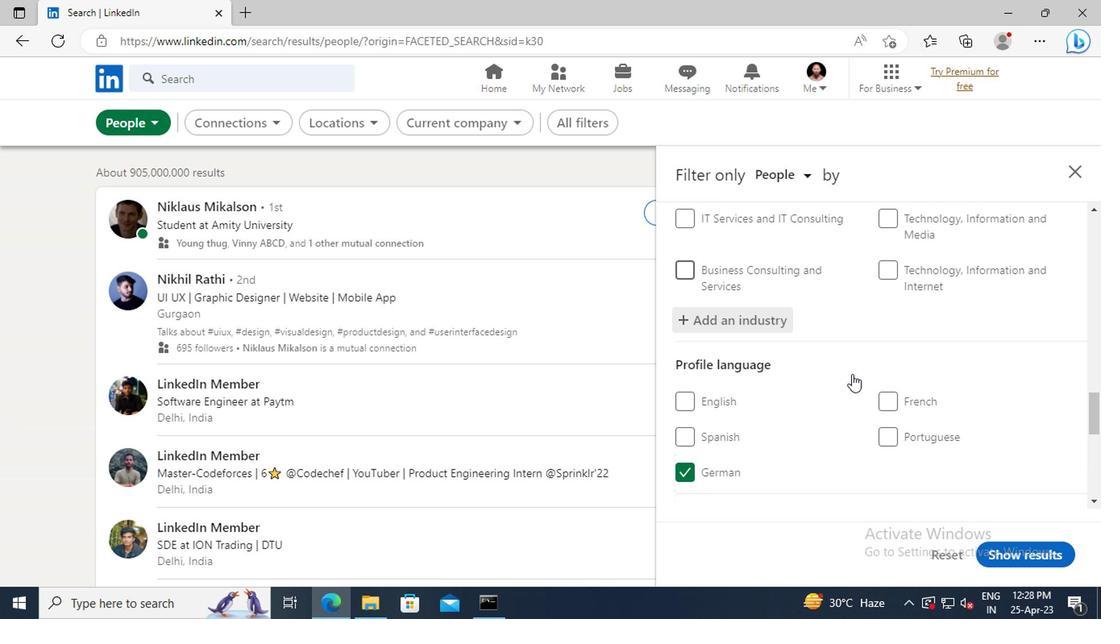 
Action: Mouse scrolled (848, 374) with delta (0, -1)
Screenshot: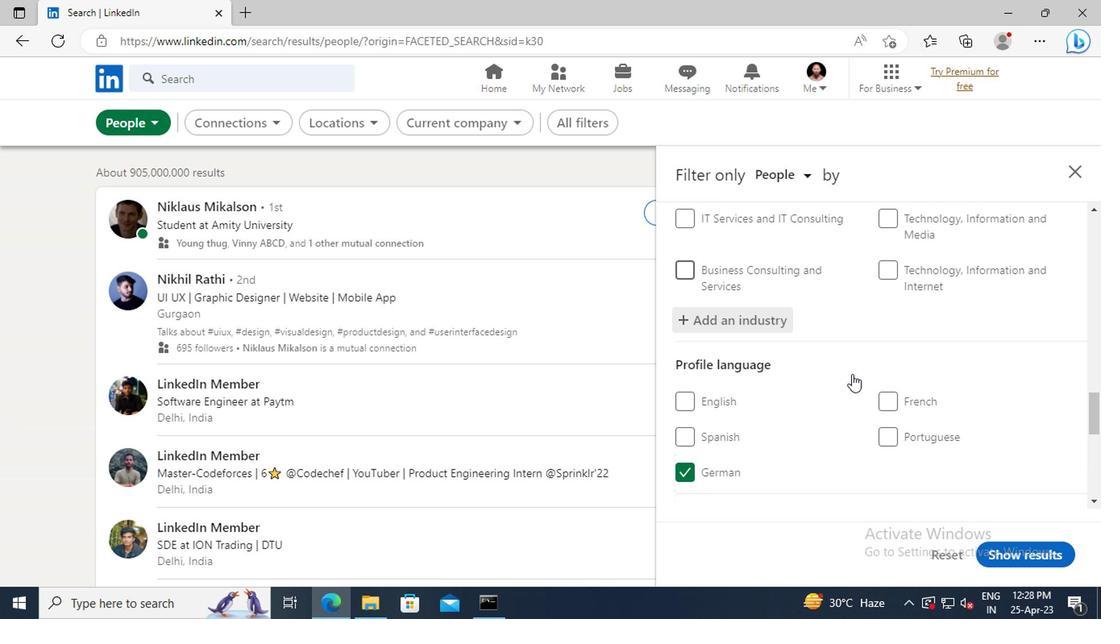
Action: Mouse scrolled (848, 374) with delta (0, -1)
Screenshot: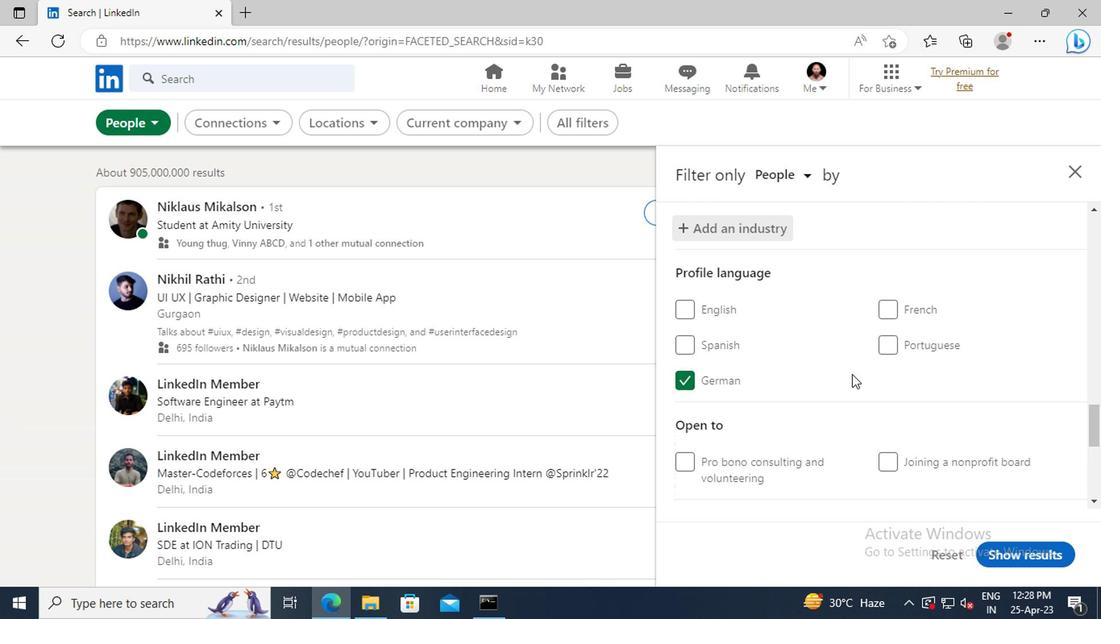 
Action: Mouse scrolled (848, 374) with delta (0, -1)
Screenshot: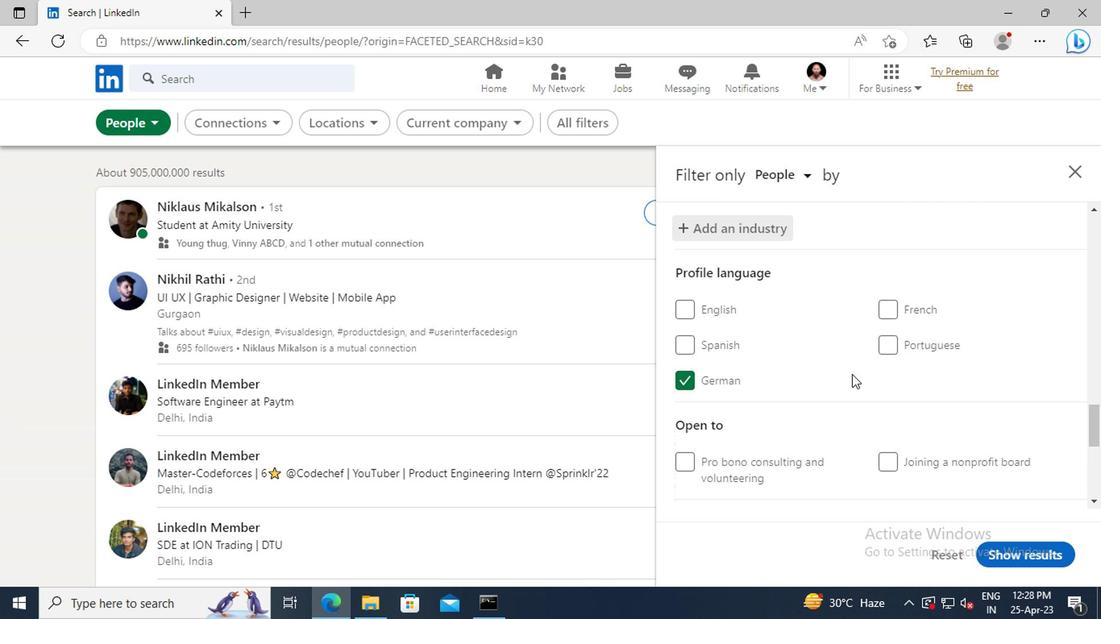 
Action: Mouse scrolled (848, 374) with delta (0, -1)
Screenshot: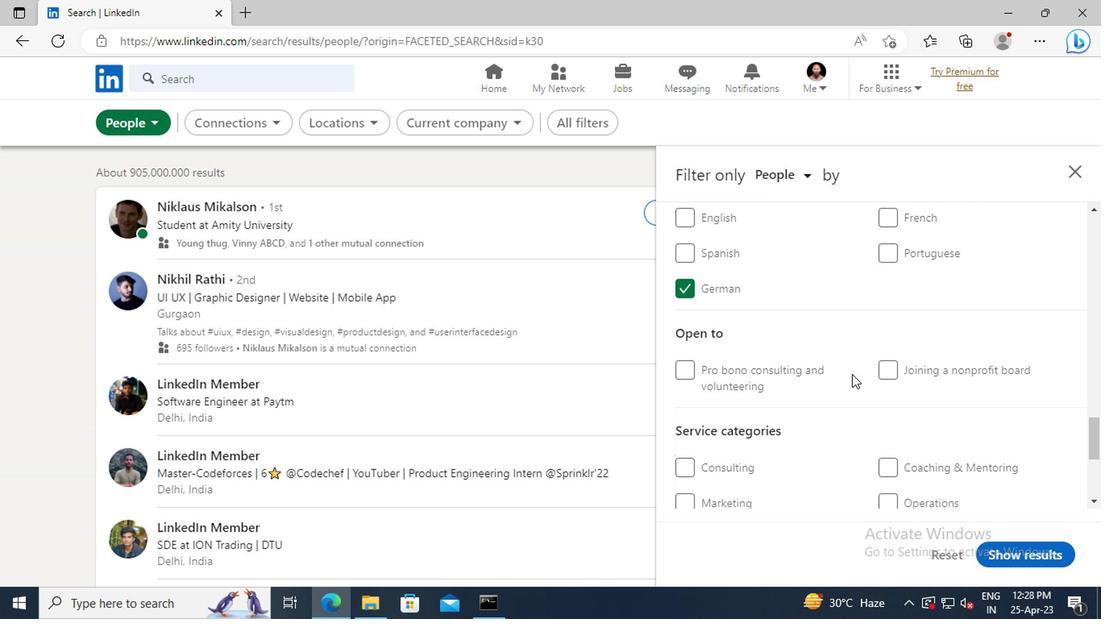 
Action: Mouse scrolled (848, 374) with delta (0, -1)
Screenshot: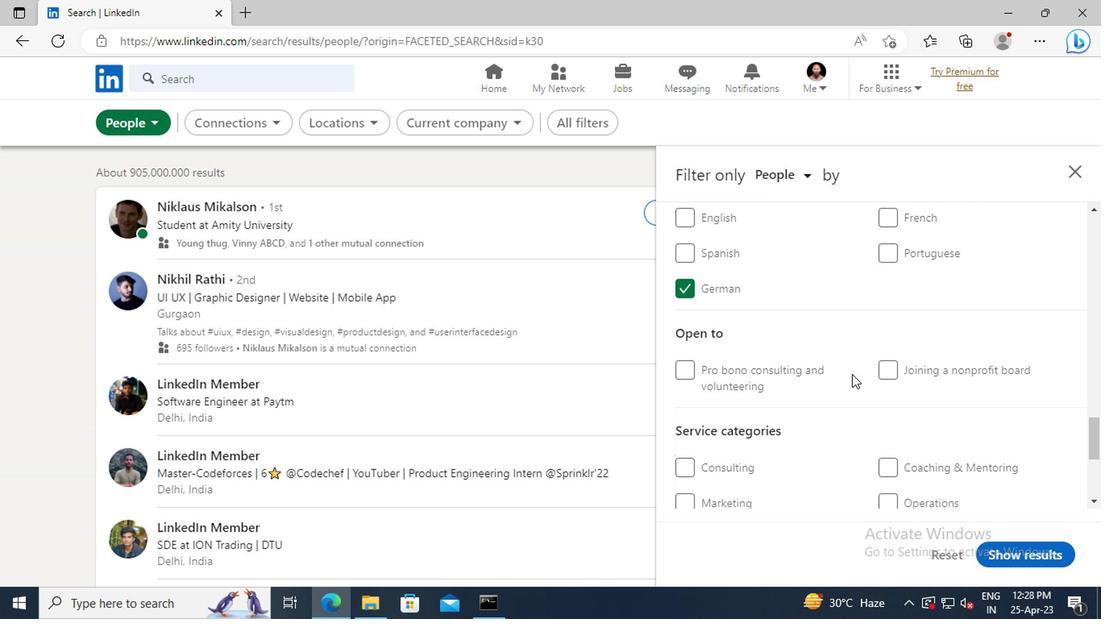 
Action: Mouse moved to (913, 442)
Screenshot: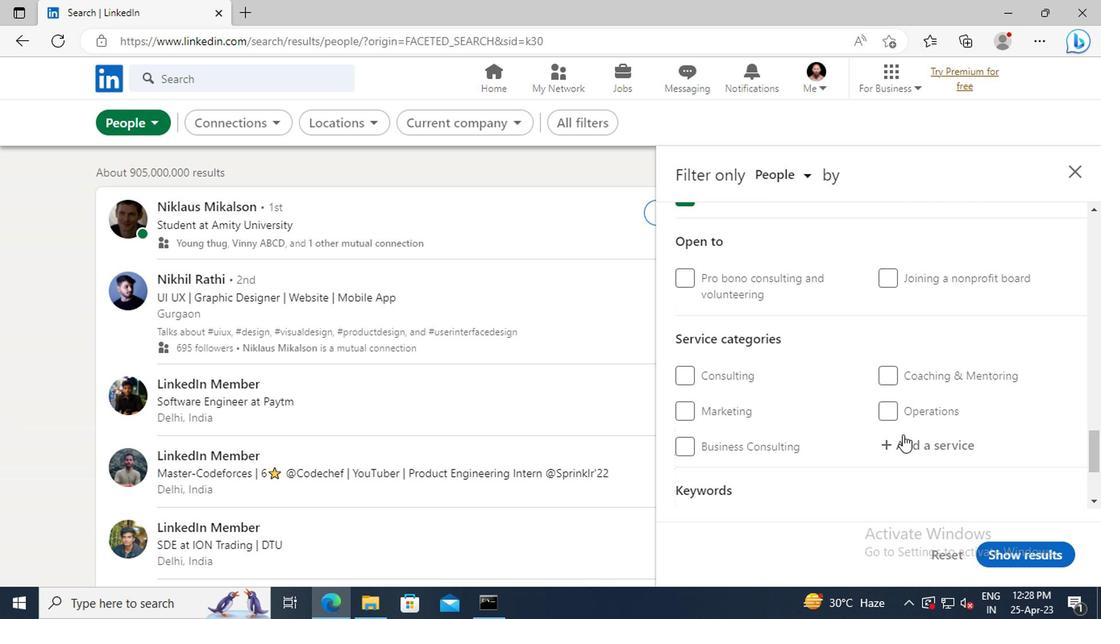
Action: Mouse pressed left at (913, 442)
Screenshot: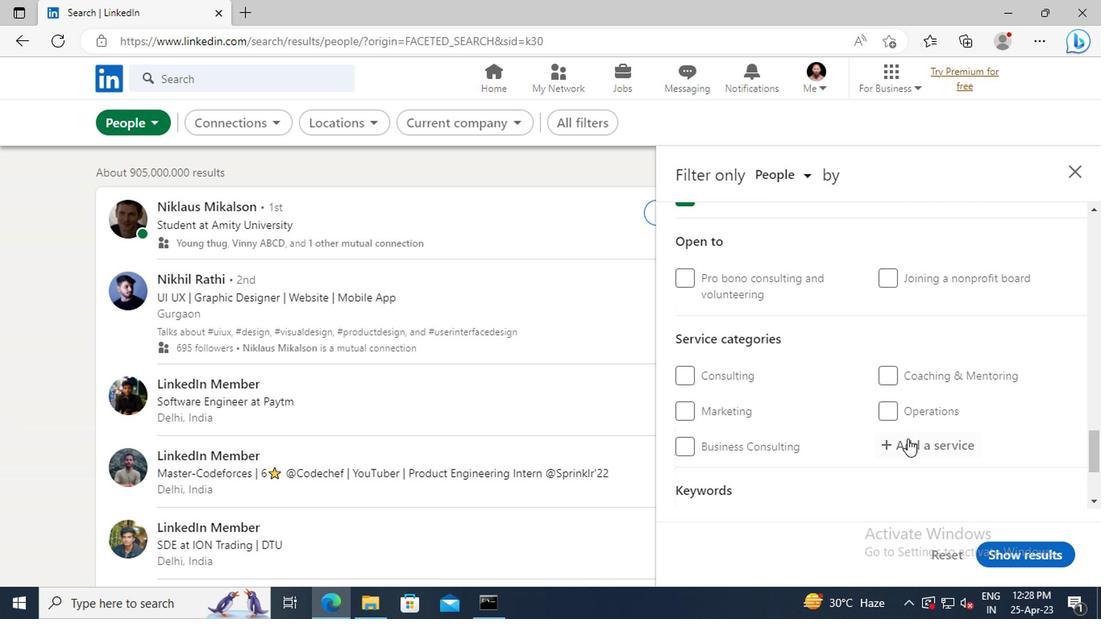
Action: Key pressed <Key.shift>NEGOTIATION
Screenshot: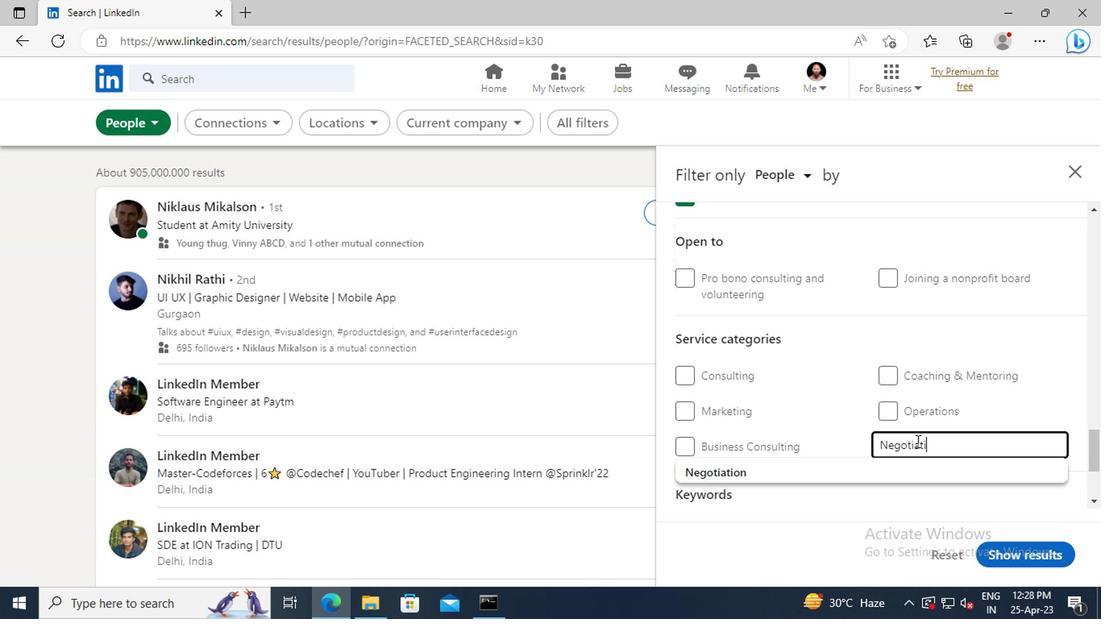 
Action: Mouse moved to (882, 470)
Screenshot: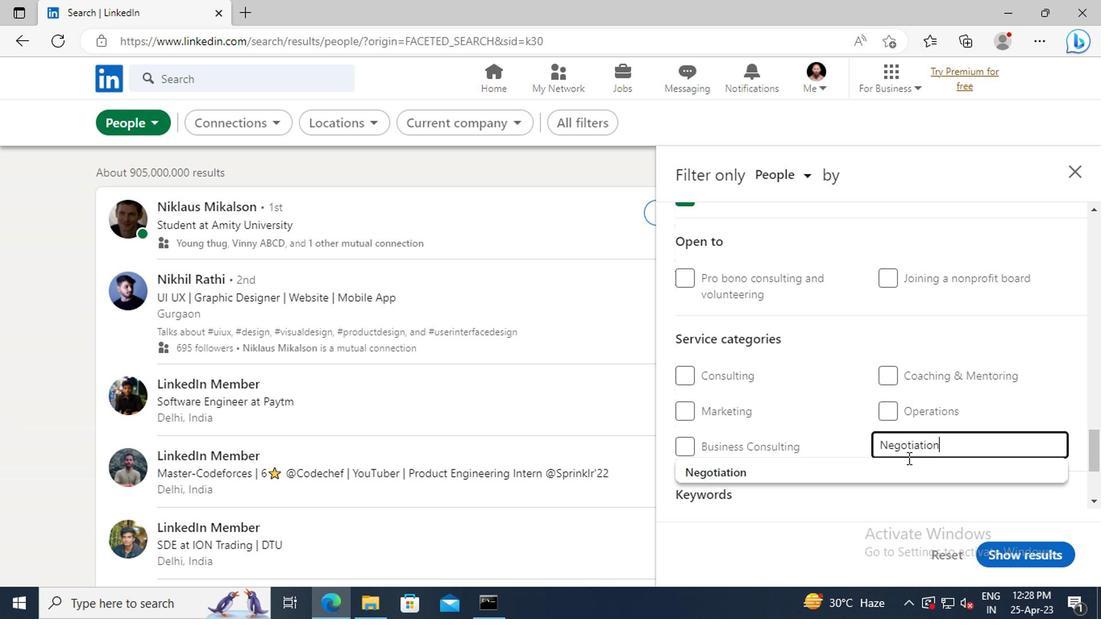 
Action: Mouse pressed left at (882, 470)
Screenshot: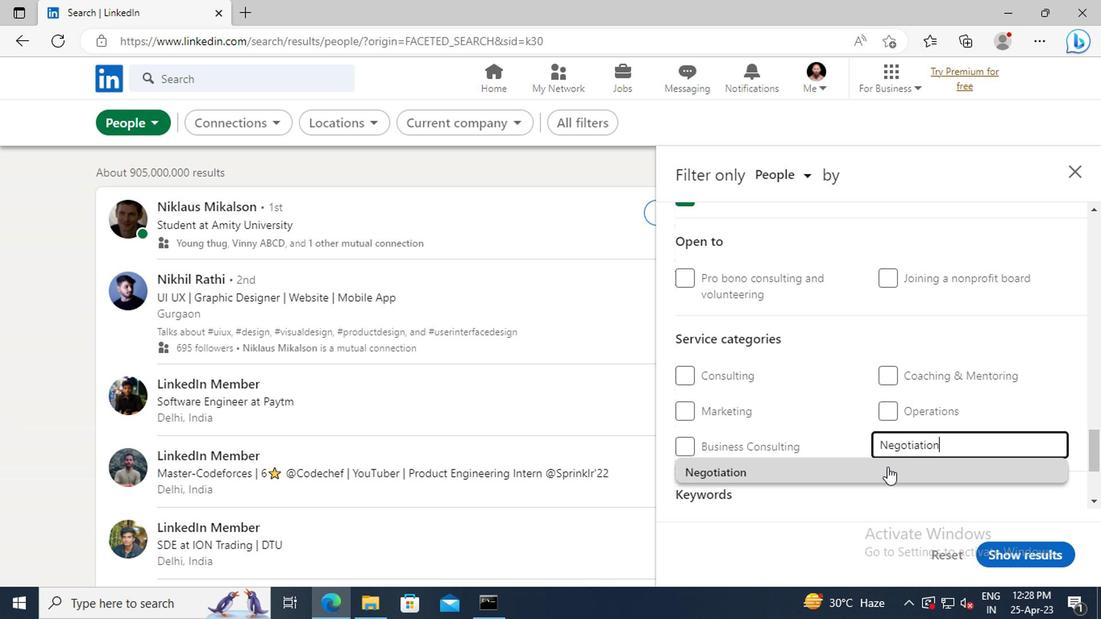 
Action: Mouse moved to (886, 410)
Screenshot: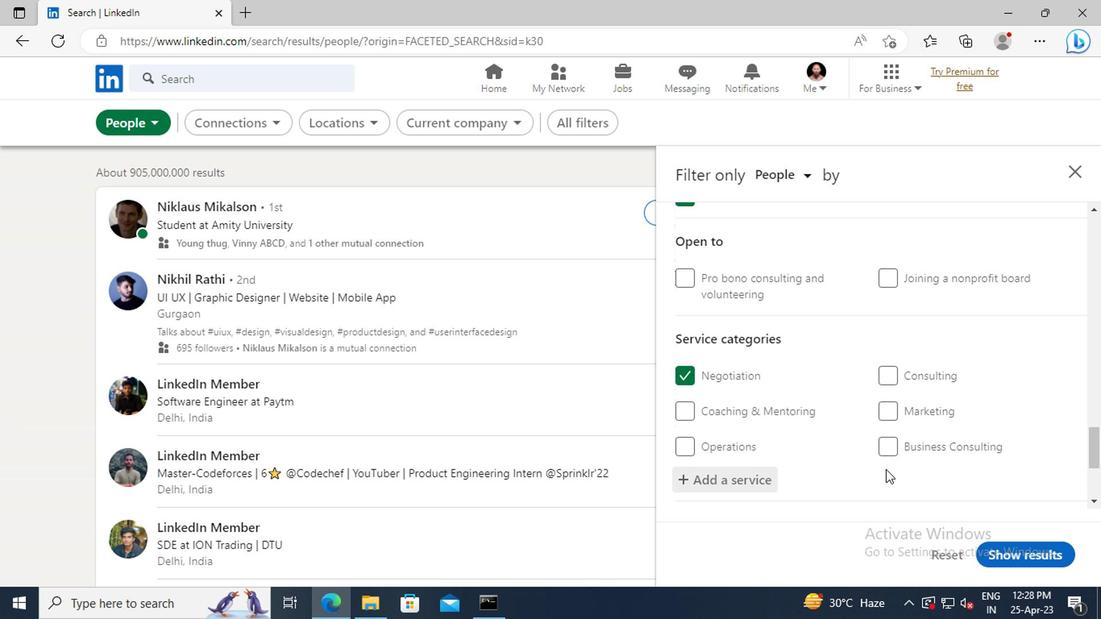 
Action: Mouse scrolled (886, 409) with delta (0, 0)
Screenshot: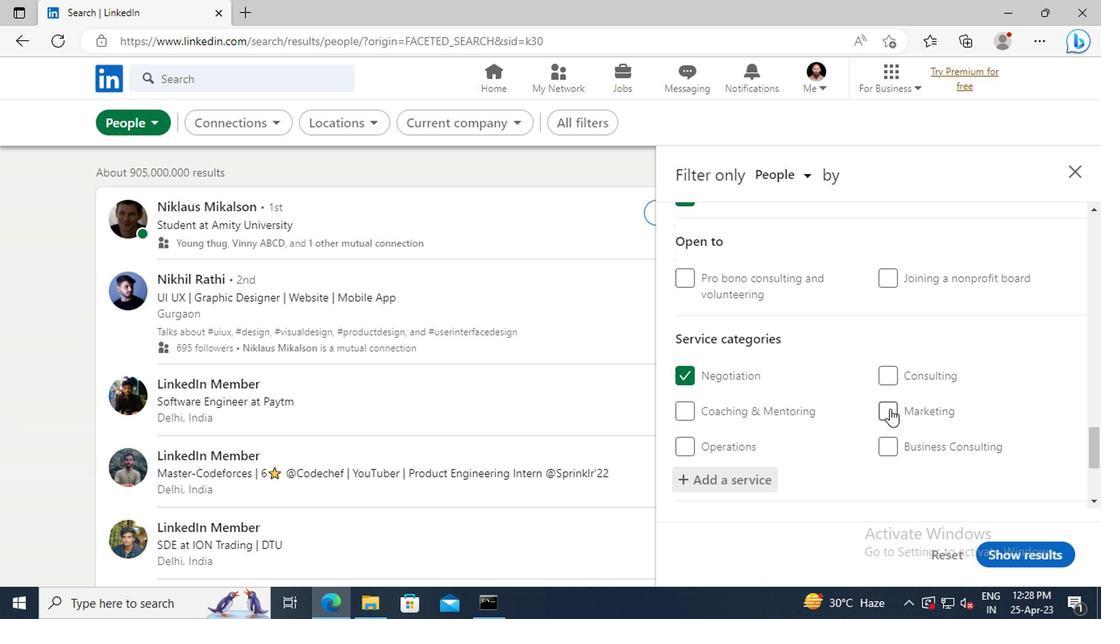 
Action: Mouse scrolled (886, 409) with delta (0, 0)
Screenshot: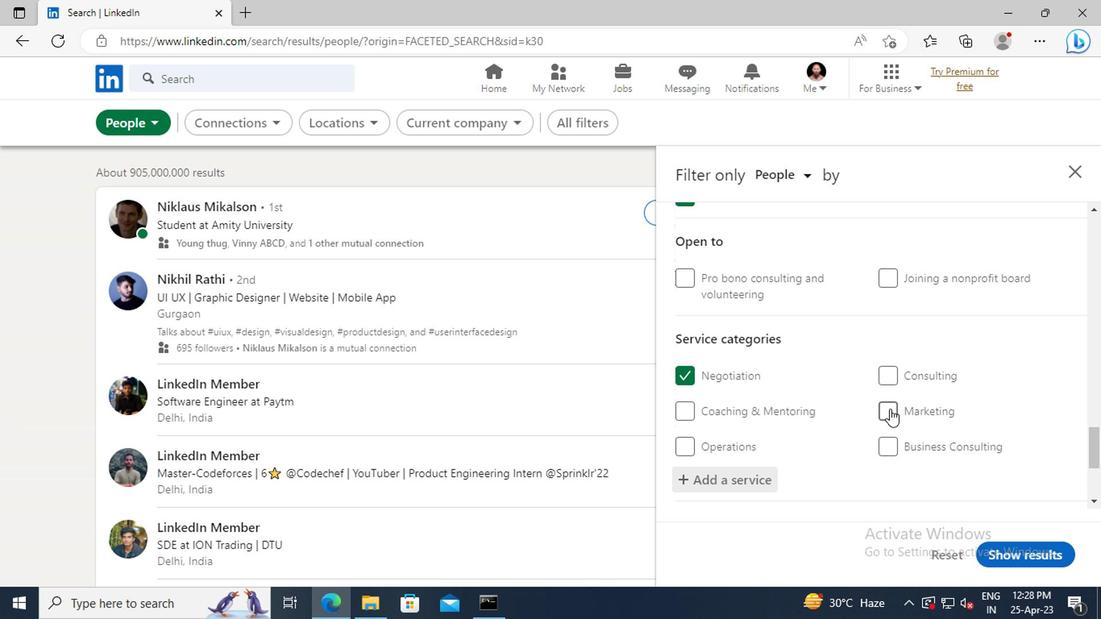 
Action: Mouse scrolled (886, 409) with delta (0, 0)
Screenshot: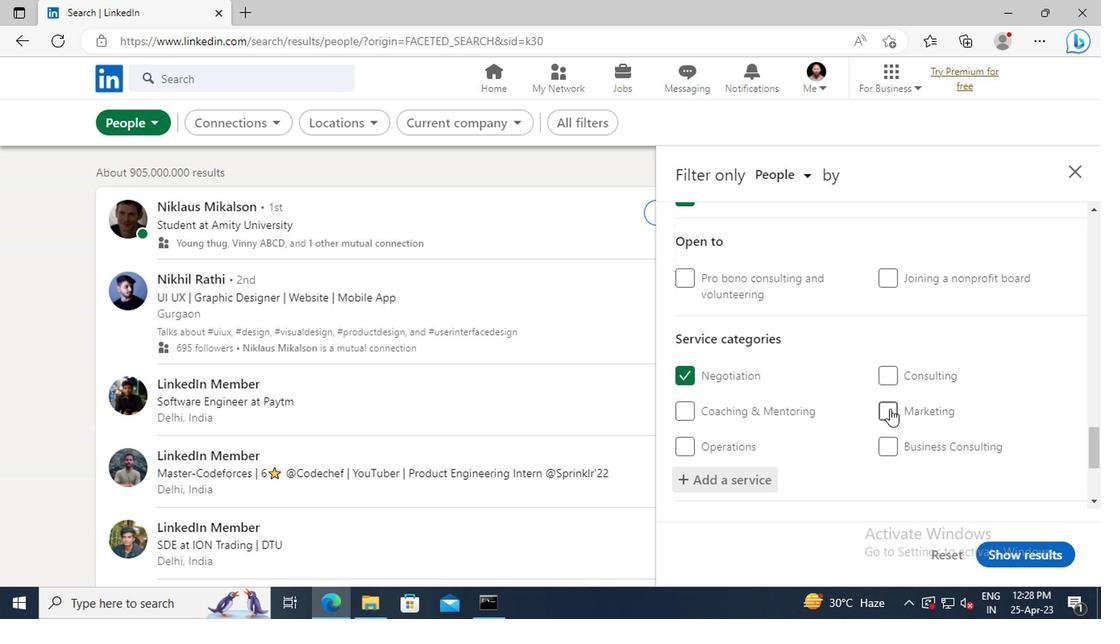 
Action: Mouse scrolled (886, 409) with delta (0, 0)
Screenshot: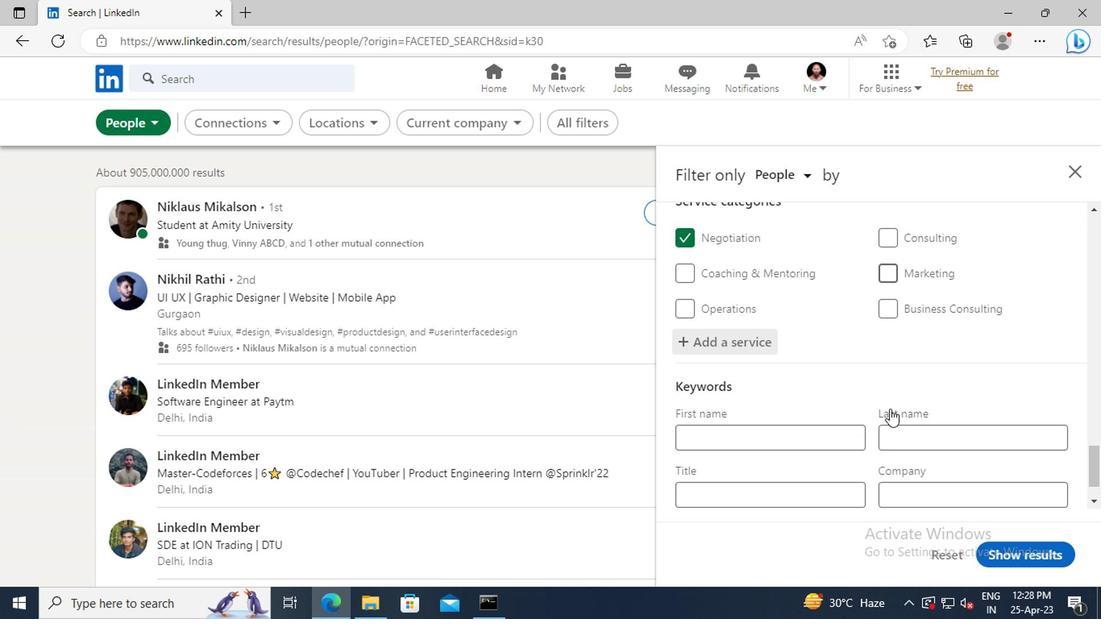 
Action: Mouse scrolled (886, 409) with delta (0, 0)
Screenshot: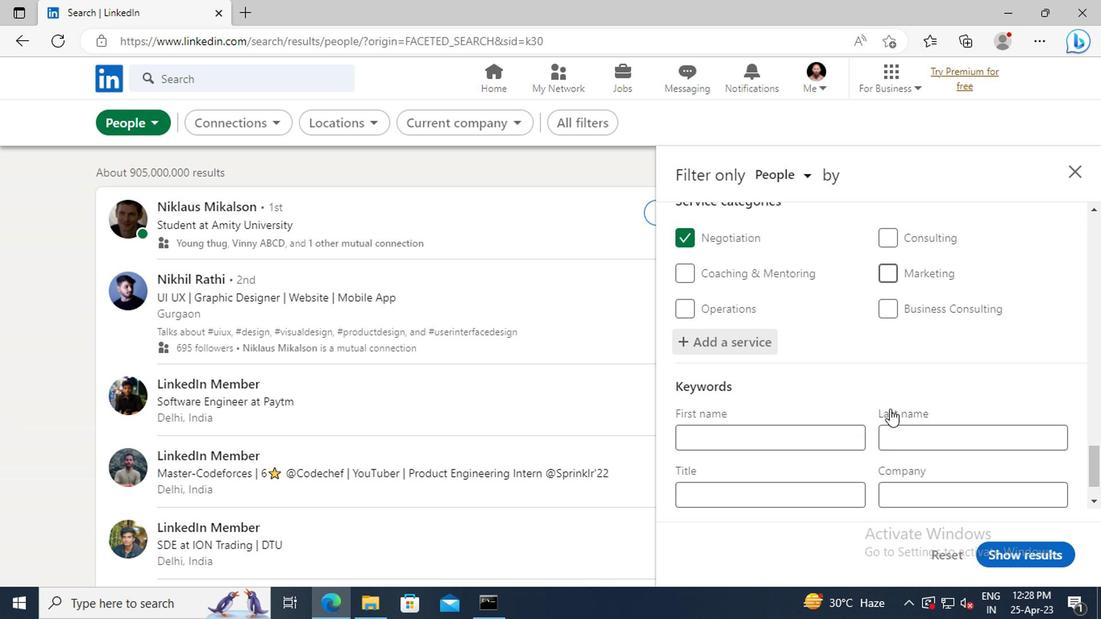 
Action: Mouse scrolled (886, 409) with delta (0, 0)
Screenshot: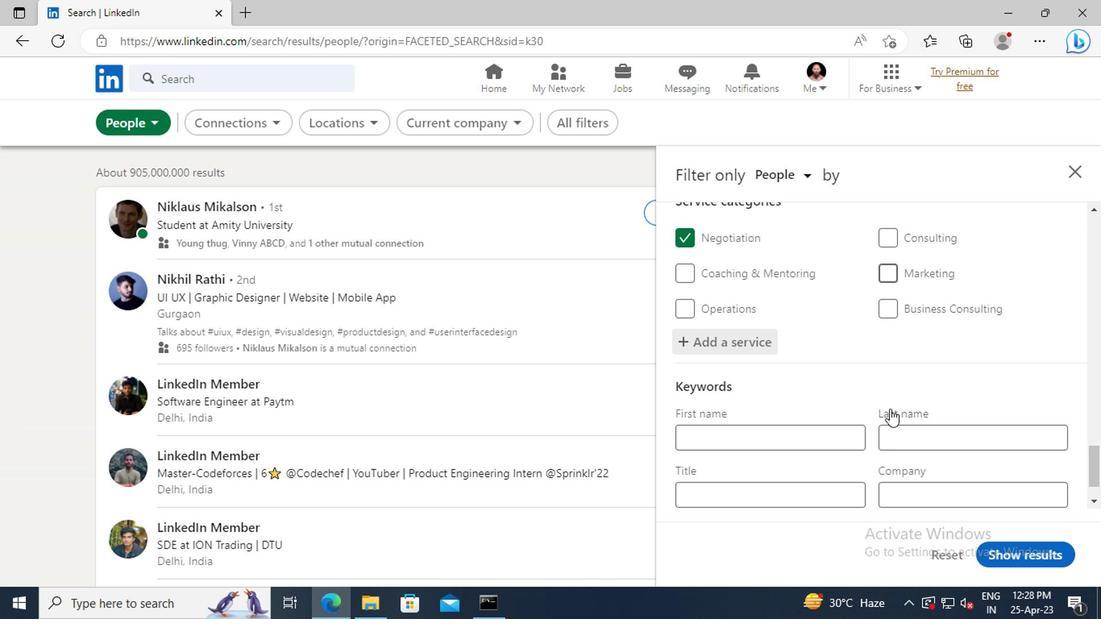 
Action: Mouse moved to (783, 432)
Screenshot: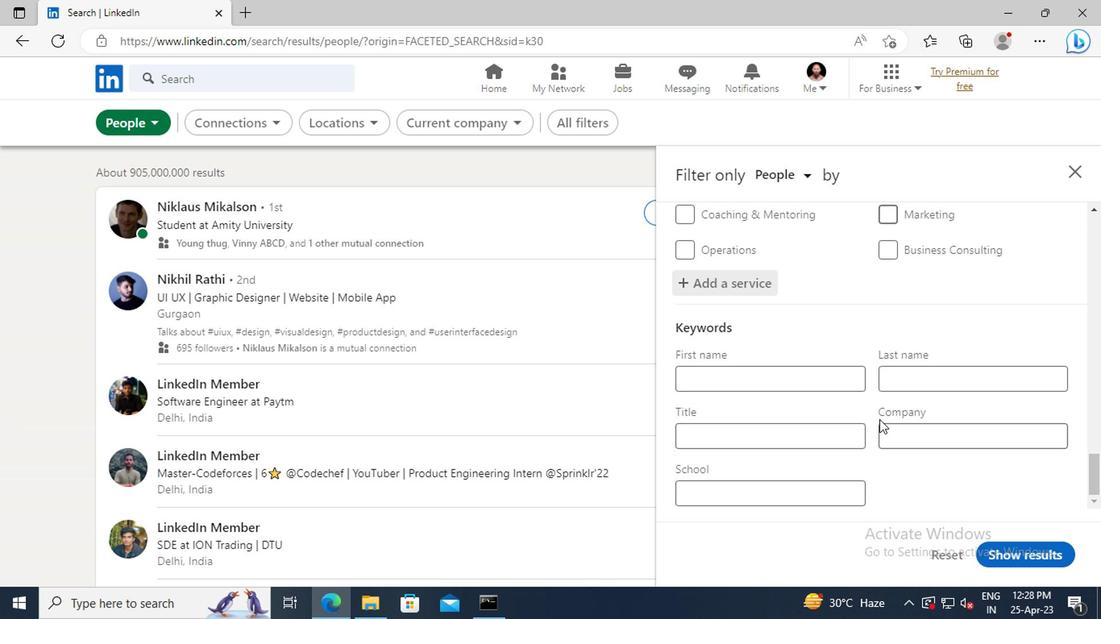 
Action: Mouse pressed left at (783, 432)
Screenshot: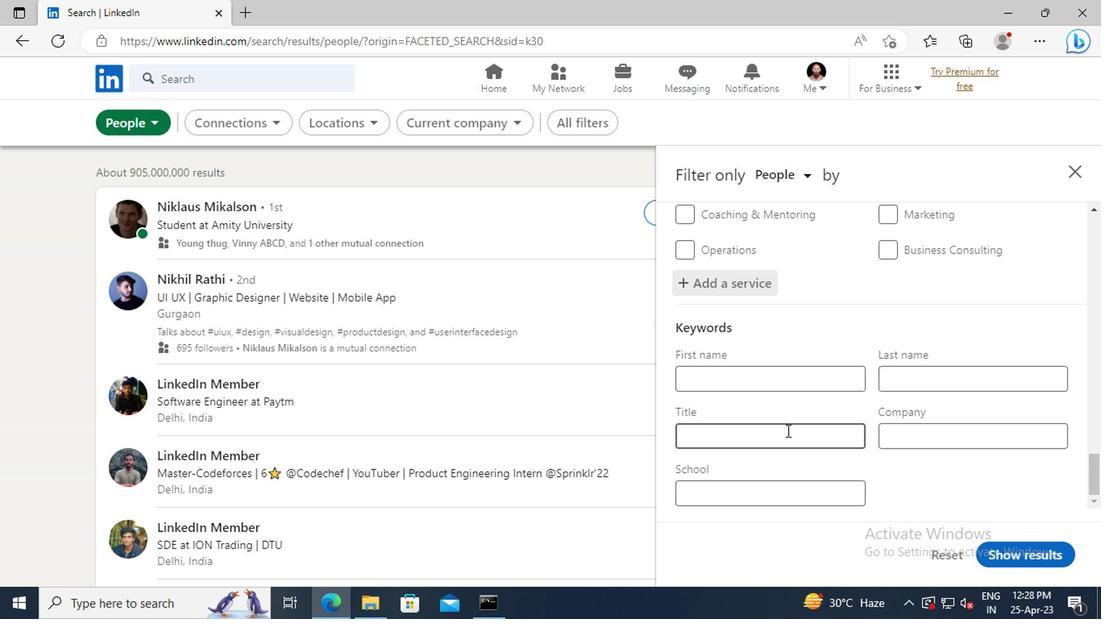 
Action: Key pressed <Key.shift>QUALITY<Key.space><Key.shift>CONTROL<Key.space><Key.shift>COORDINATOR
Screenshot: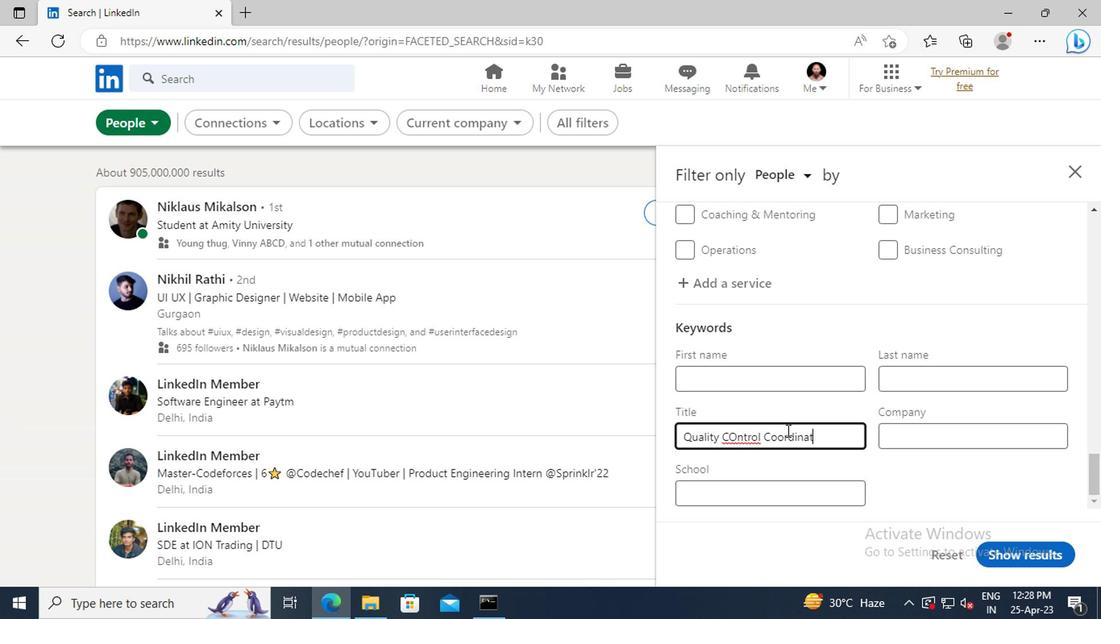
Action: Mouse moved to (992, 545)
Screenshot: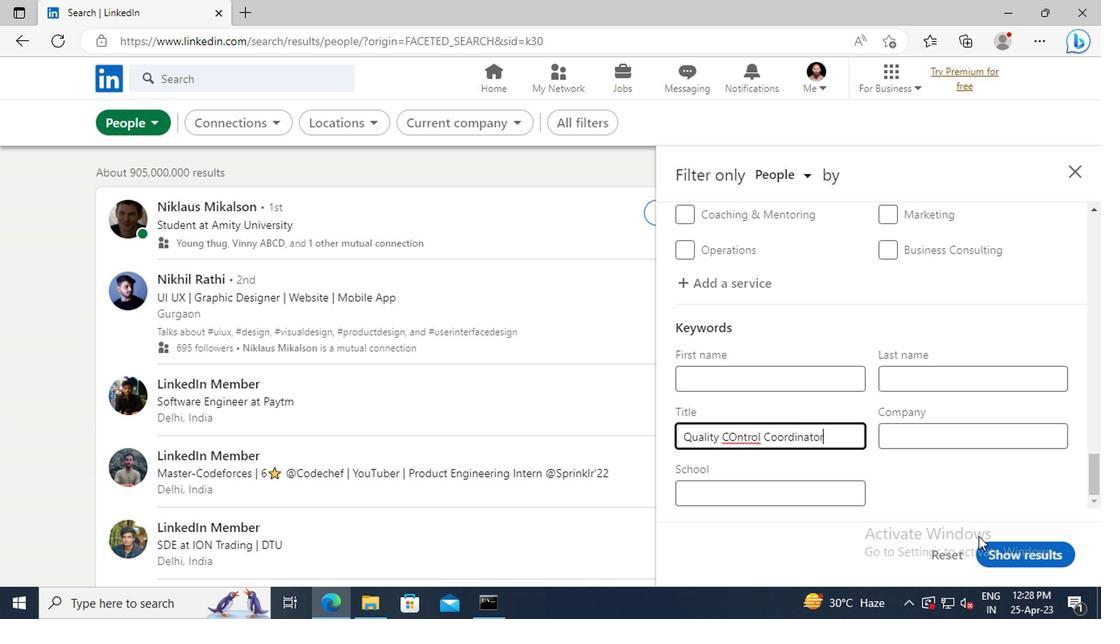 
Action: Mouse pressed left at (992, 545)
Screenshot: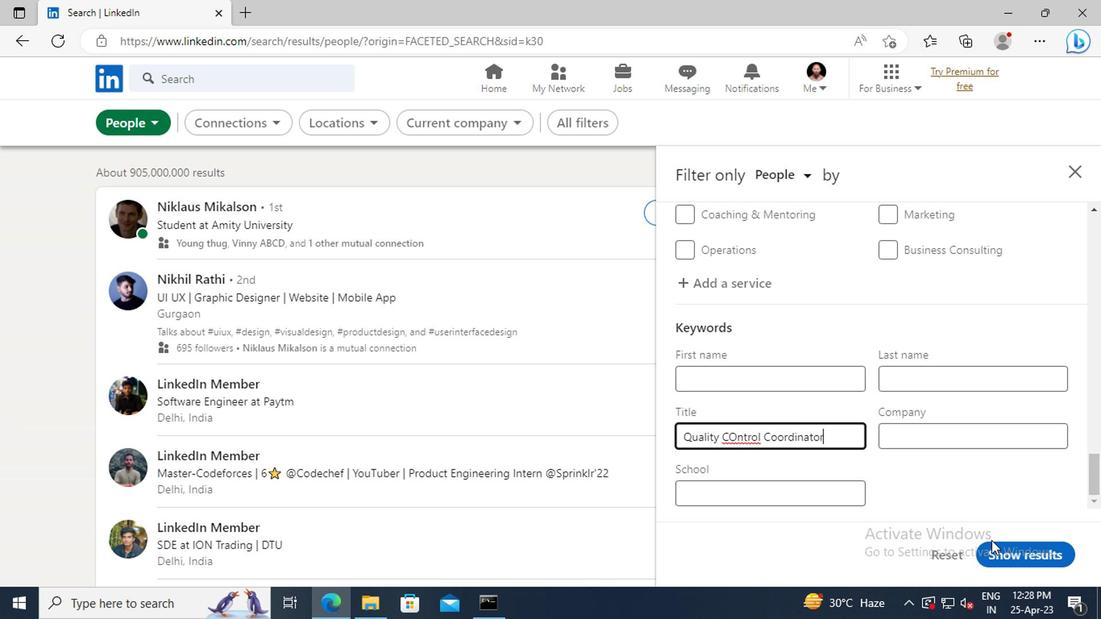 
